 Task: Search one way flight ticket for 5 adults, 2 children, 1 infant in seat and 1 infant on lap in economy from Cody: Yellowstone Regional Airport to Greensboro: Piedmont Triad International Airport on 5-1-2023. Choice of flights is Royal air maroc. Number of bags: 1 carry on bag. Price is upto 98000. Outbound departure time preference is 22:30.
Action: Mouse moved to (293, 469)
Screenshot: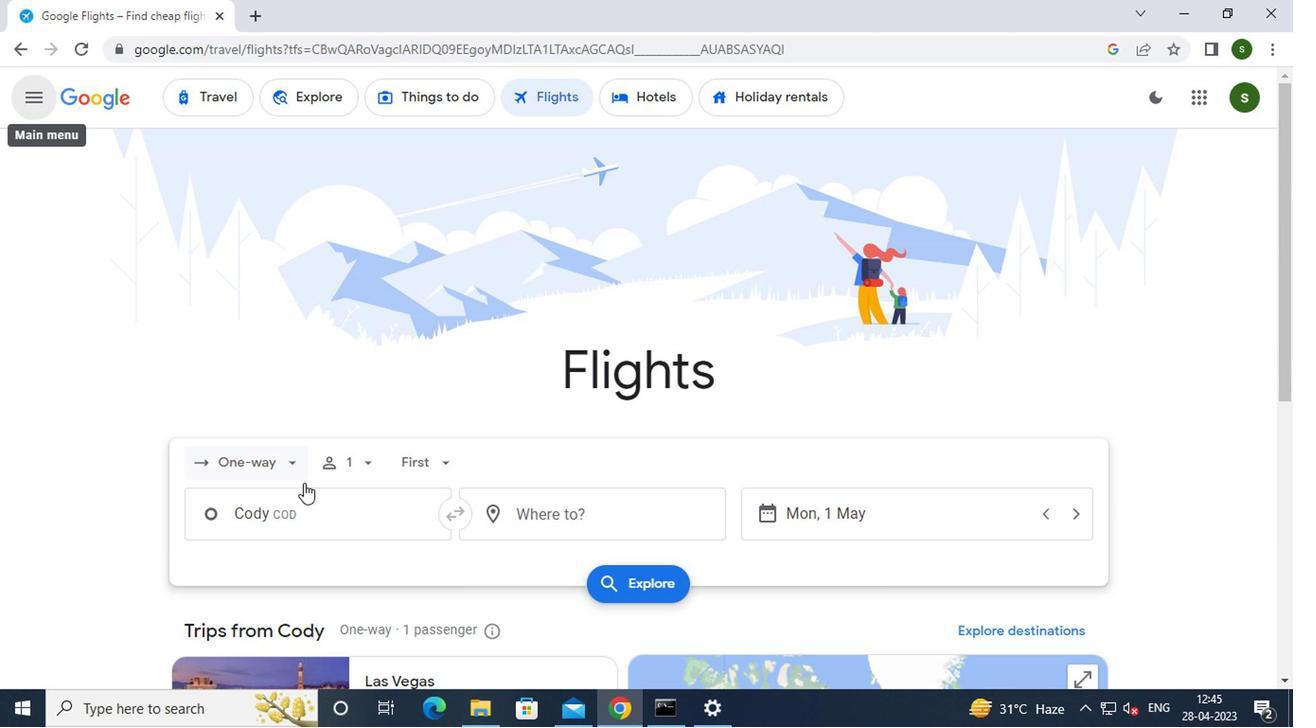 
Action: Mouse pressed left at (293, 469)
Screenshot: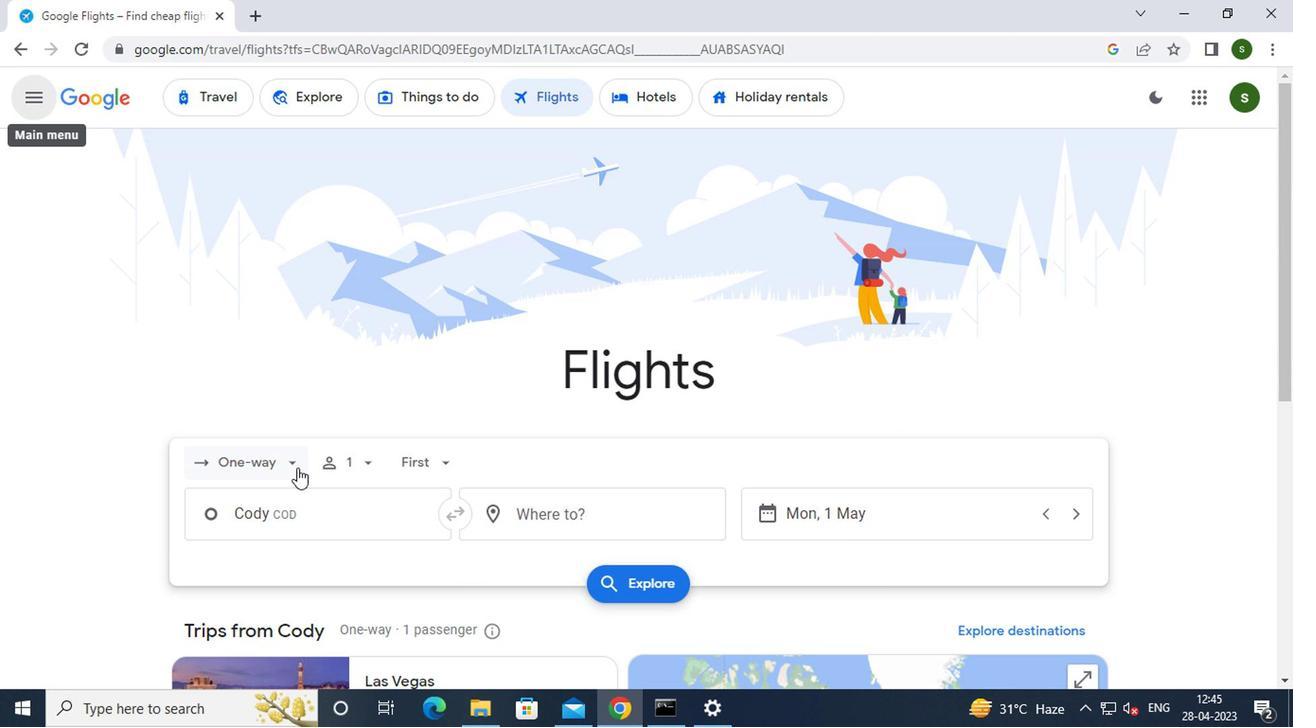 
Action: Mouse moved to (284, 549)
Screenshot: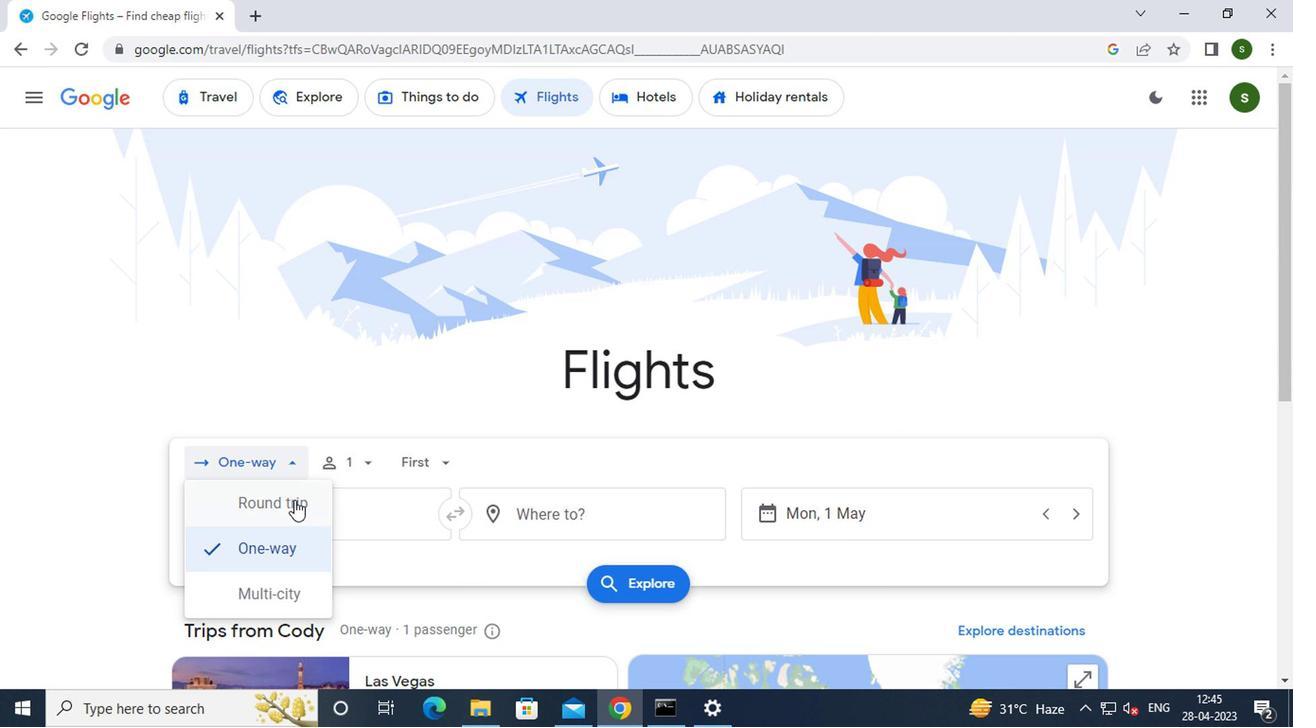 
Action: Mouse pressed left at (284, 549)
Screenshot: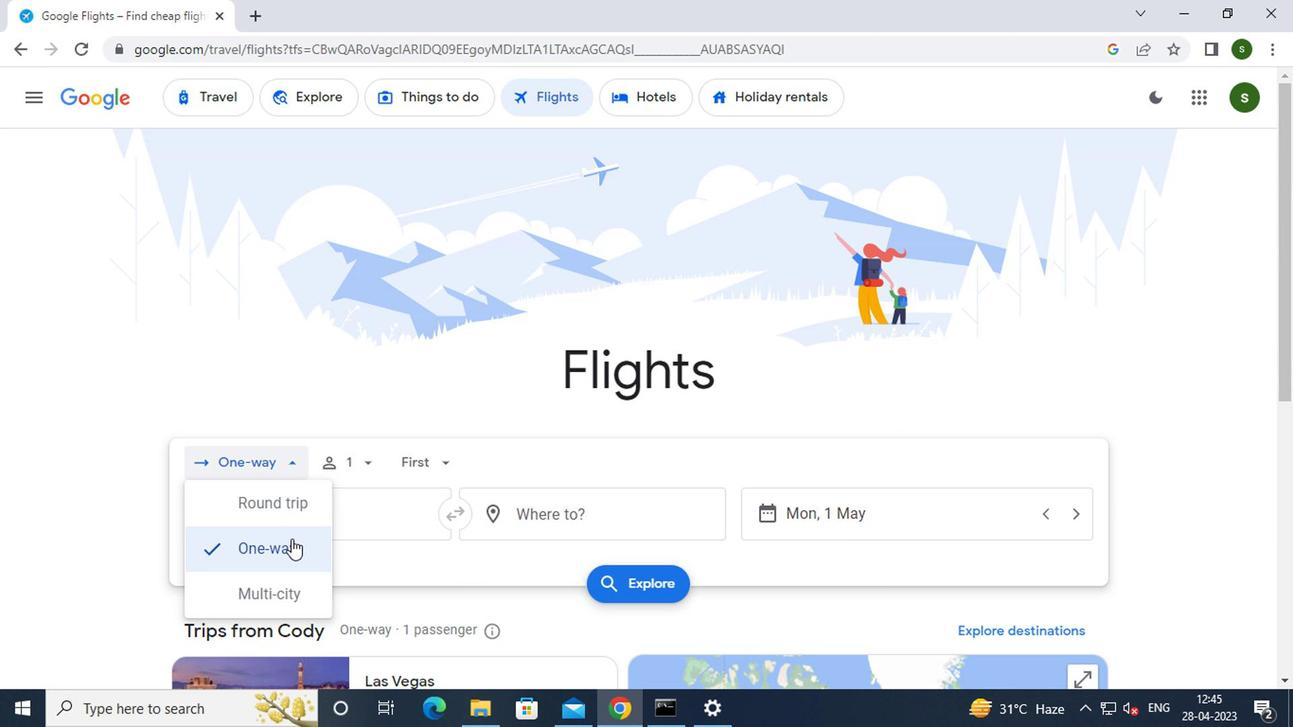 
Action: Mouse moved to (360, 462)
Screenshot: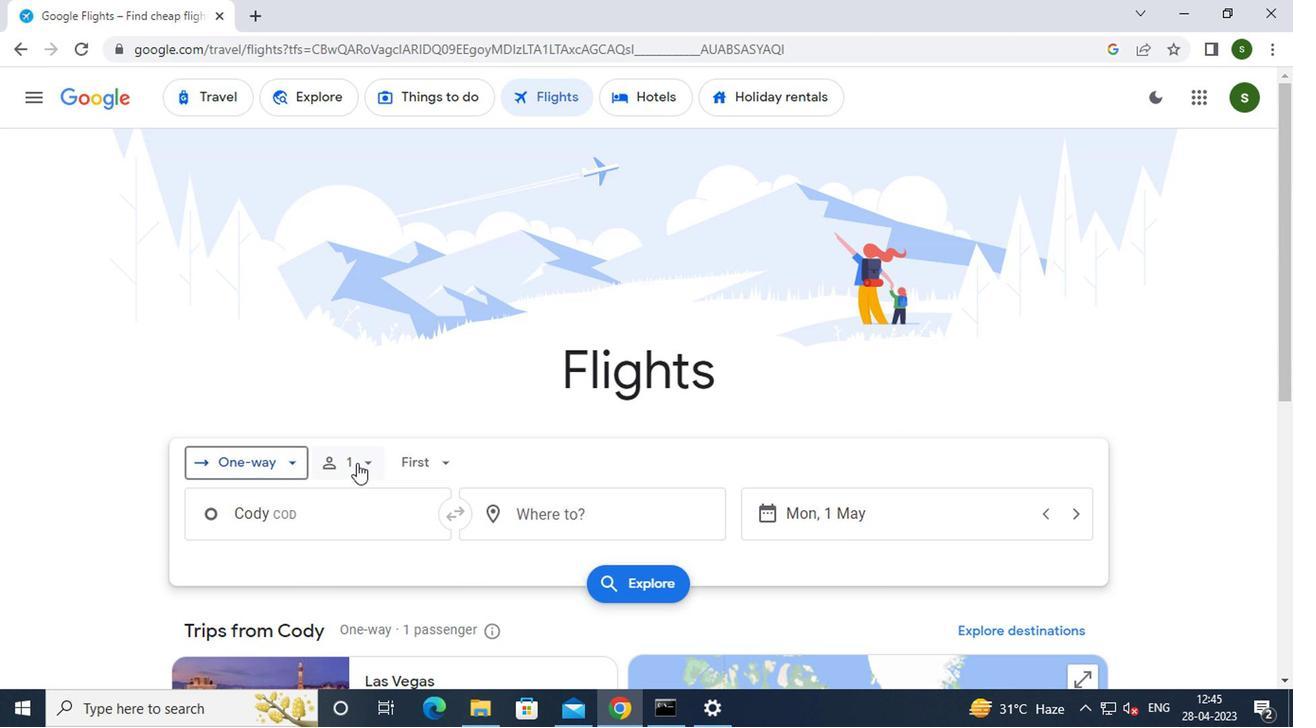
Action: Mouse pressed left at (360, 462)
Screenshot: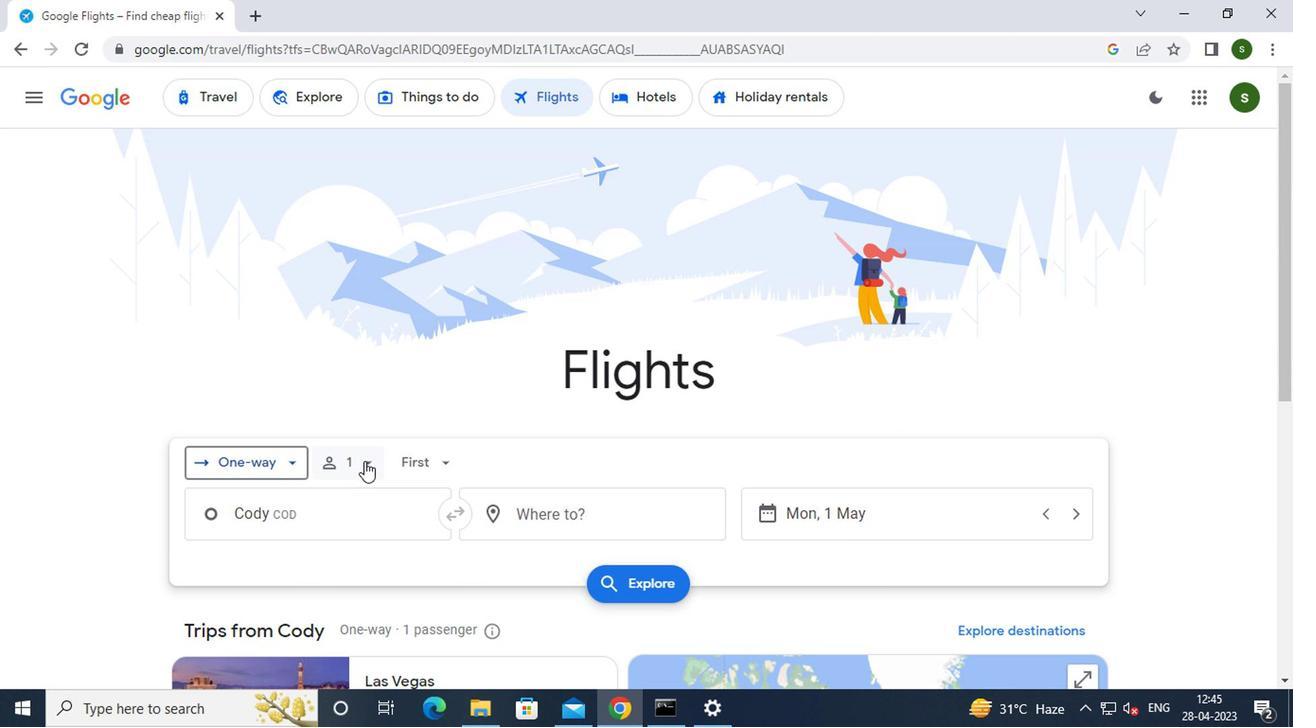 
Action: Mouse moved to (511, 504)
Screenshot: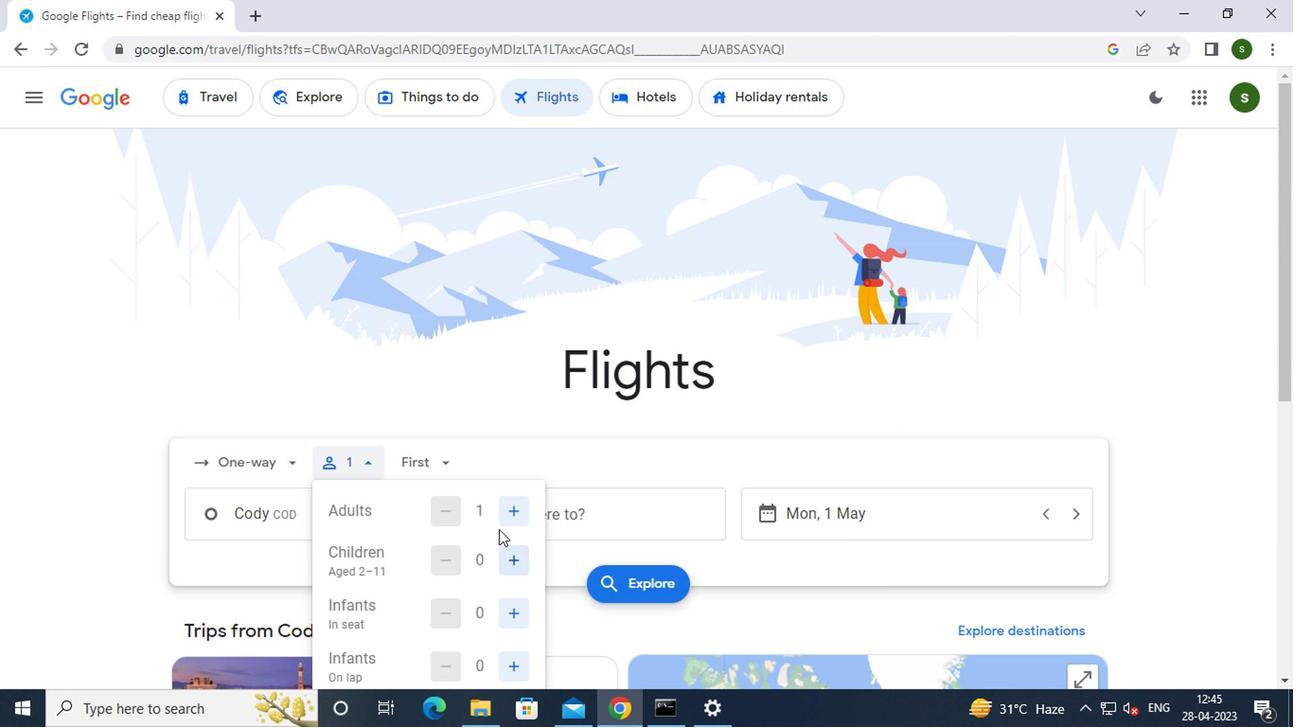 
Action: Mouse pressed left at (511, 504)
Screenshot: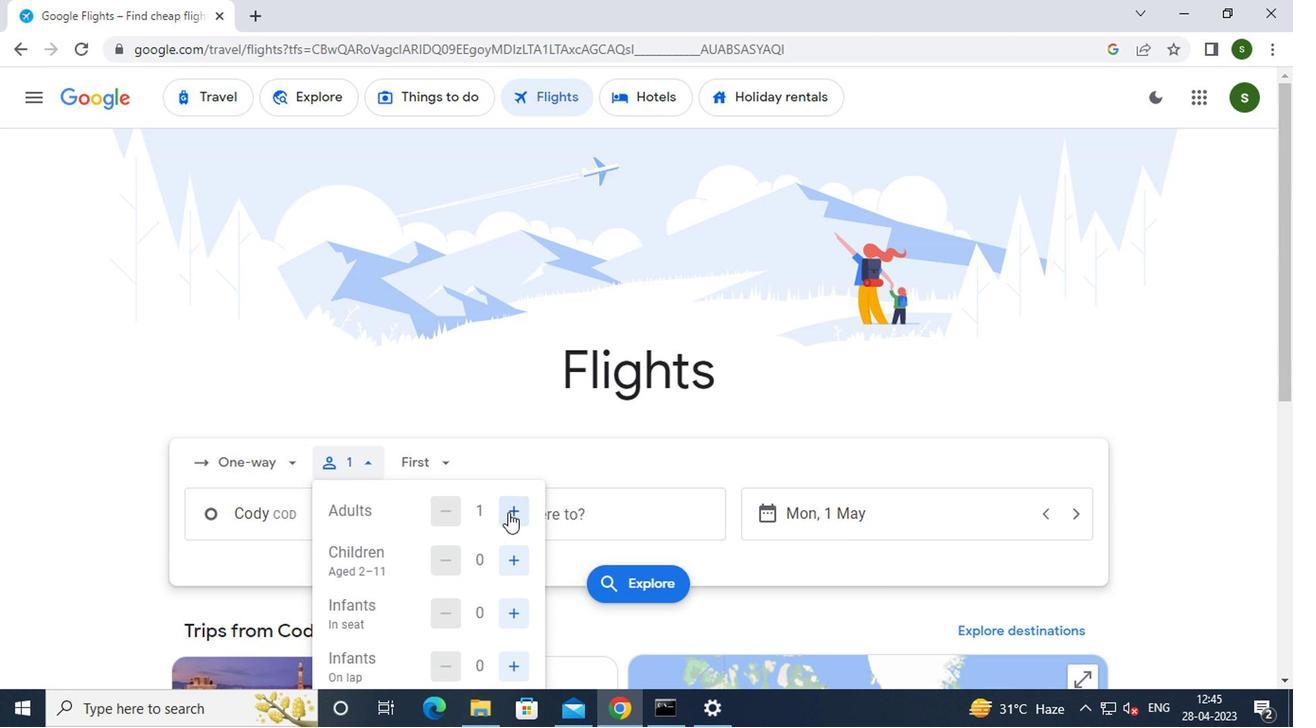 
Action: Mouse moved to (511, 504)
Screenshot: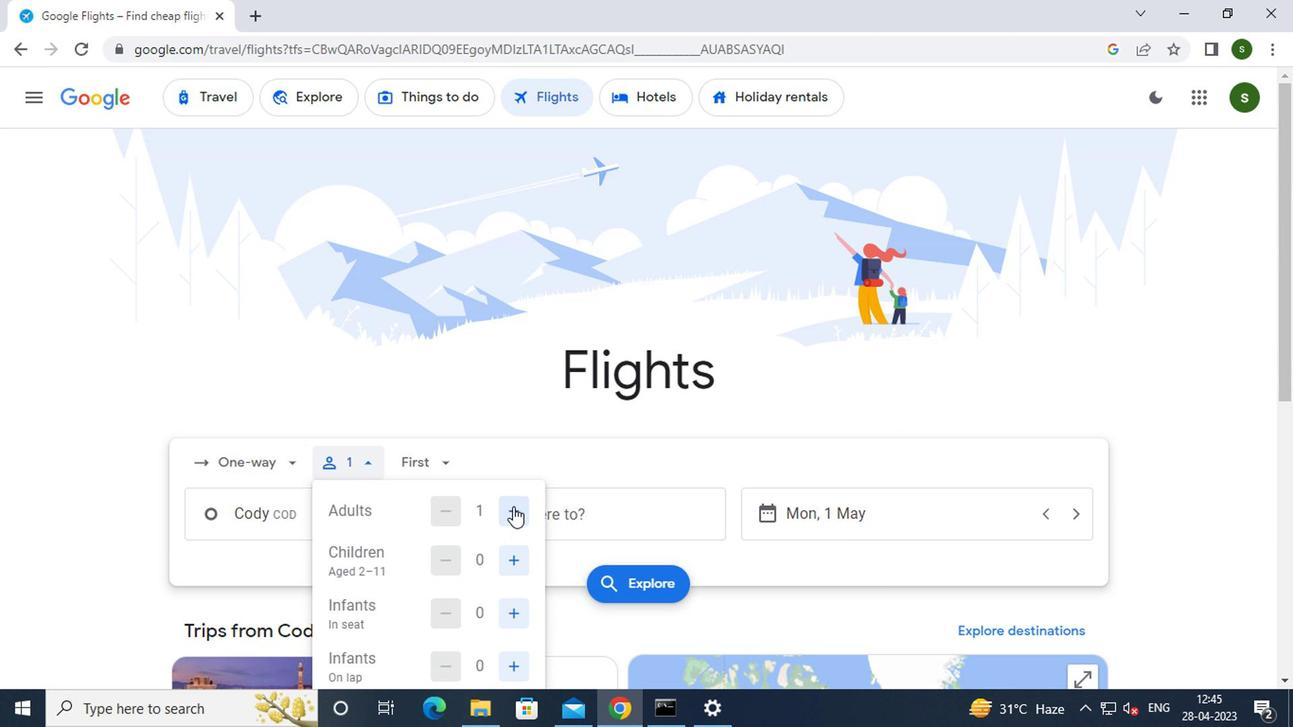 
Action: Mouse pressed left at (511, 504)
Screenshot: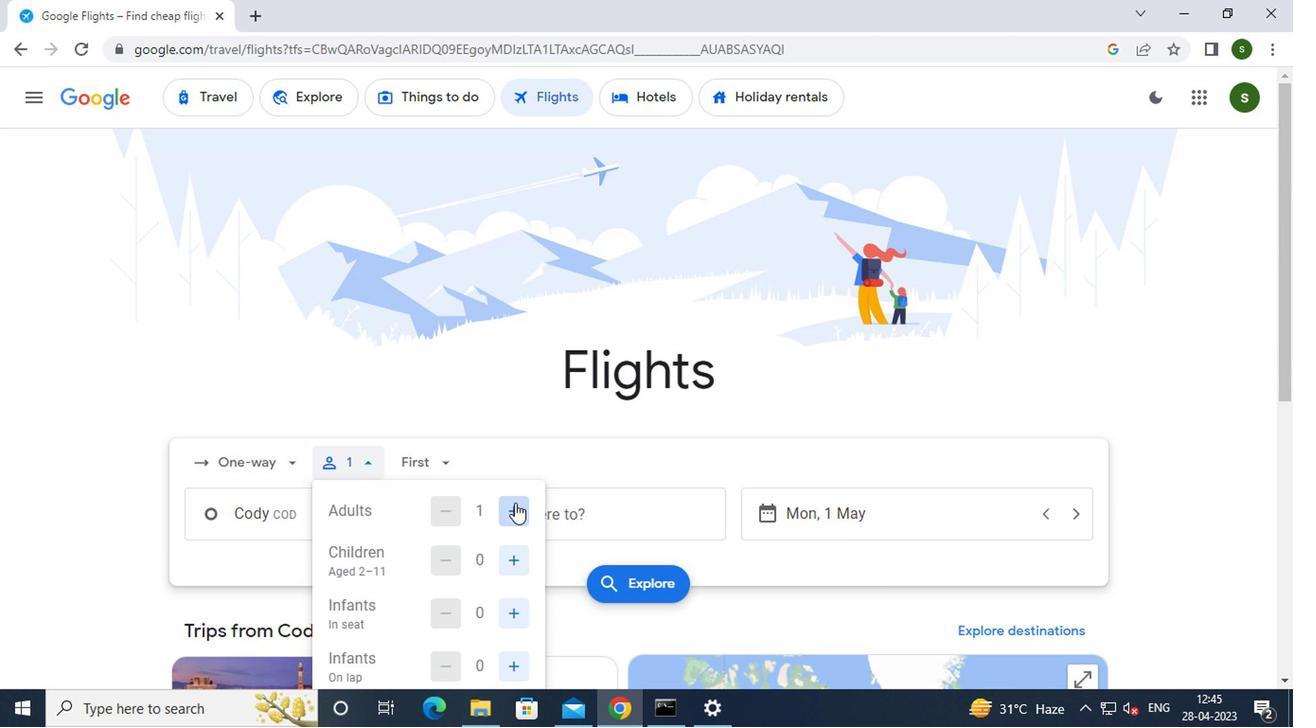 
Action: Mouse pressed left at (511, 504)
Screenshot: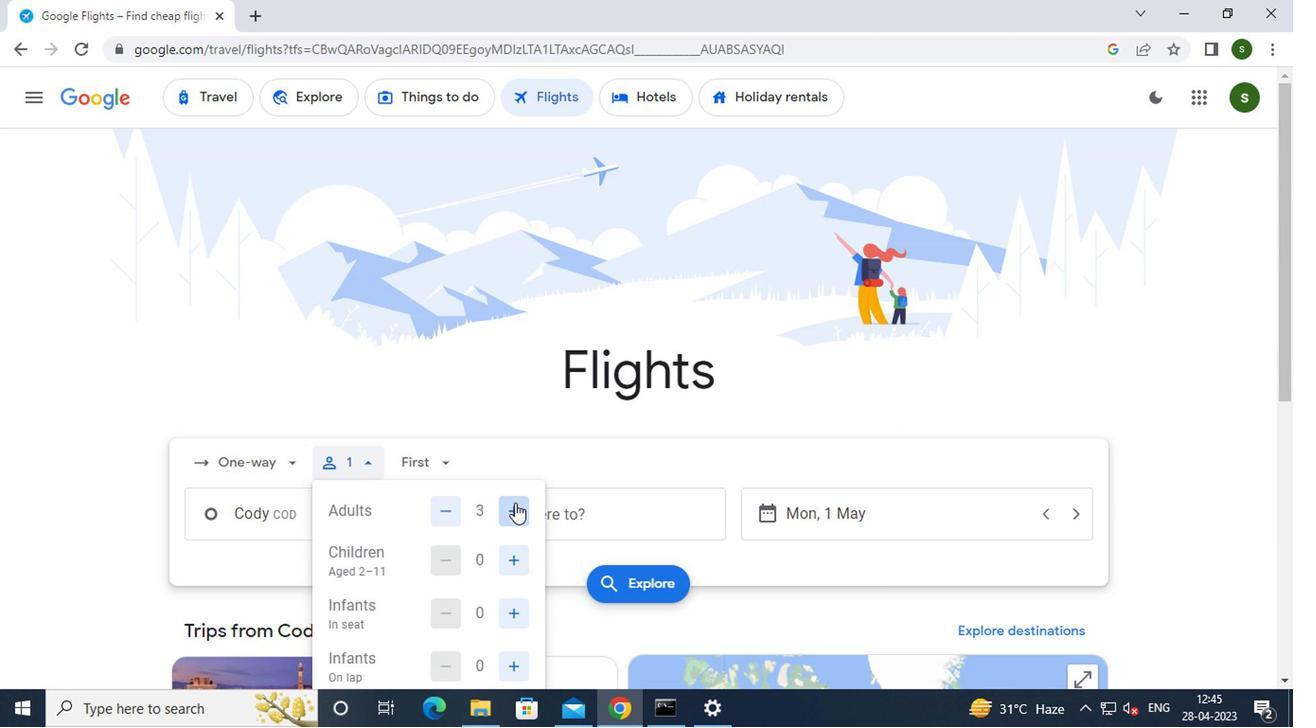 
Action: Mouse pressed left at (511, 504)
Screenshot: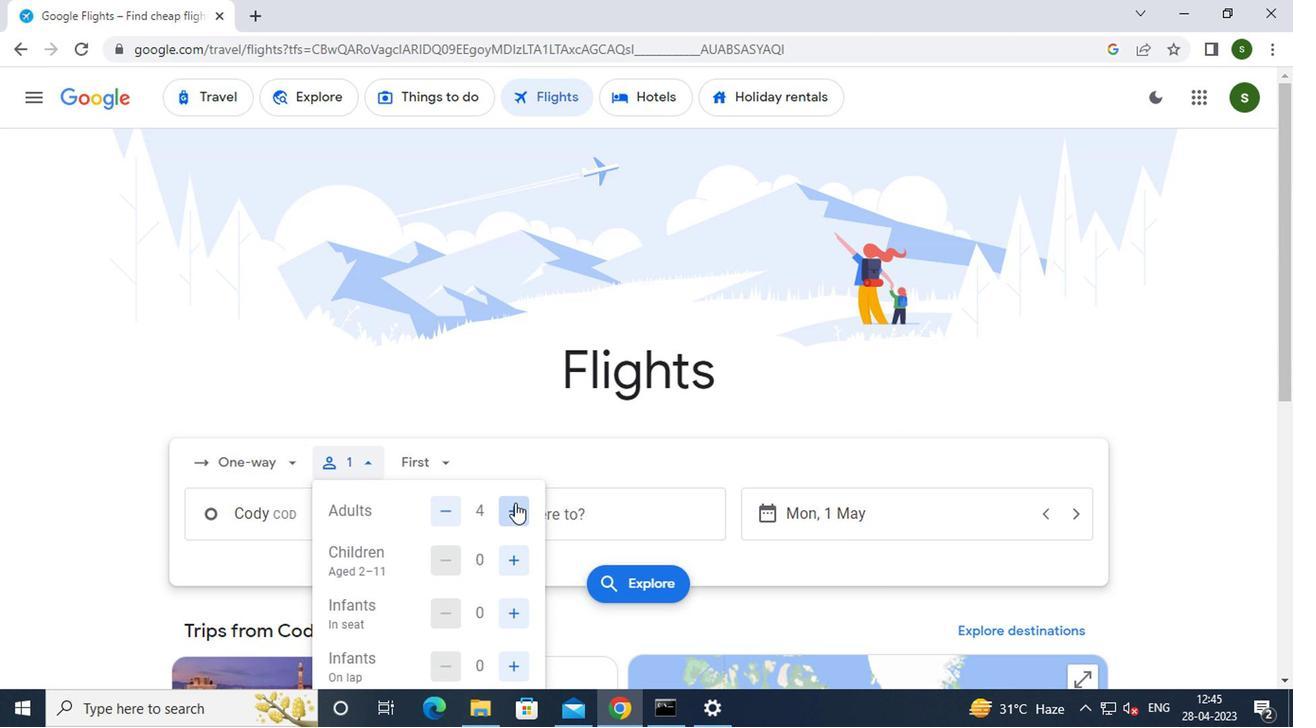 
Action: Mouse moved to (514, 559)
Screenshot: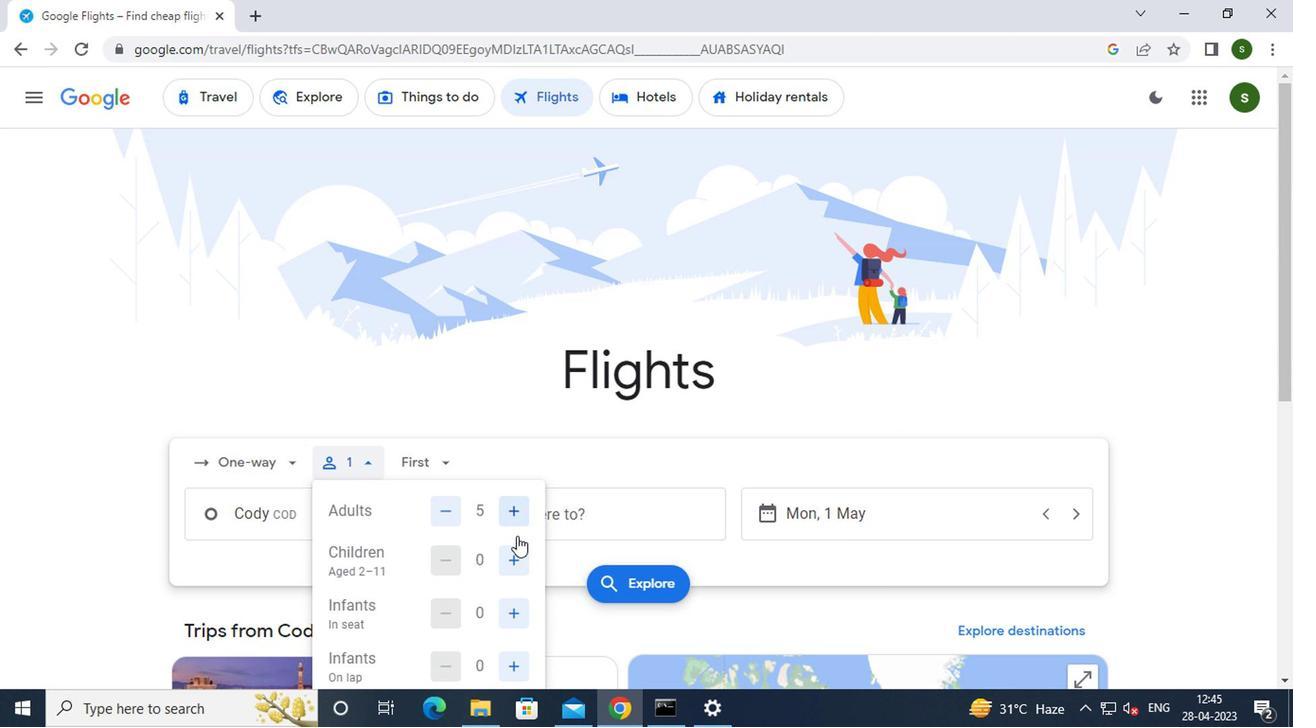 
Action: Mouse pressed left at (514, 559)
Screenshot: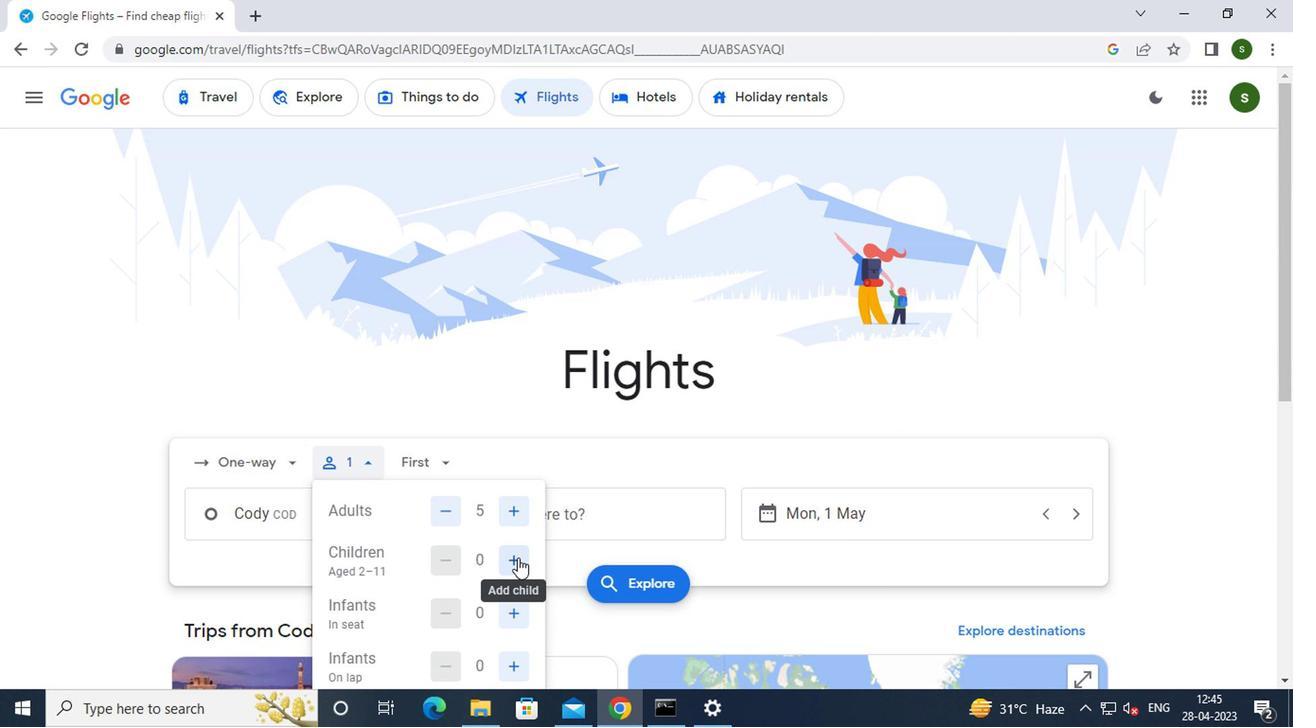 
Action: Mouse pressed left at (514, 559)
Screenshot: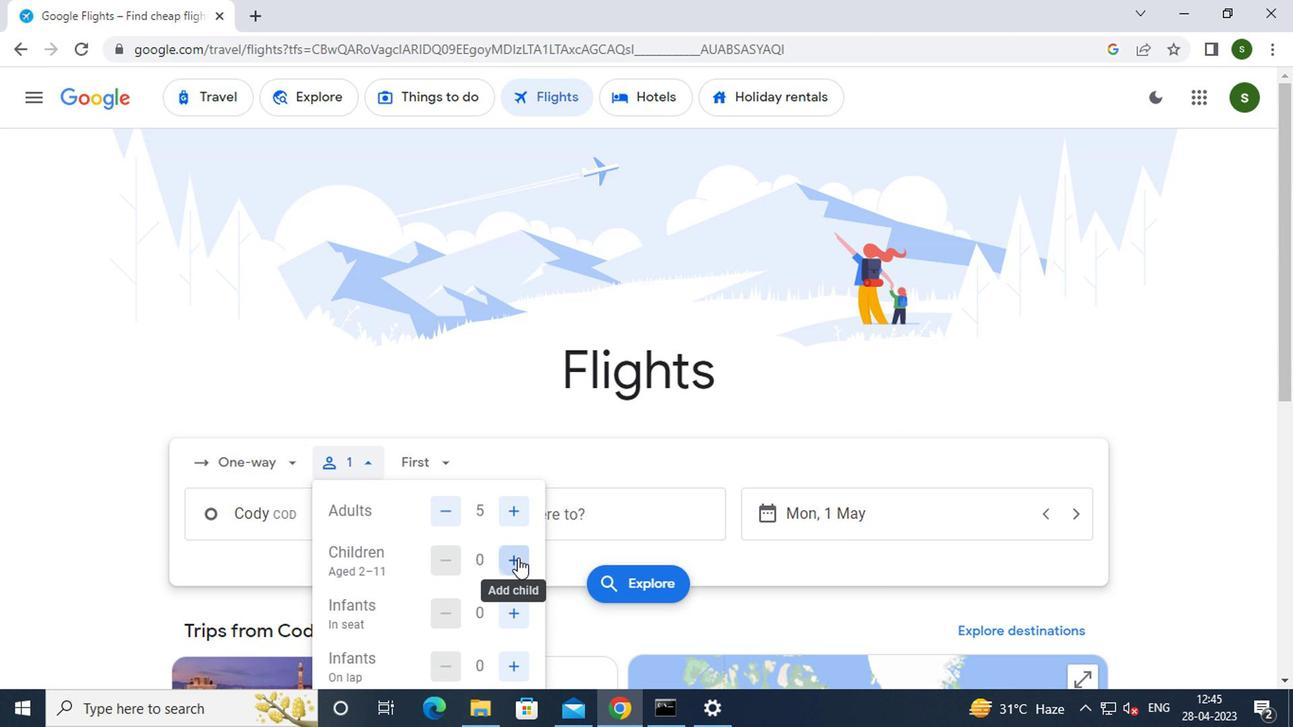 
Action: Mouse moved to (510, 610)
Screenshot: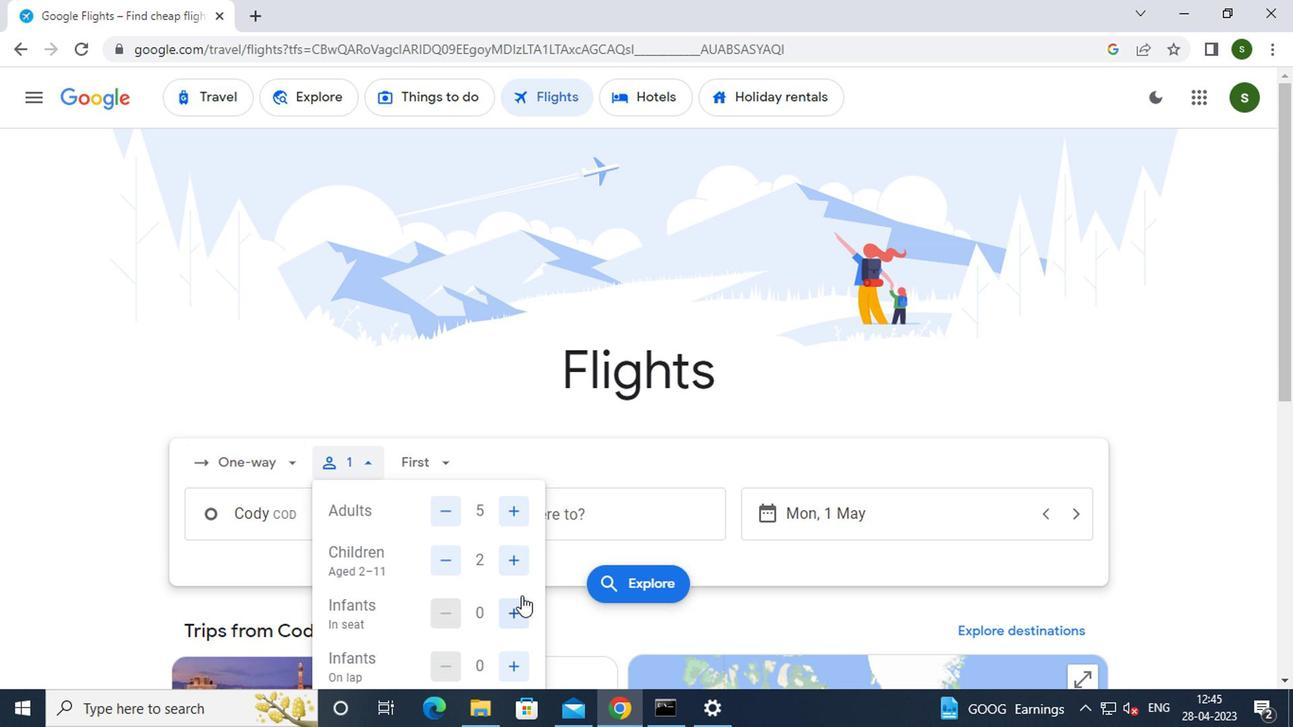 
Action: Mouse pressed left at (510, 610)
Screenshot: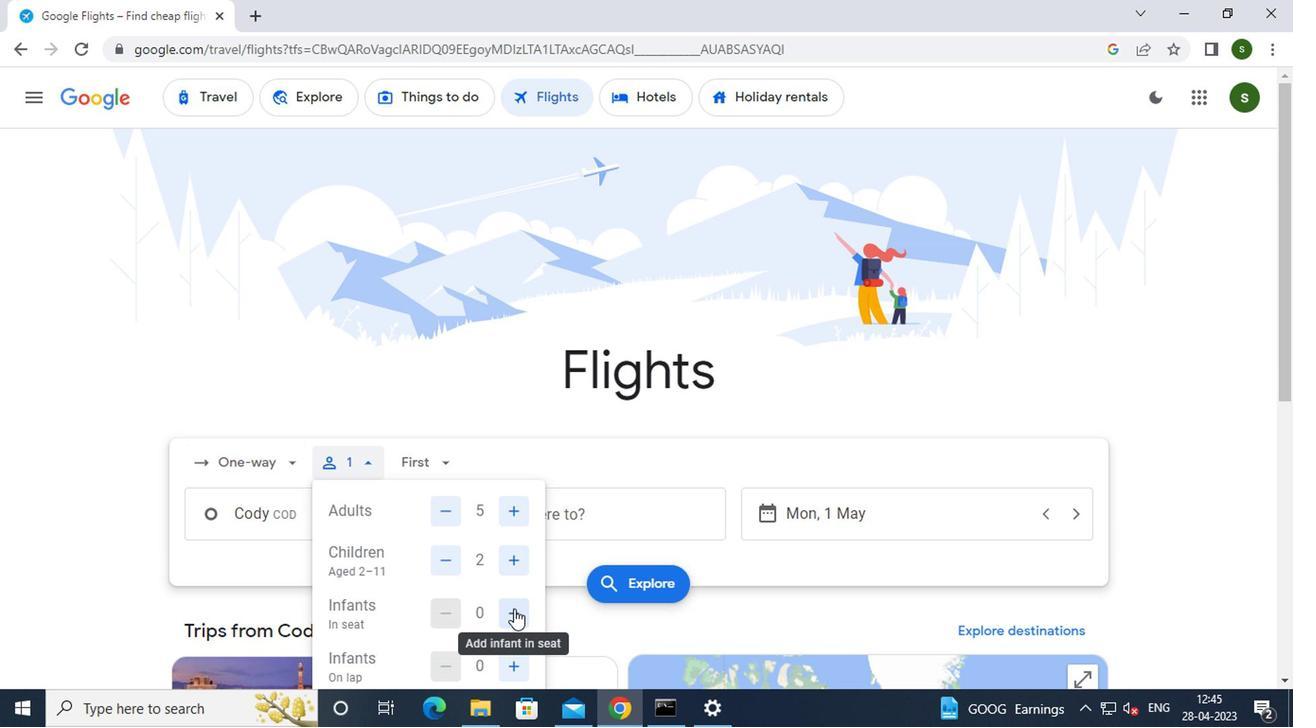 
Action: Mouse moved to (514, 667)
Screenshot: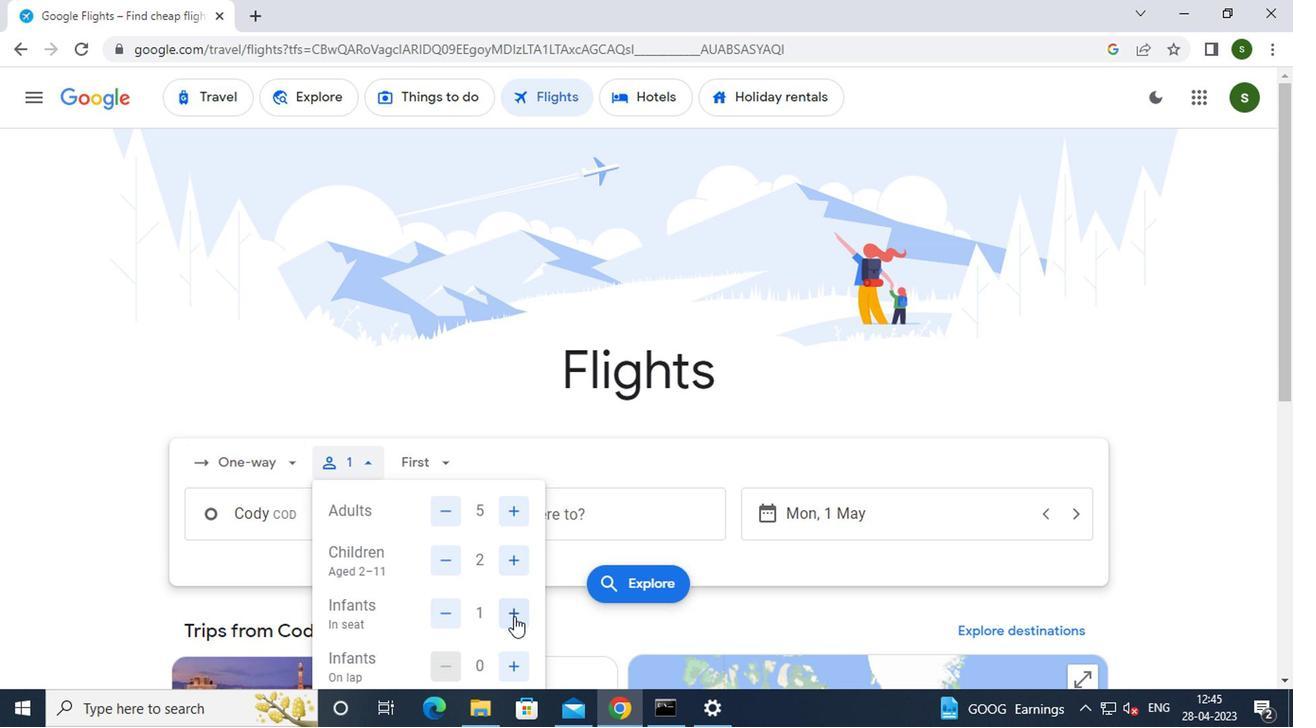 
Action: Mouse pressed left at (514, 667)
Screenshot: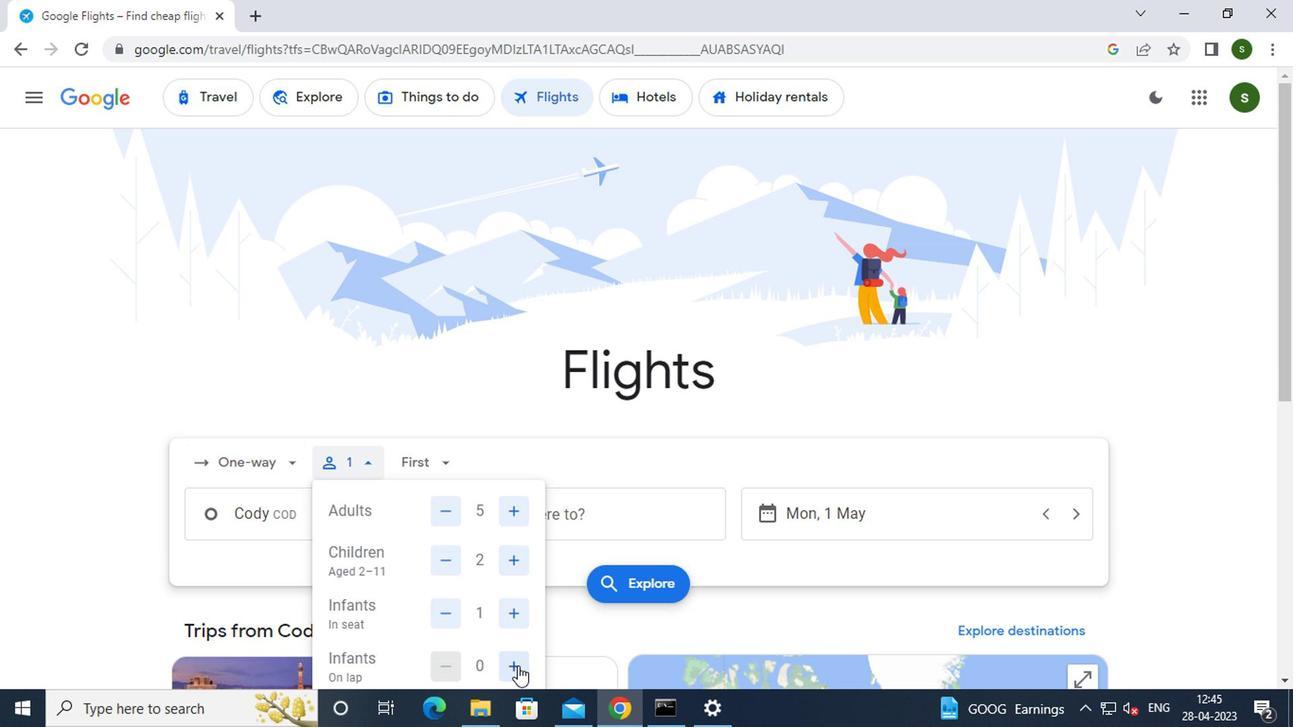 
Action: Mouse moved to (427, 462)
Screenshot: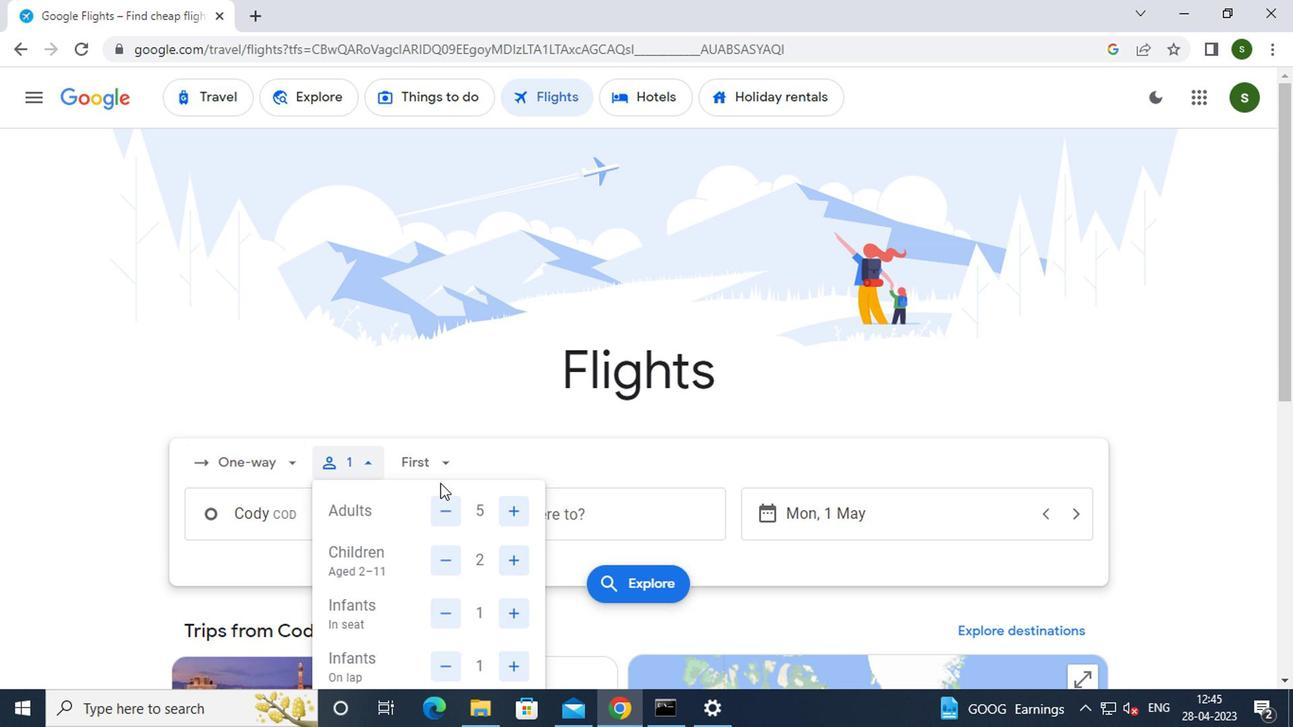 
Action: Mouse pressed left at (427, 462)
Screenshot: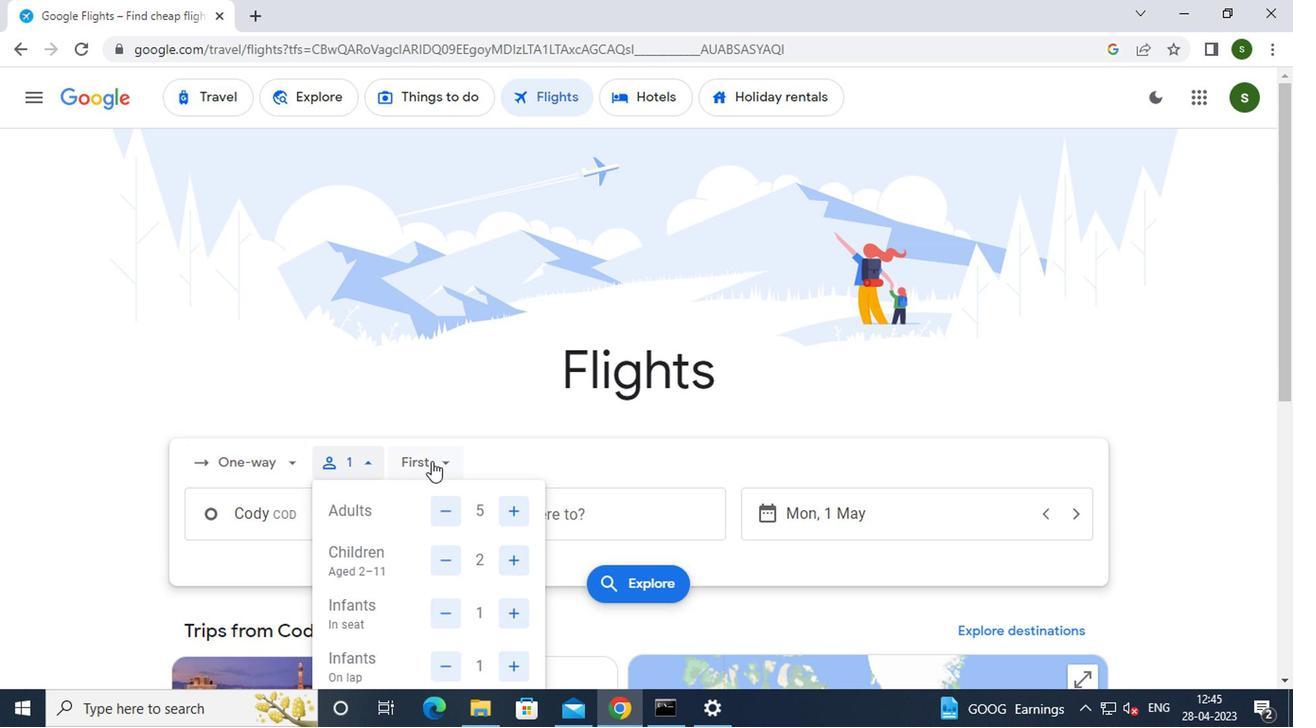 
Action: Mouse moved to (469, 506)
Screenshot: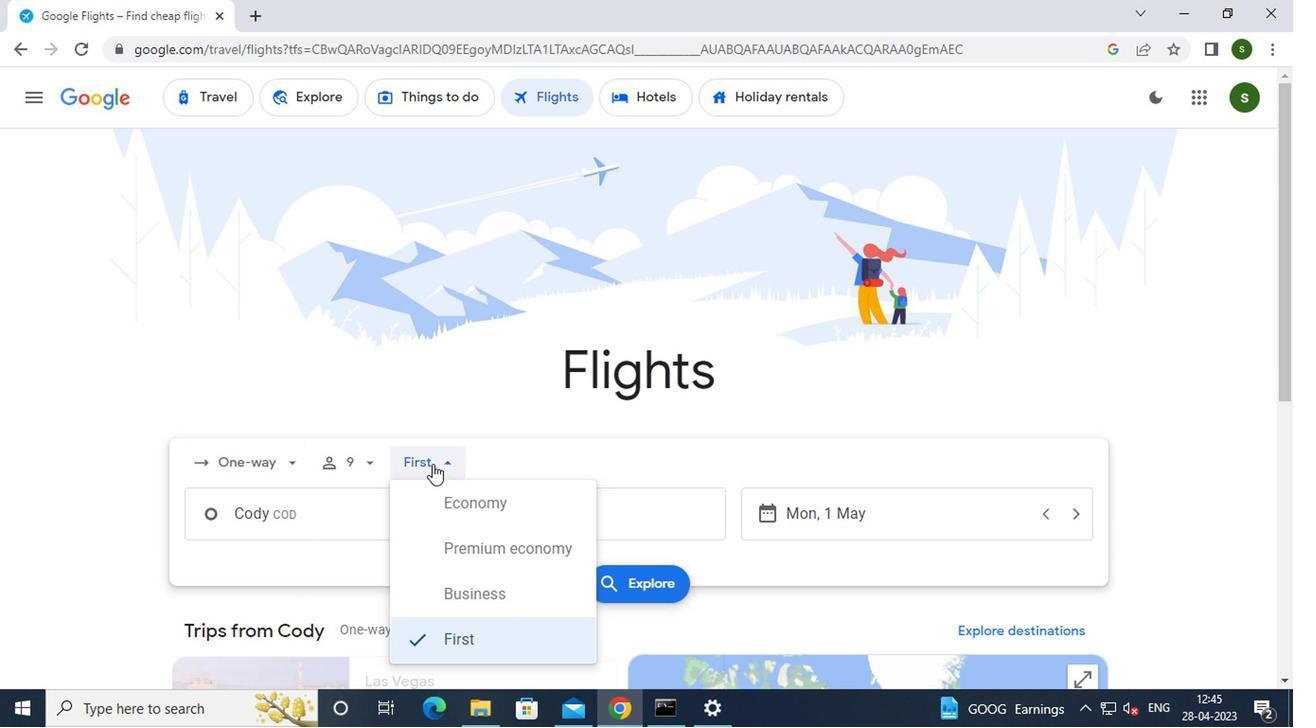 
Action: Mouse pressed left at (469, 506)
Screenshot: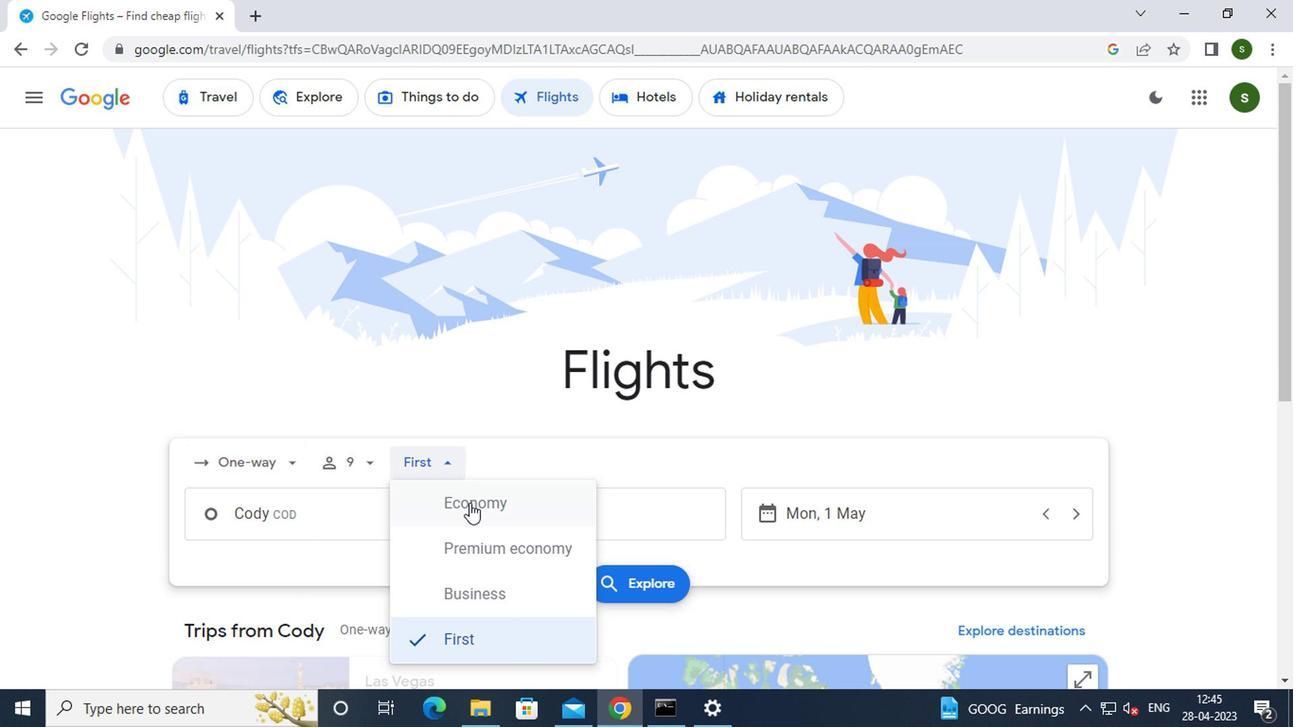 
Action: Mouse moved to (373, 509)
Screenshot: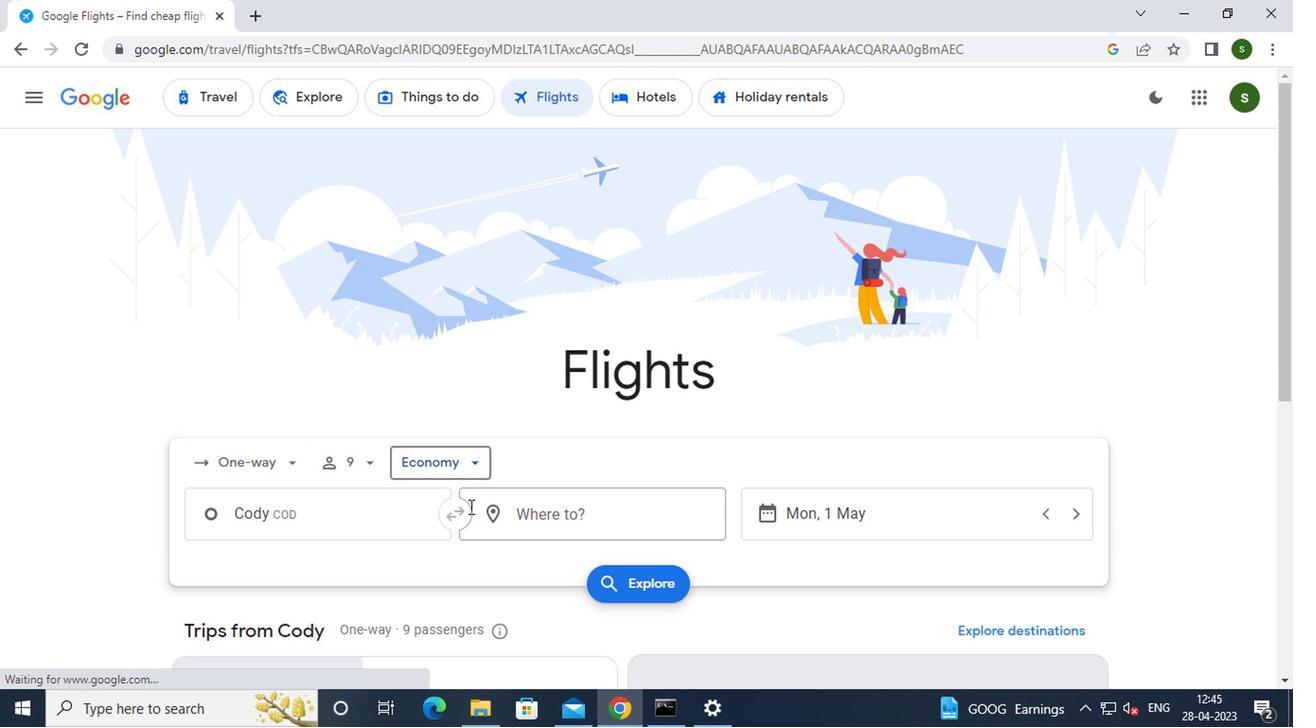 
Action: Mouse pressed left at (373, 509)
Screenshot: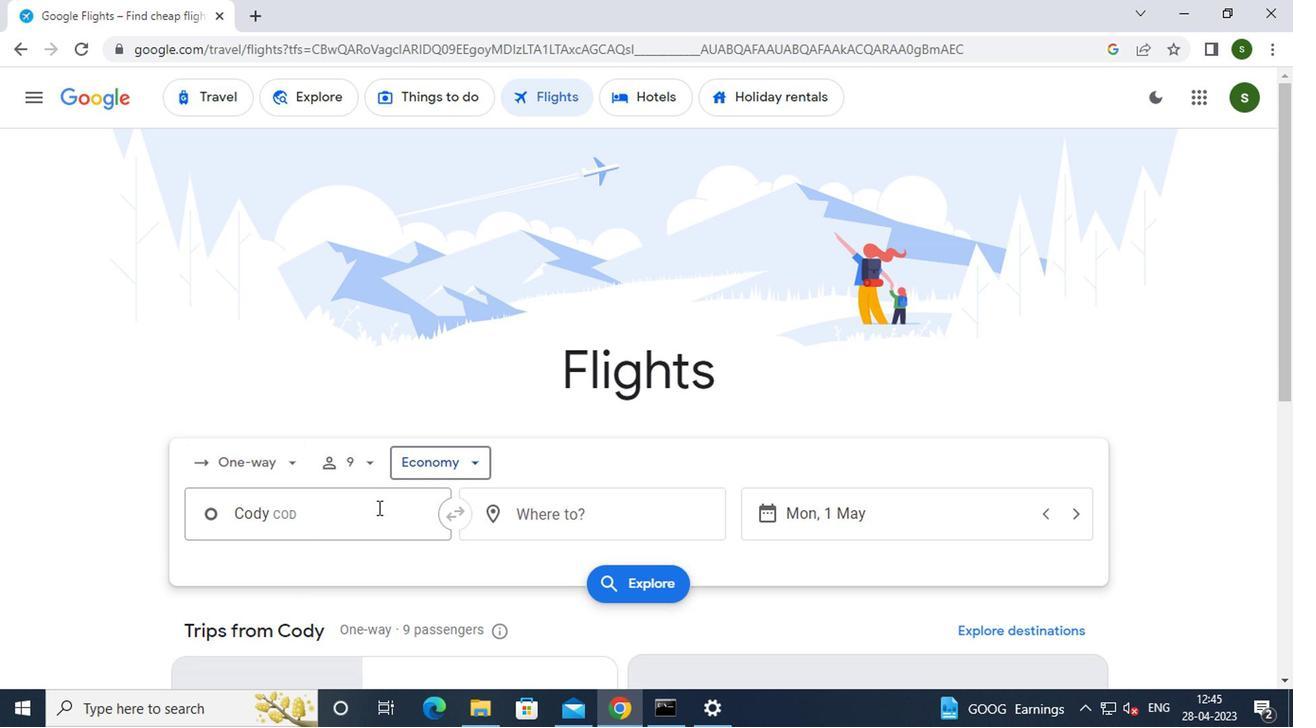 
Action: Mouse moved to (365, 509)
Screenshot: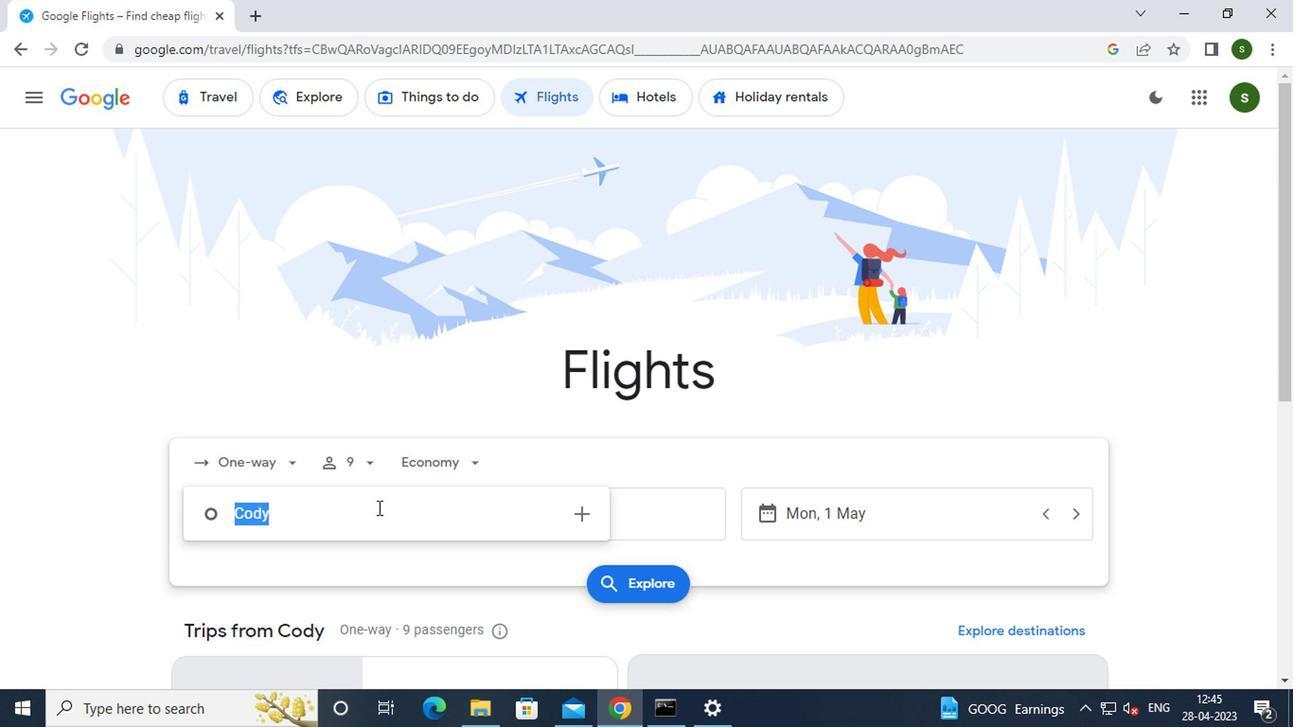 
Action: Key pressed cody
Screenshot: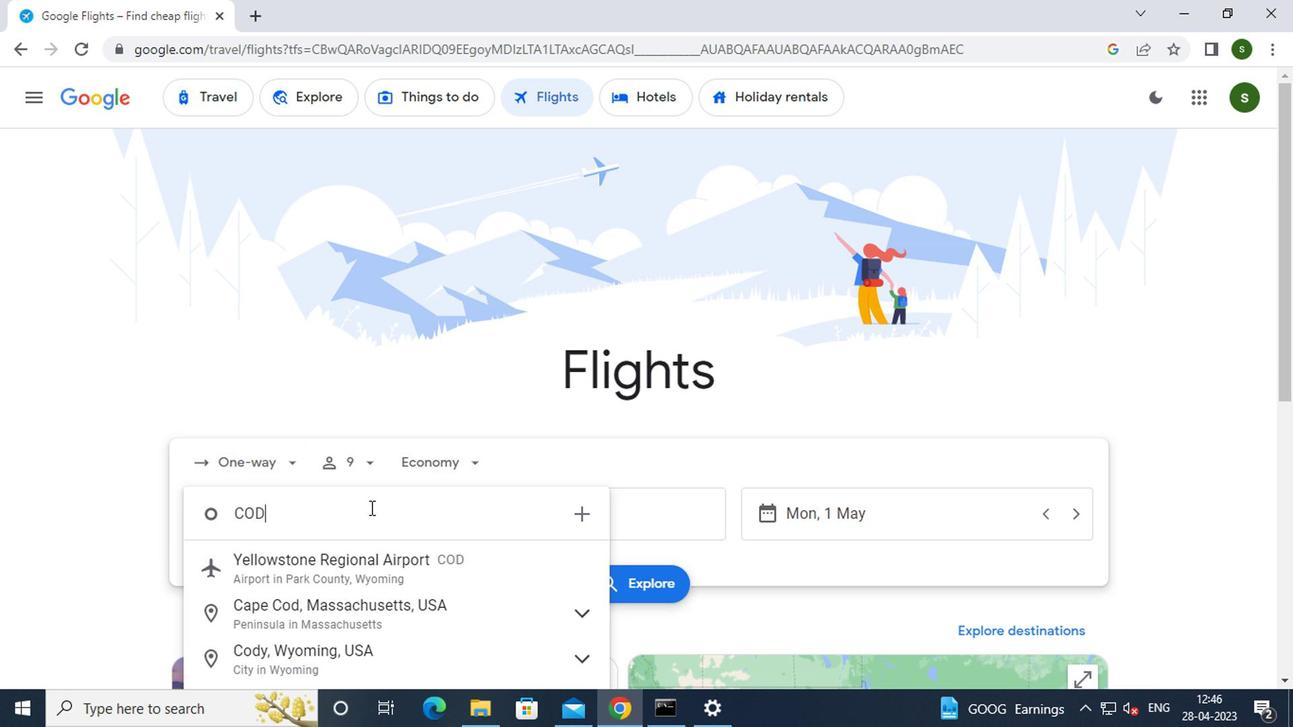 
Action: Mouse moved to (414, 613)
Screenshot: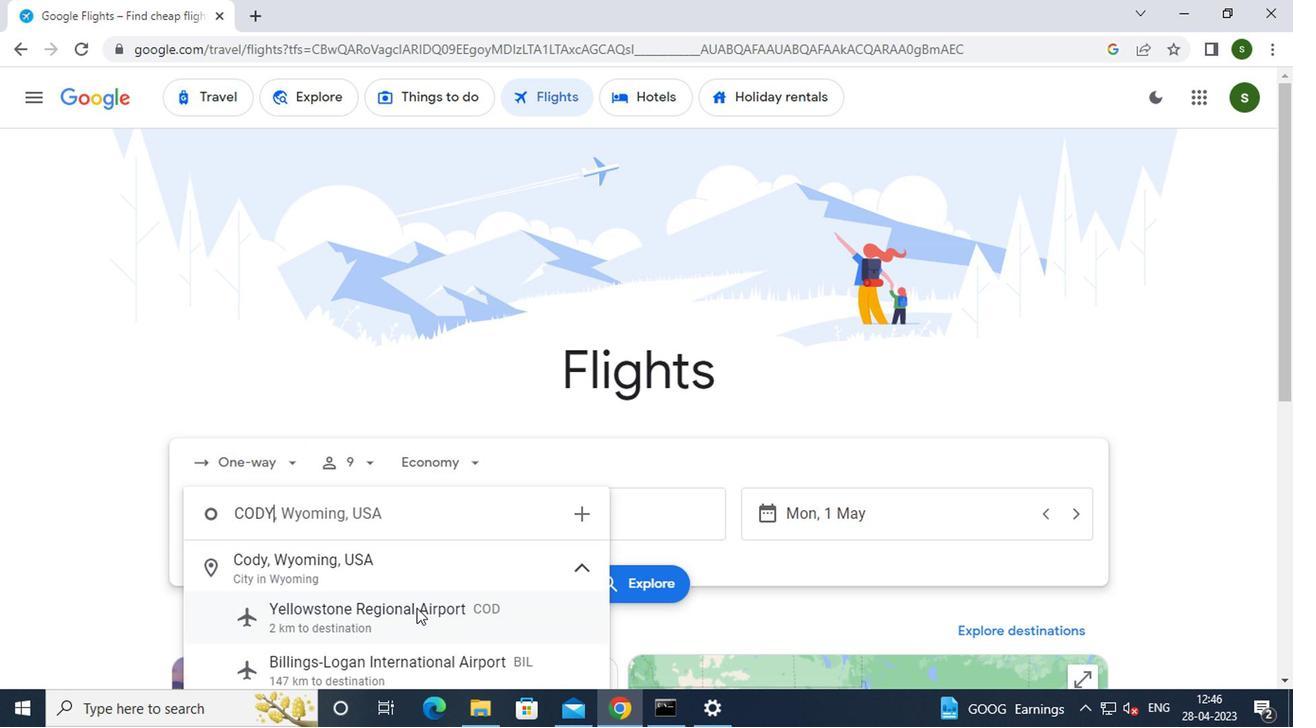 
Action: Mouse pressed left at (414, 613)
Screenshot: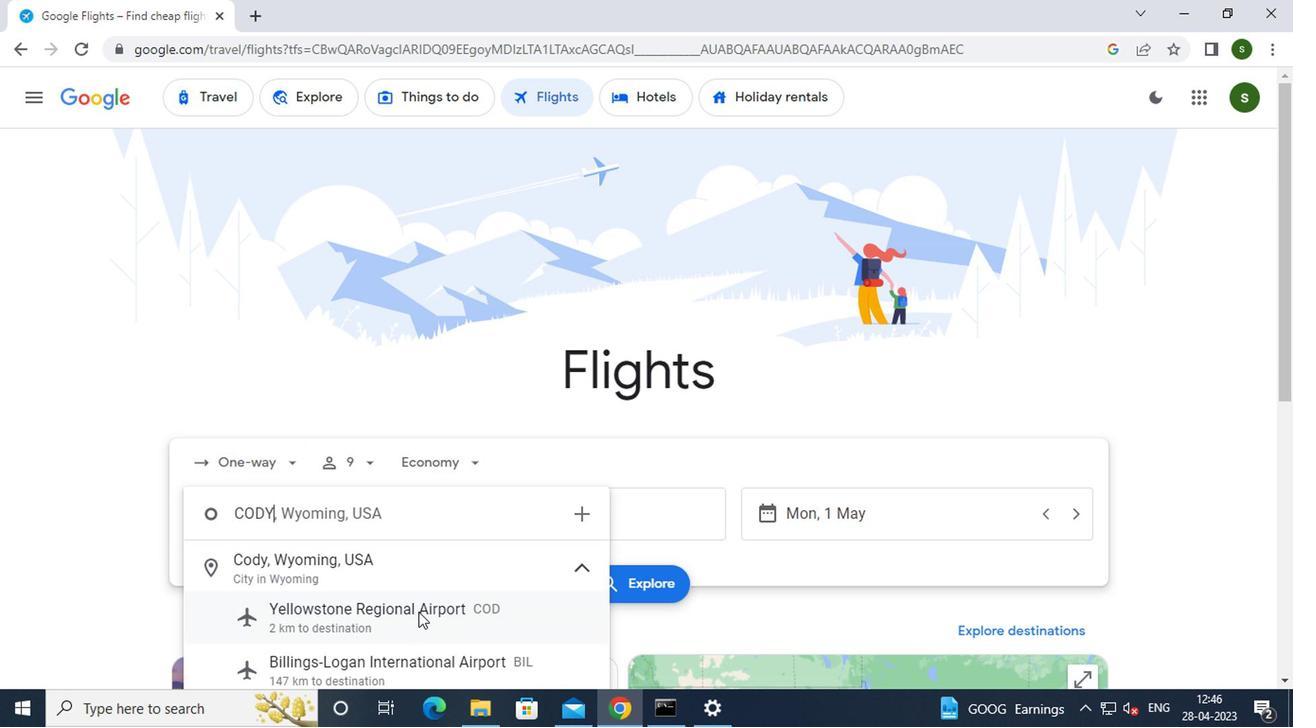 
Action: Mouse moved to (588, 507)
Screenshot: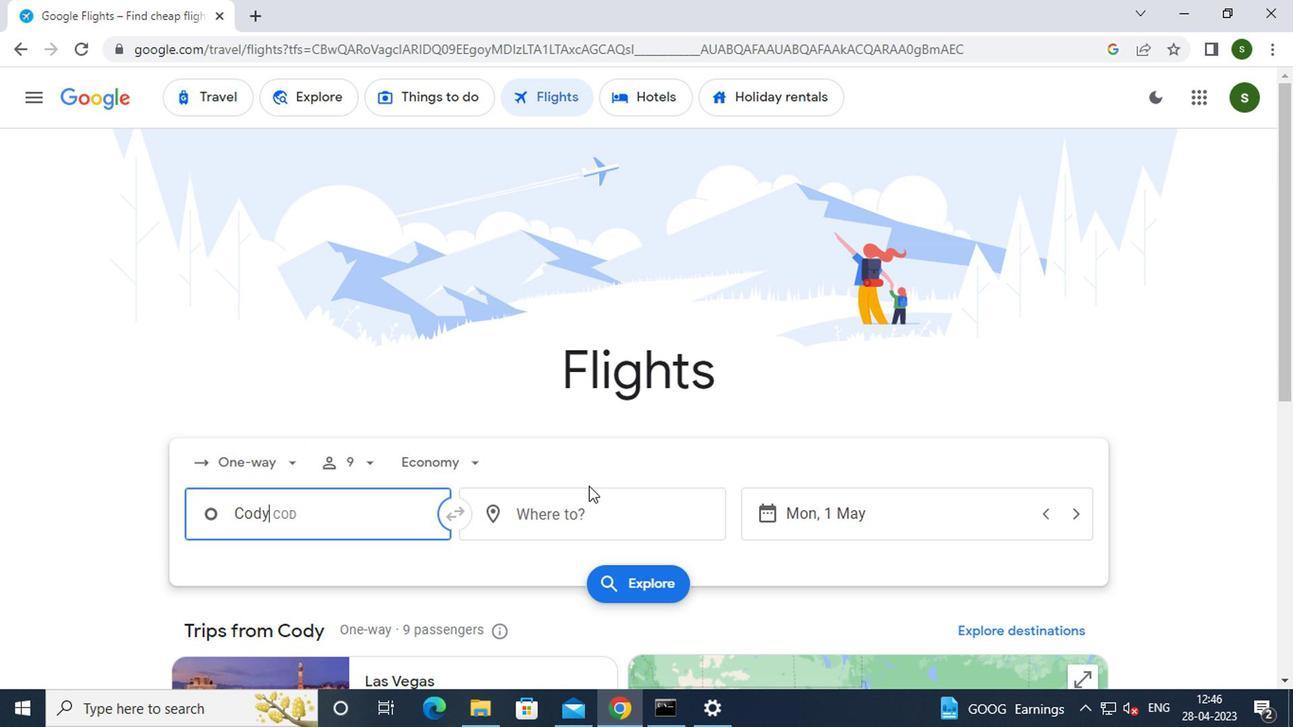 
Action: Mouse pressed left at (588, 507)
Screenshot: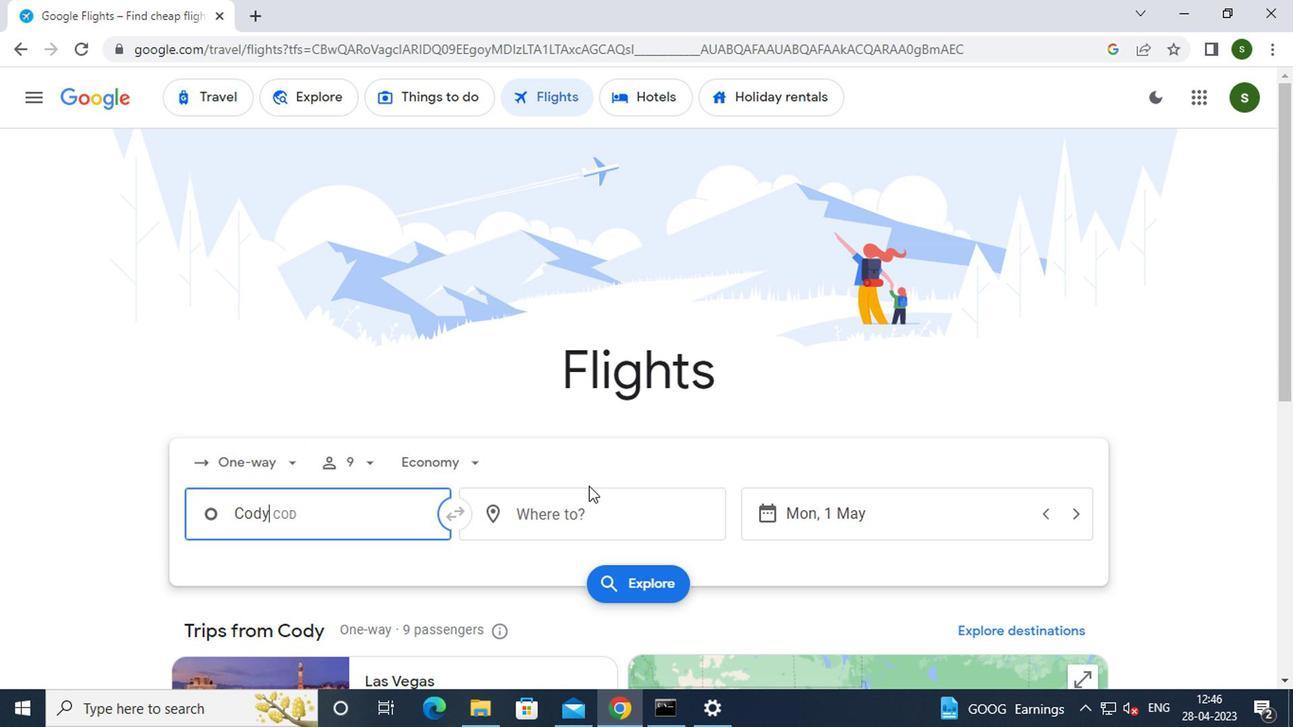 
Action: Key pressed g<Key.caps_lock>reens
Screenshot: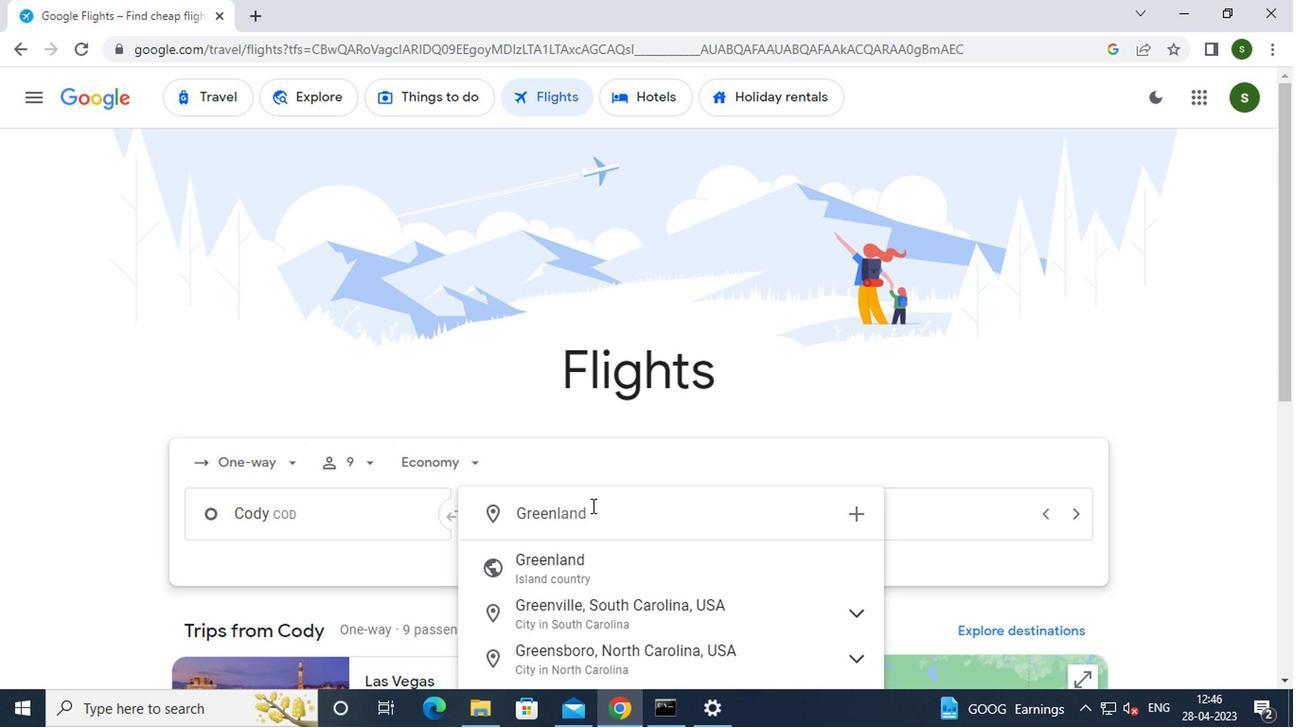 
Action: Mouse moved to (662, 630)
Screenshot: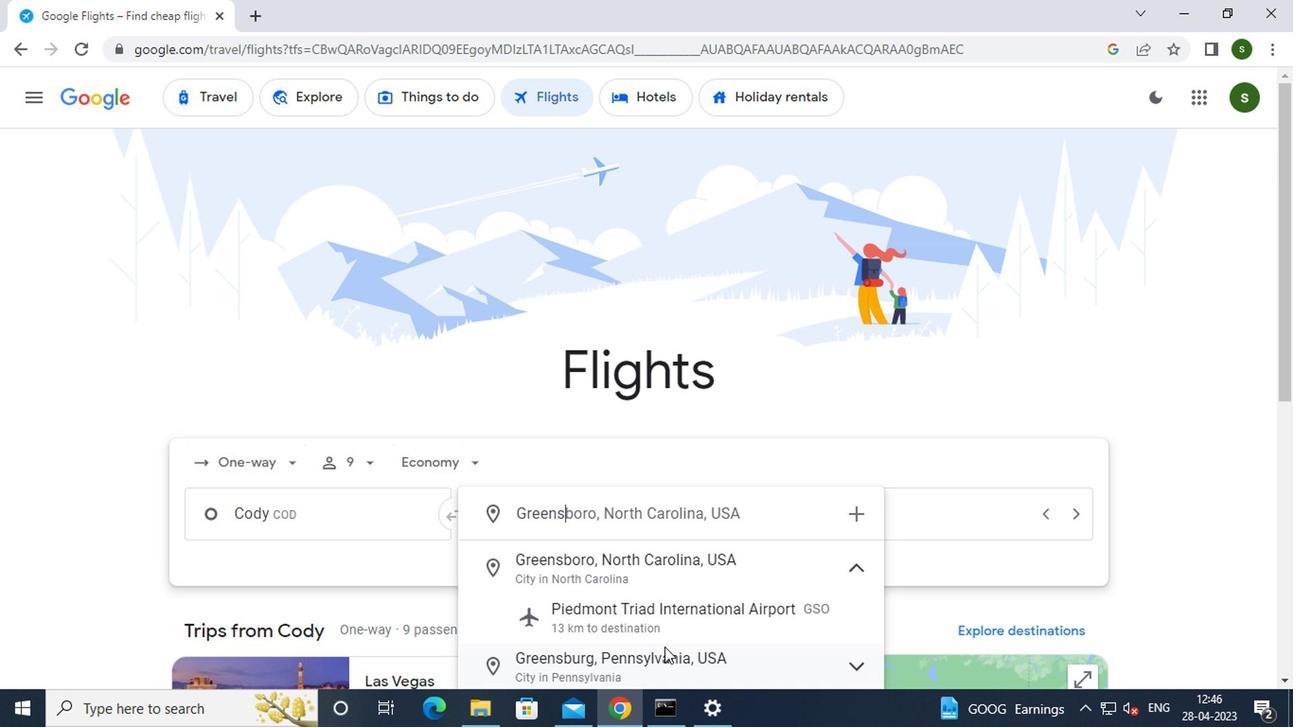 
Action: Mouse pressed left at (662, 630)
Screenshot: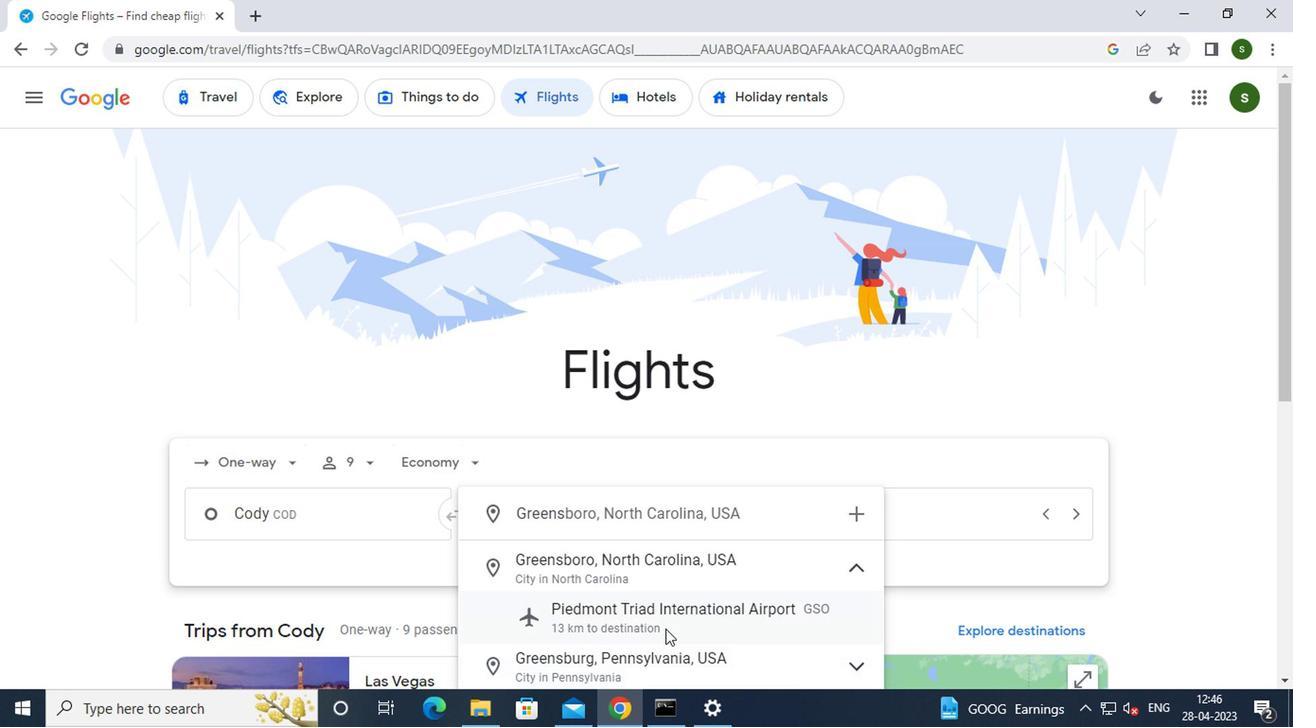 
Action: Mouse moved to (904, 524)
Screenshot: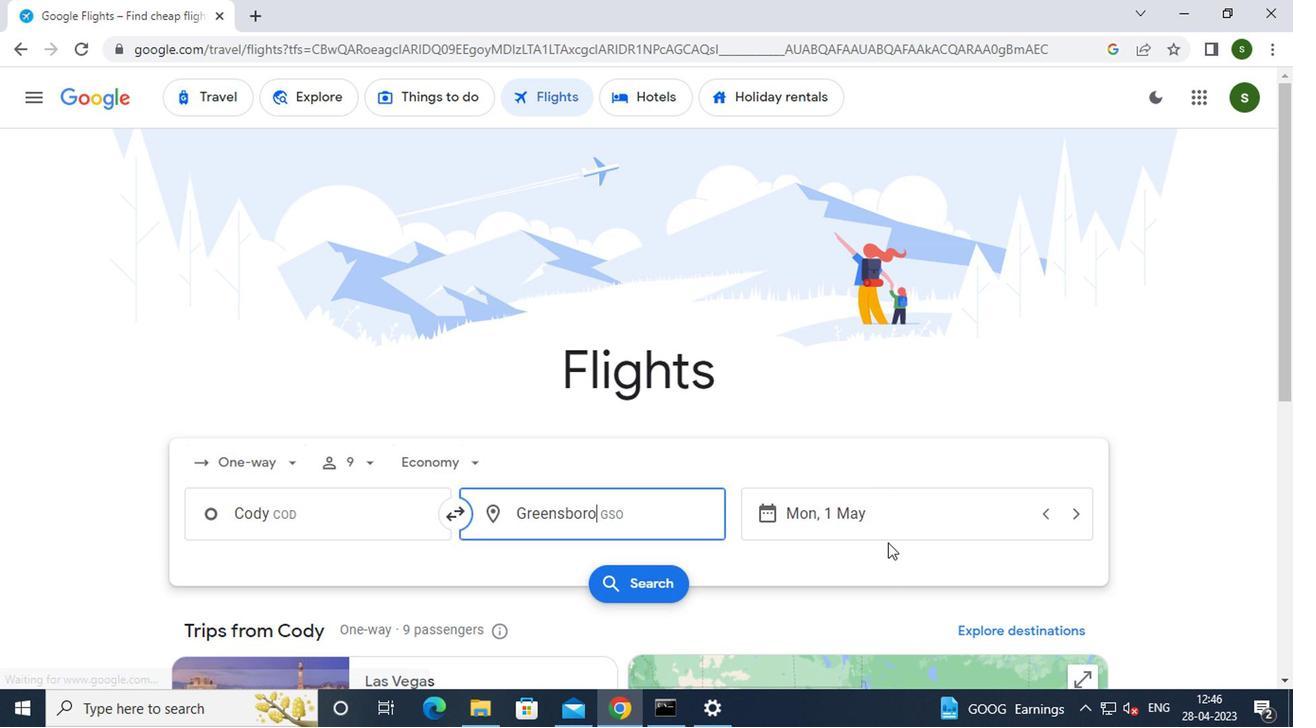 
Action: Mouse pressed left at (904, 524)
Screenshot: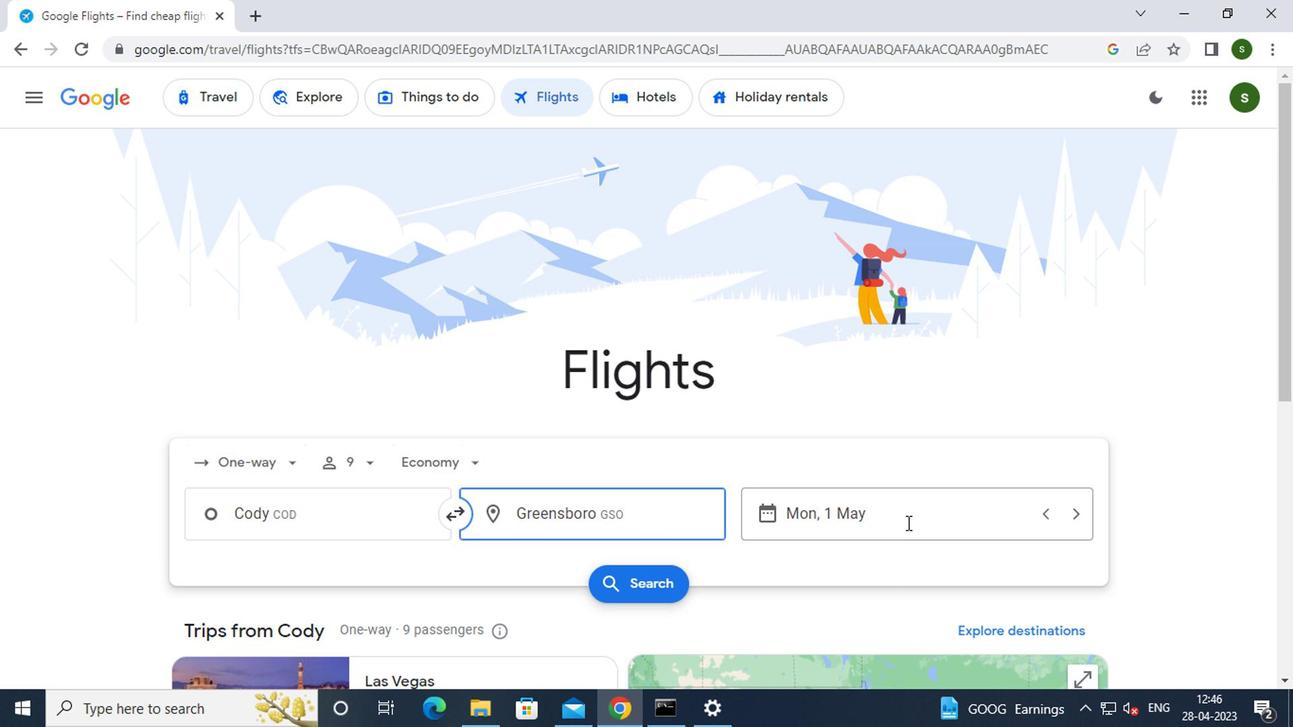
Action: Mouse moved to (834, 351)
Screenshot: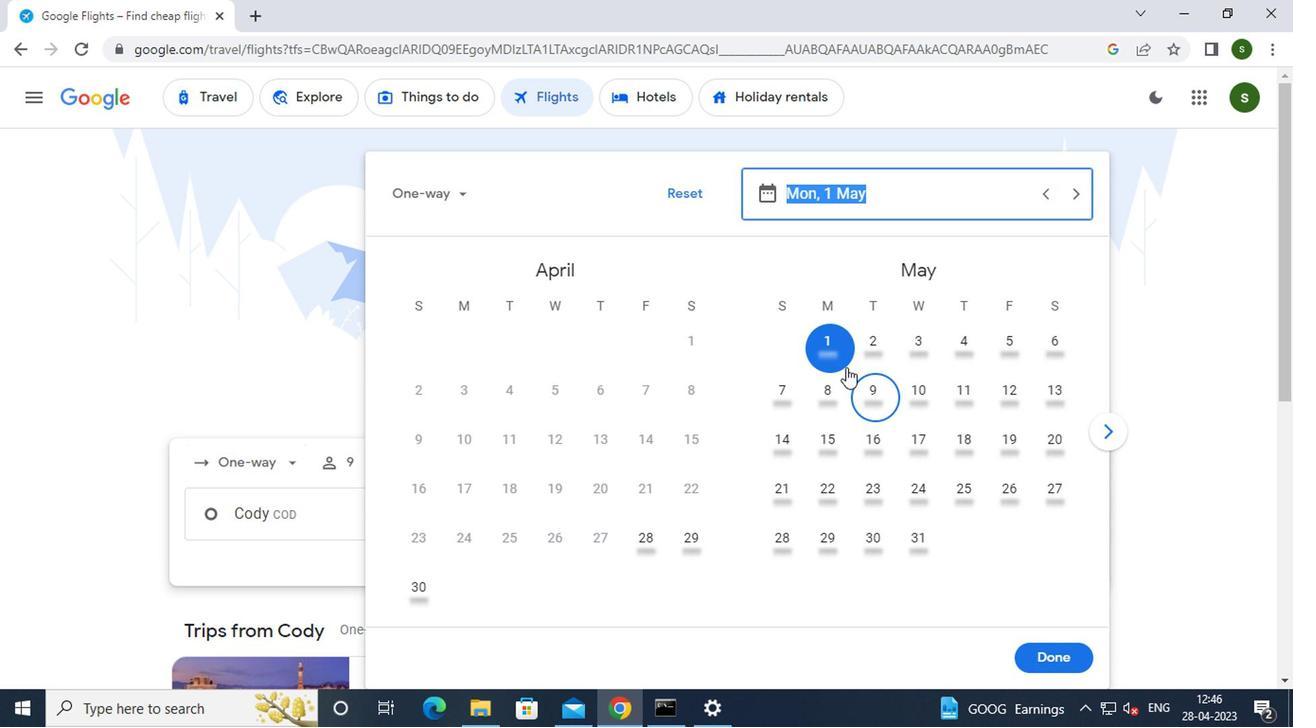
Action: Mouse pressed left at (834, 351)
Screenshot: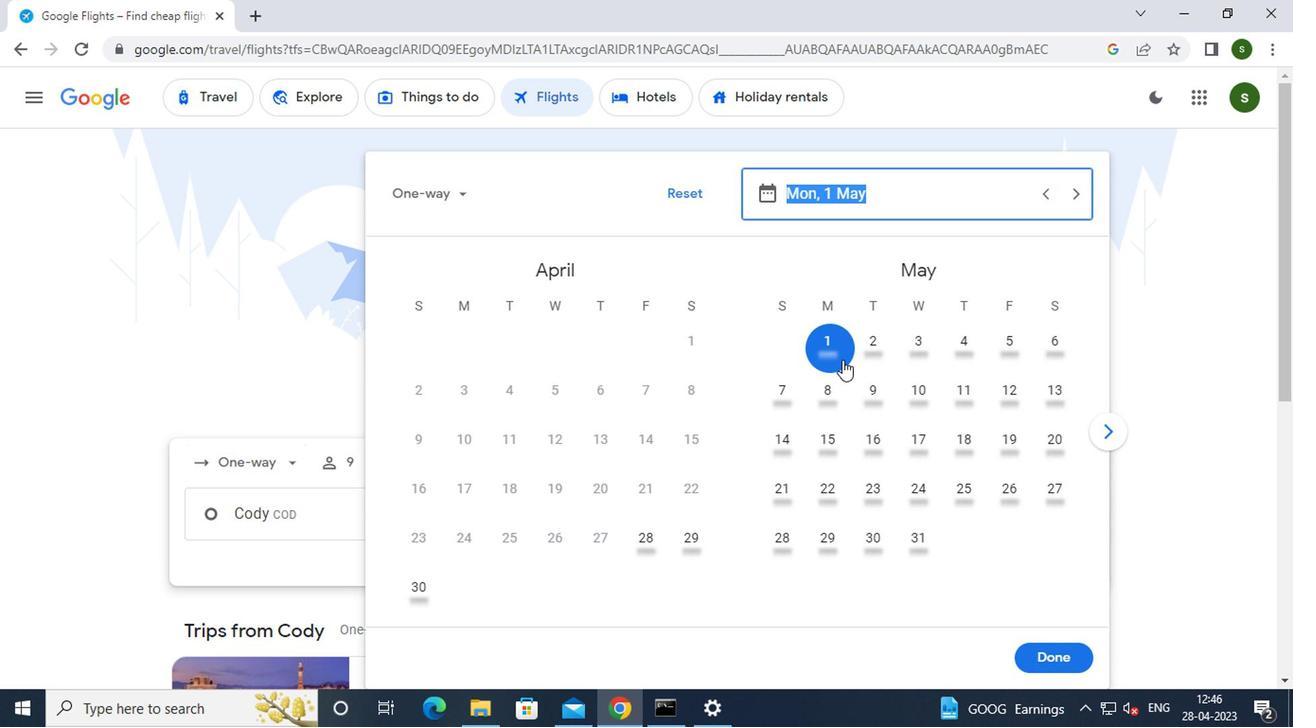 
Action: Mouse moved to (1044, 650)
Screenshot: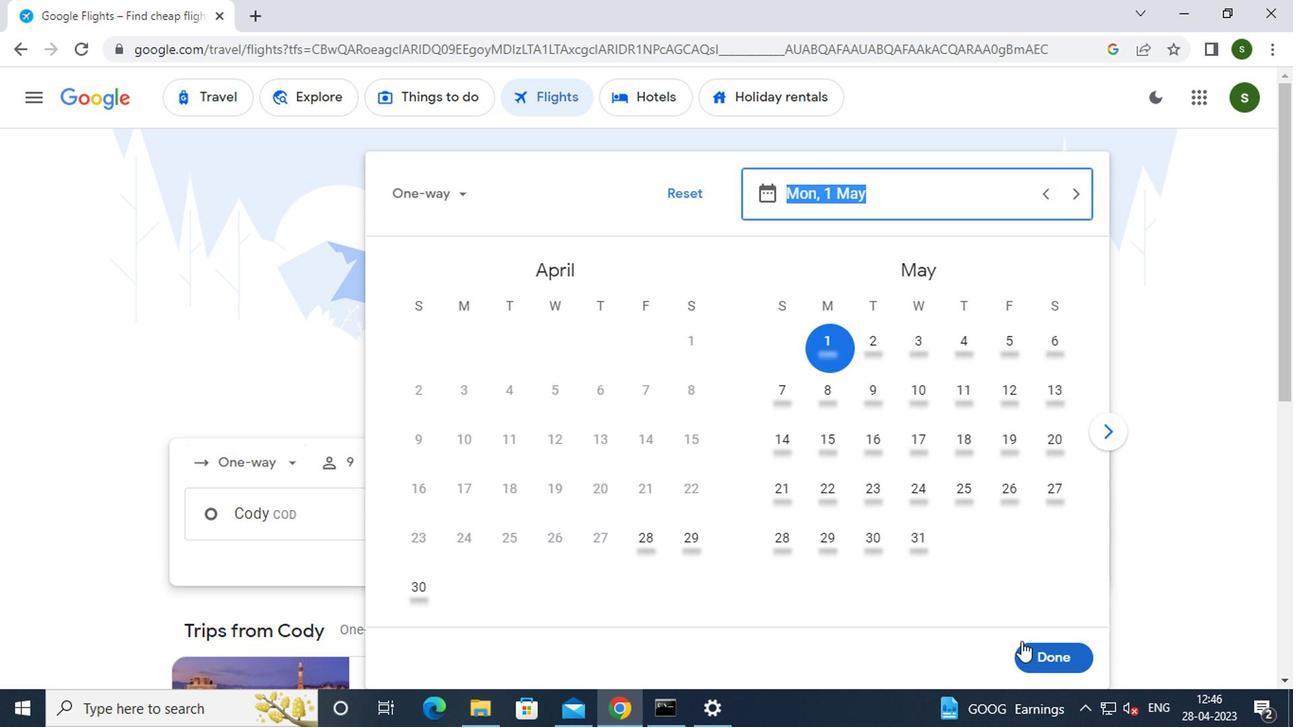 
Action: Mouse pressed left at (1044, 650)
Screenshot: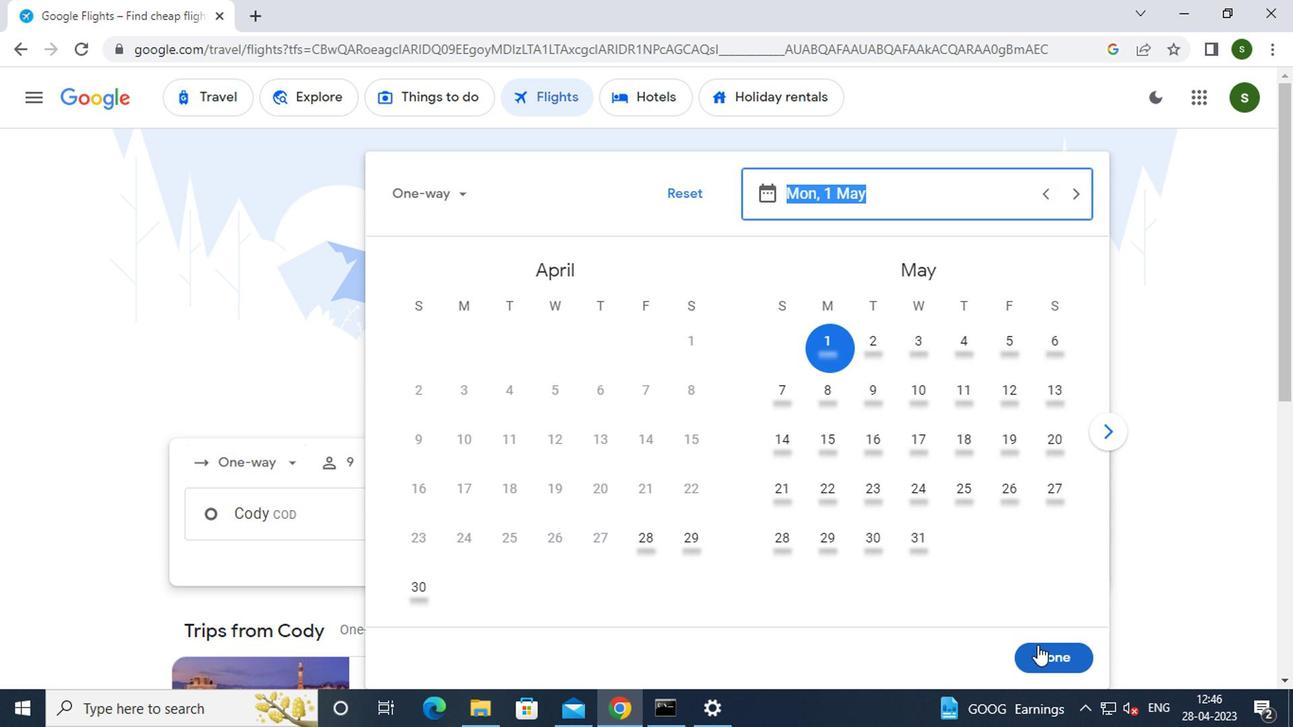 
Action: Mouse moved to (634, 585)
Screenshot: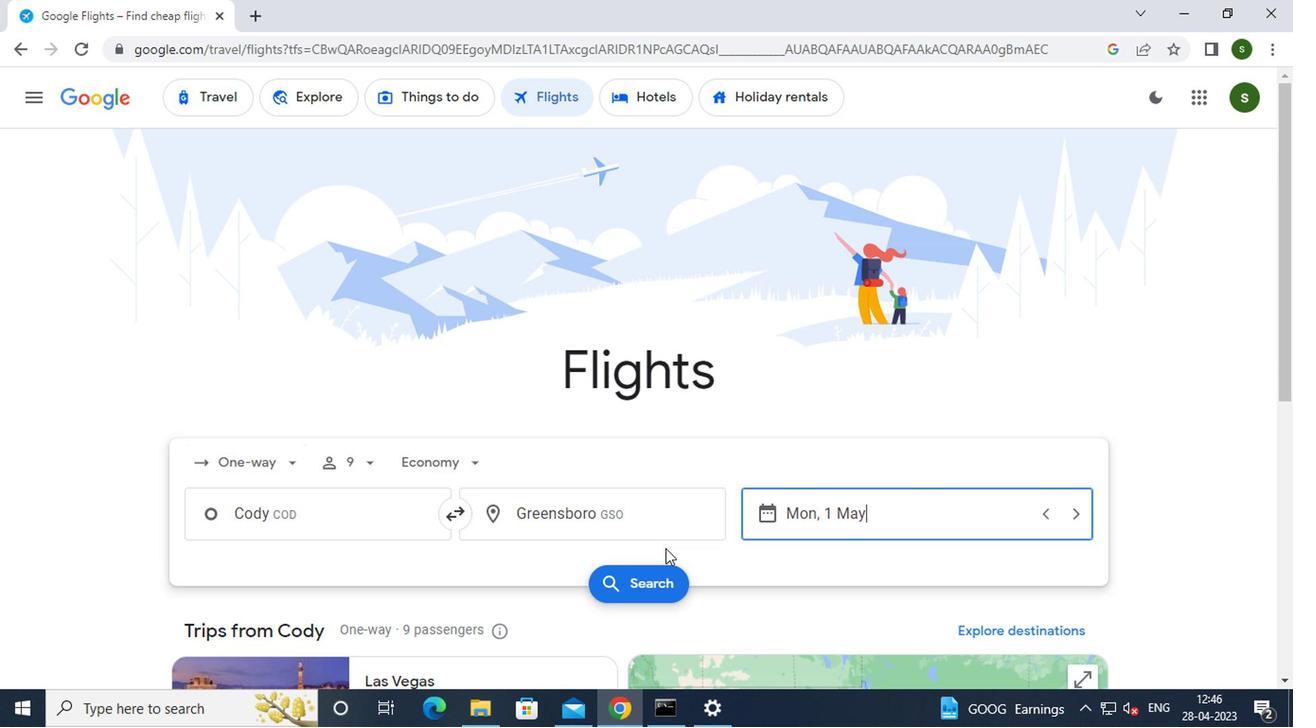
Action: Mouse pressed left at (634, 585)
Screenshot: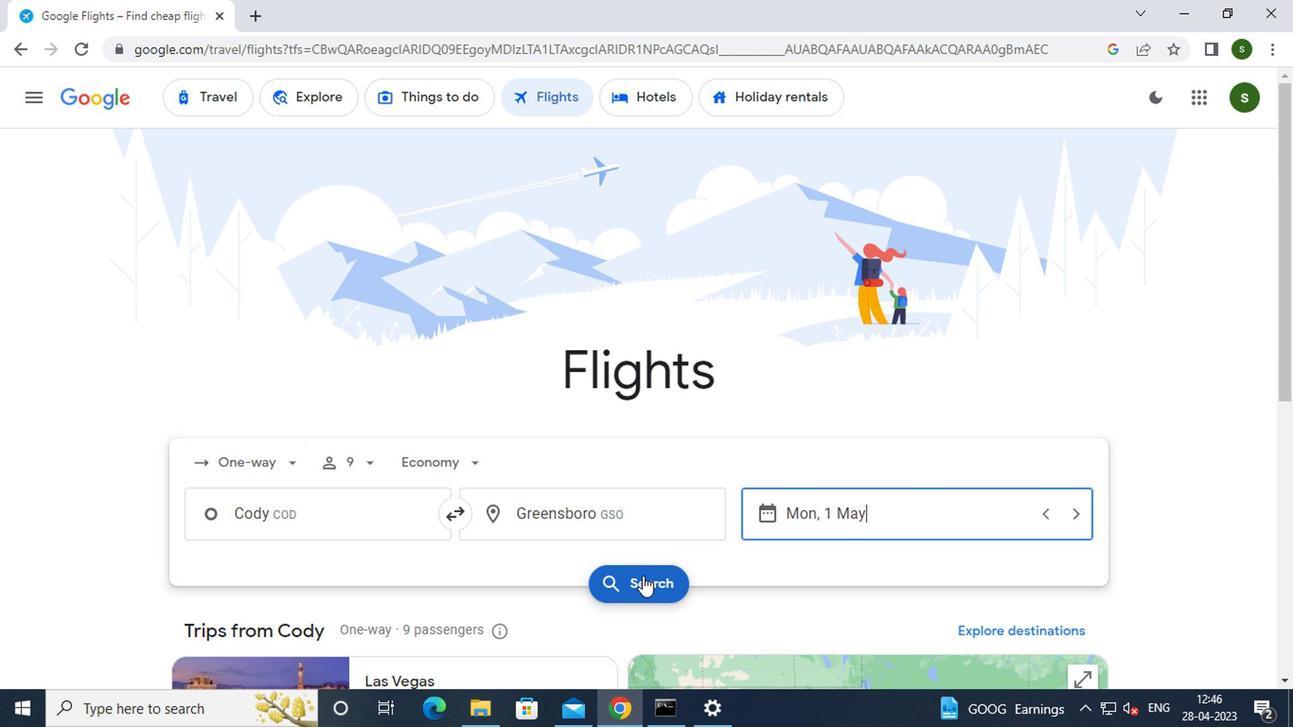 
Action: Mouse moved to (179, 268)
Screenshot: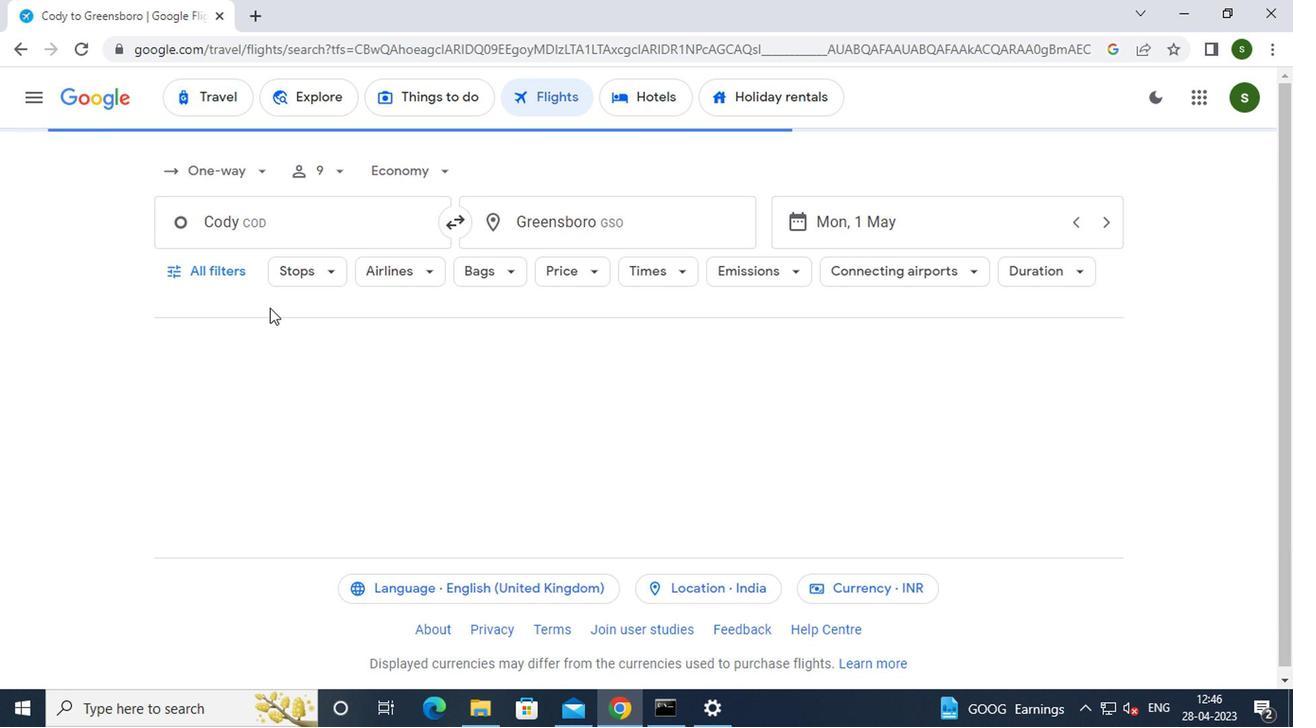 
Action: Mouse pressed left at (179, 268)
Screenshot: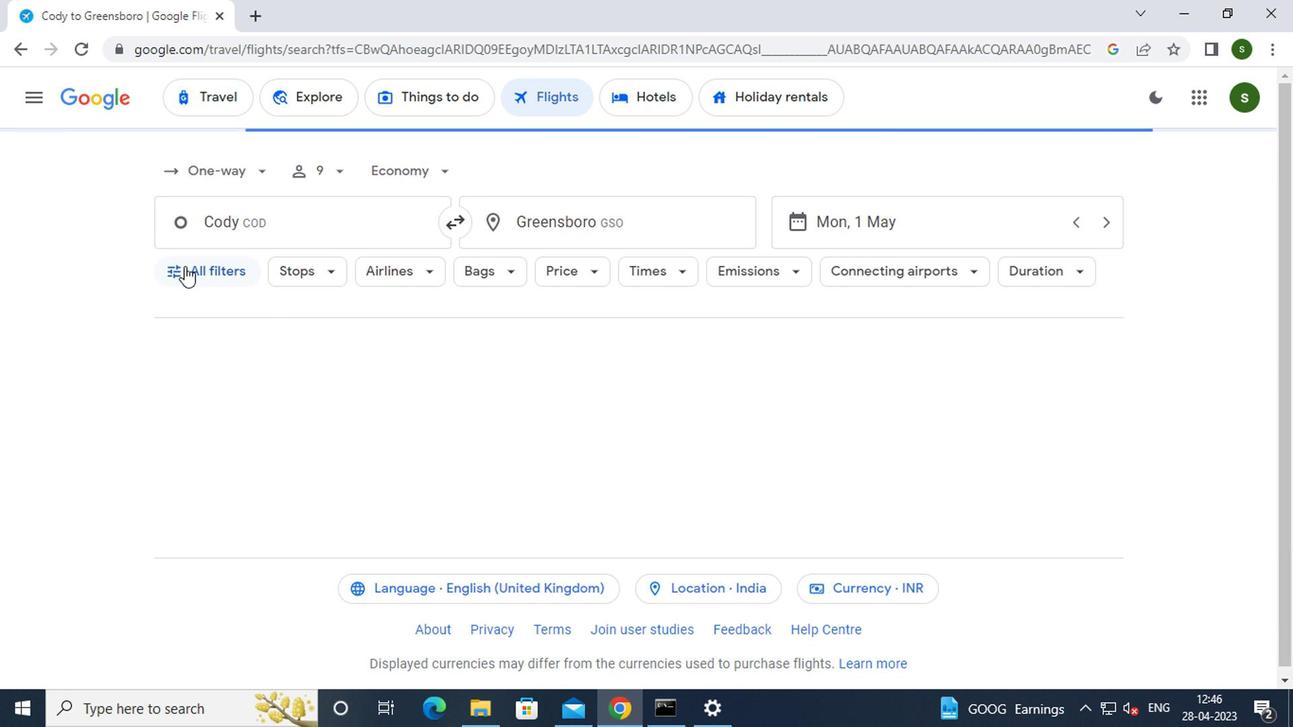 
Action: Mouse moved to (370, 431)
Screenshot: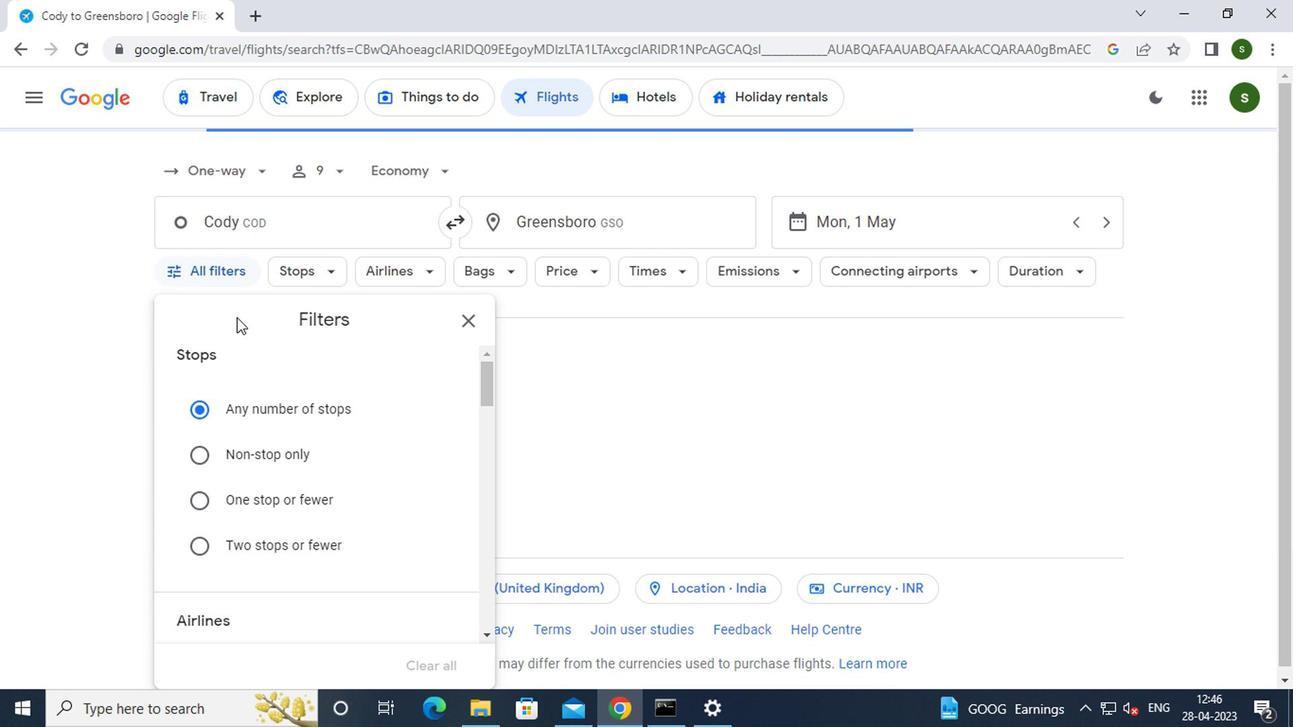 
Action: Mouse scrolled (370, 430) with delta (0, -1)
Screenshot: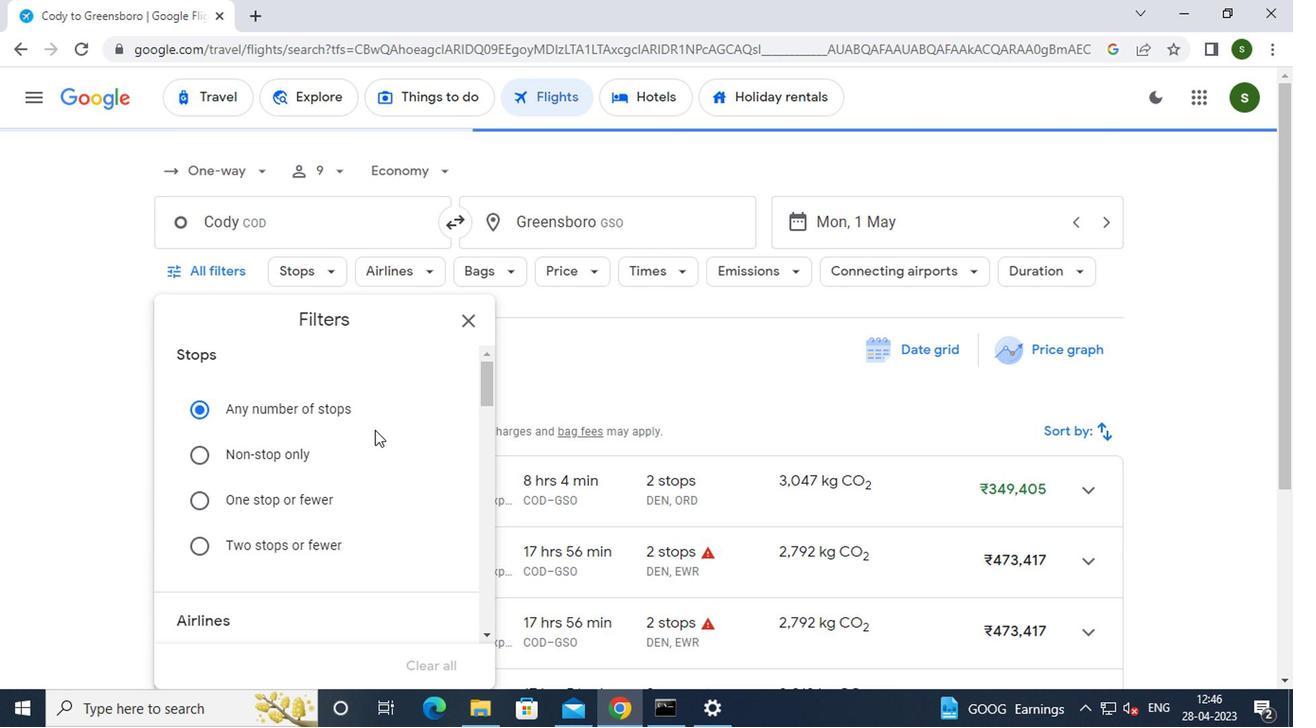 
Action: Mouse moved to (438, 580)
Screenshot: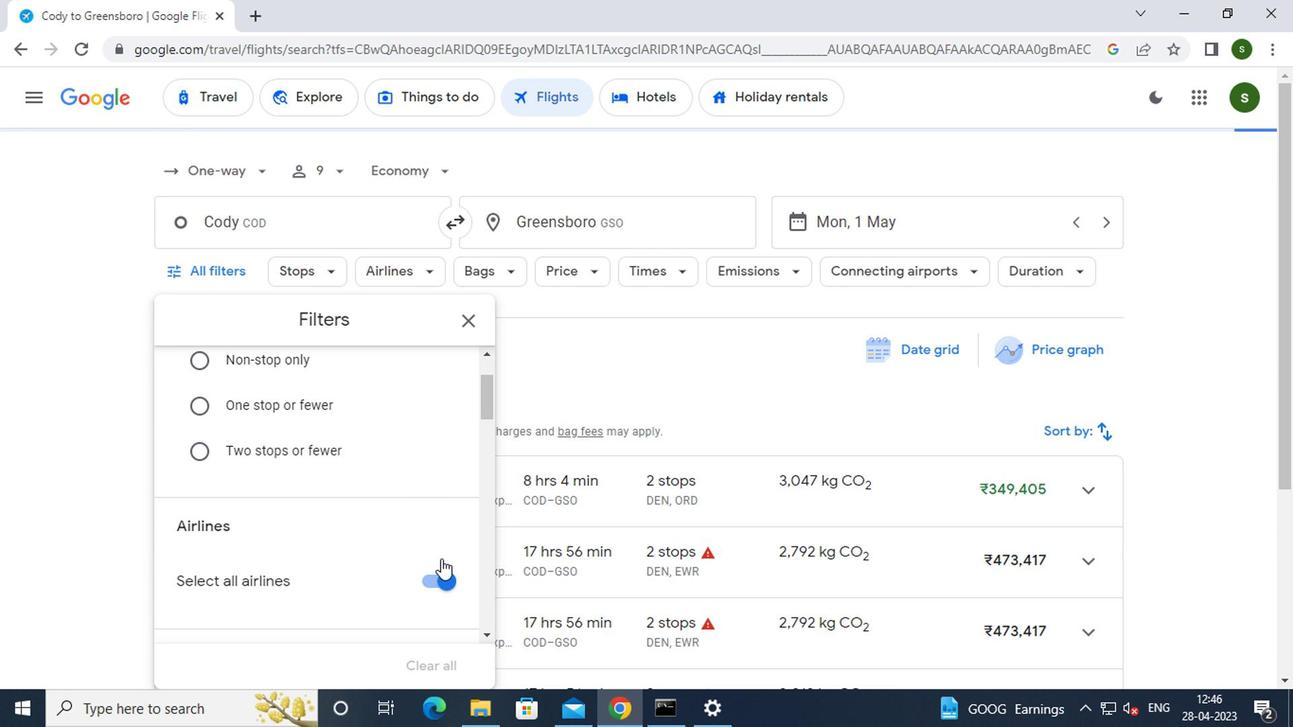 
Action: Mouse pressed left at (438, 580)
Screenshot: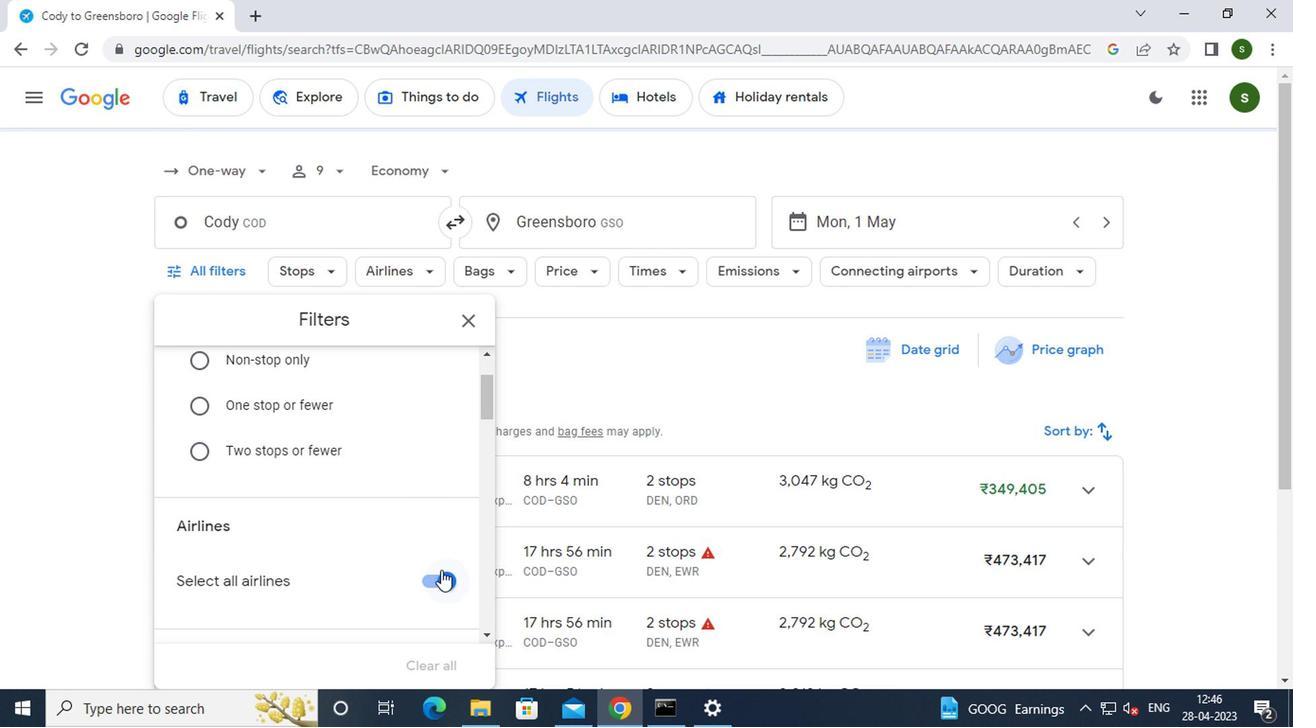 
Action: Mouse moved to (398, 519)
Screenshot: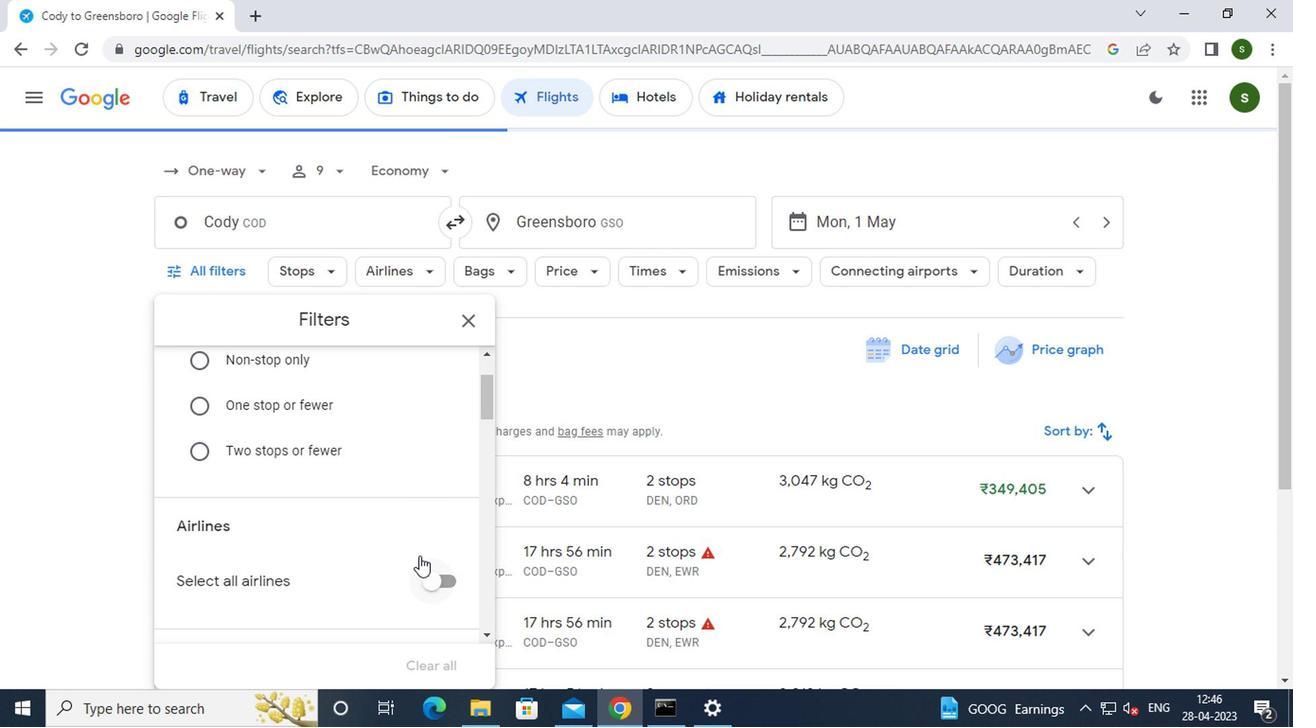 
Action: Mouse scrolled (398, 518) with delta (0, 0)
Screenshot: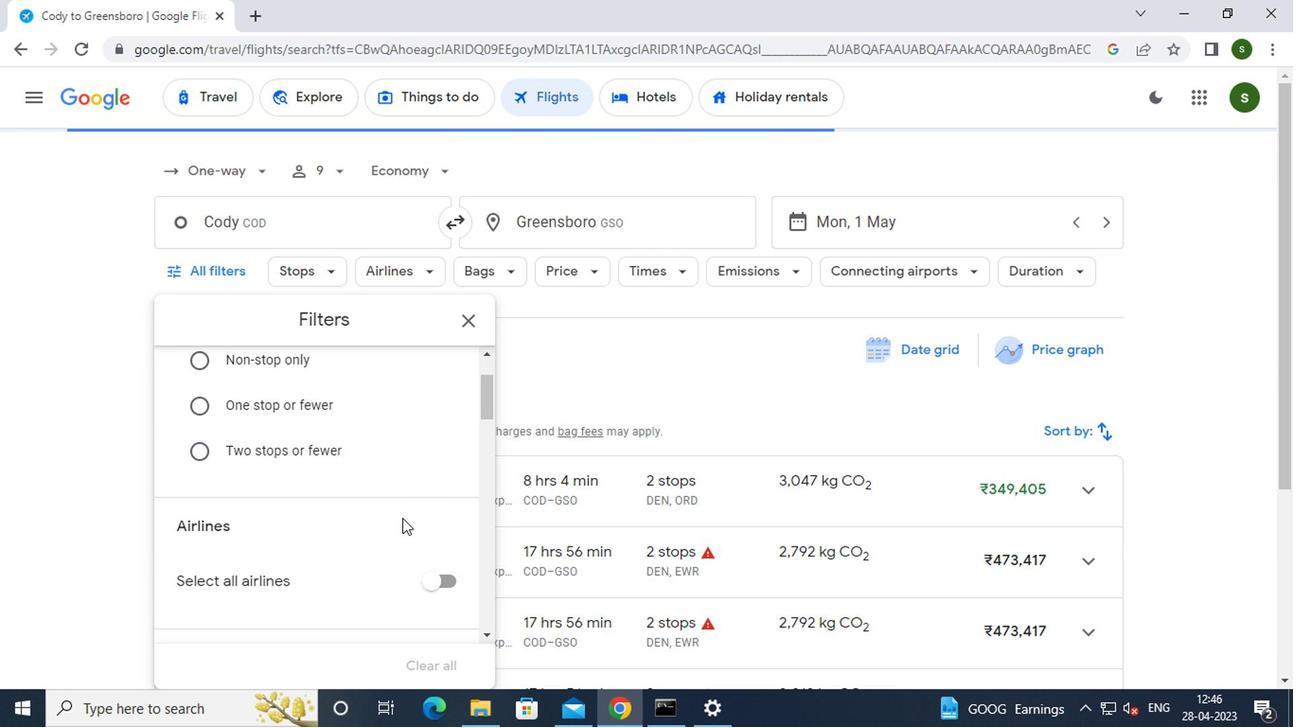 
Action: Mouse scrolled (398, 518) with delta (0, 0)
Screenshot: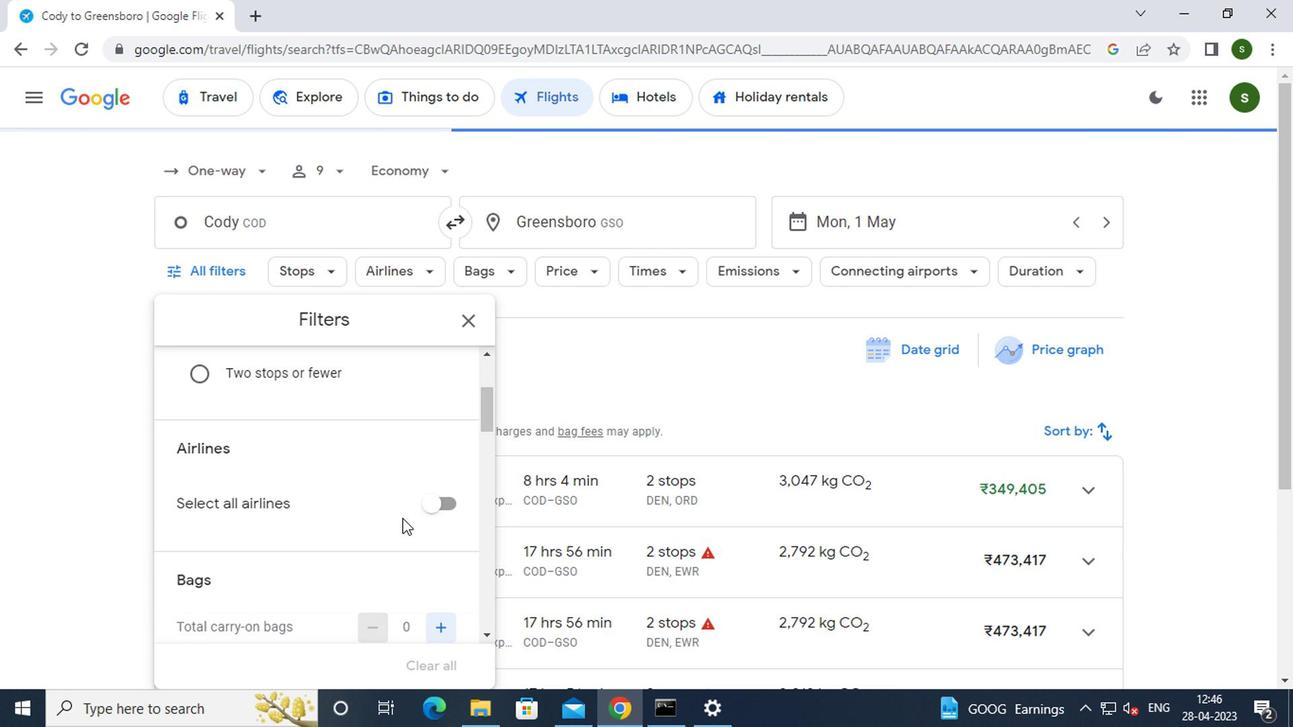 
Action: Mouse scrolled (398, 520) with delta (0, 0)
Screenshot: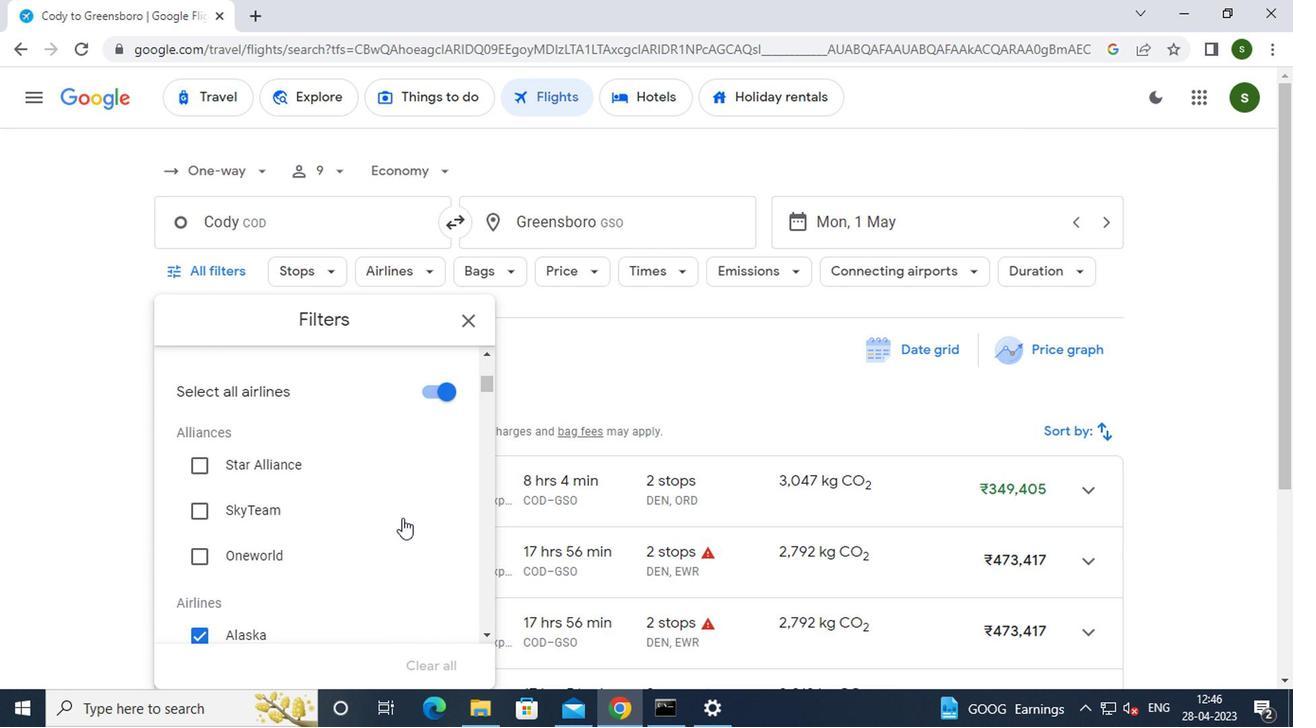 
Action: Mouse scrolled (398, 518) with delta (0, 0)
Screenshot: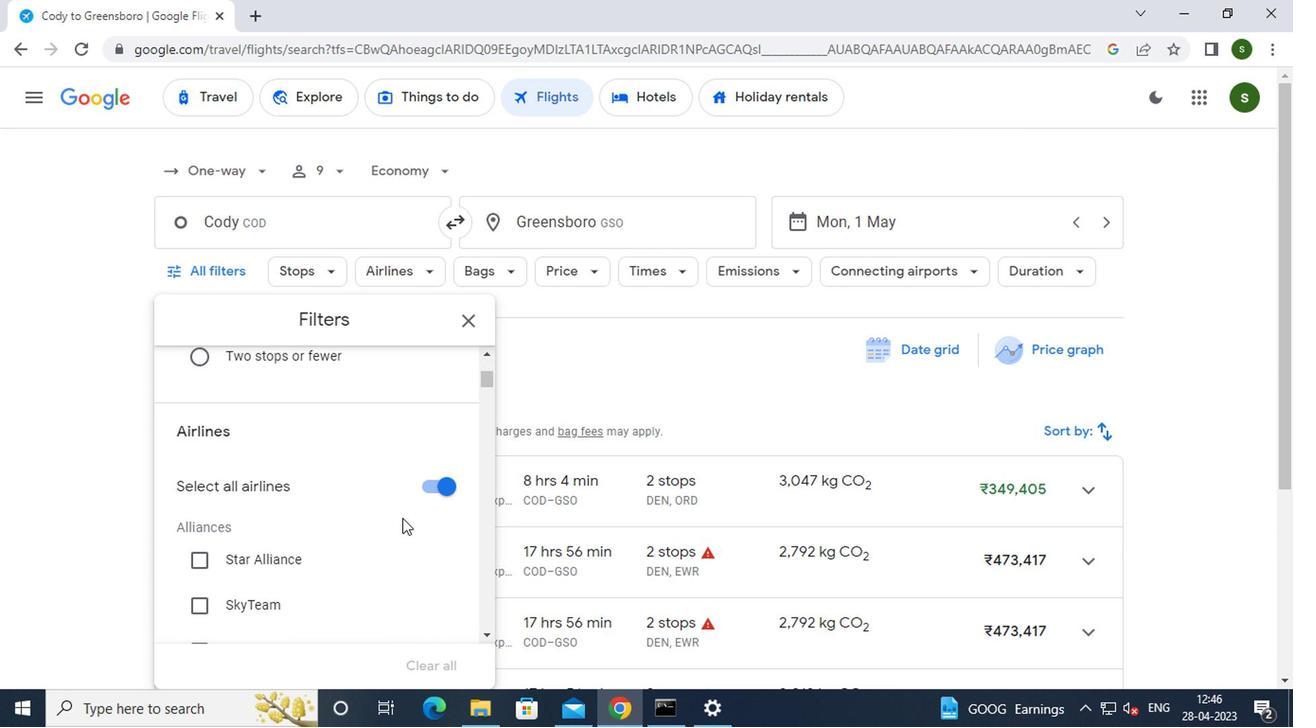 
Action: Mouse scrolled (398, 518) with delta (0, 0)
Screenshot: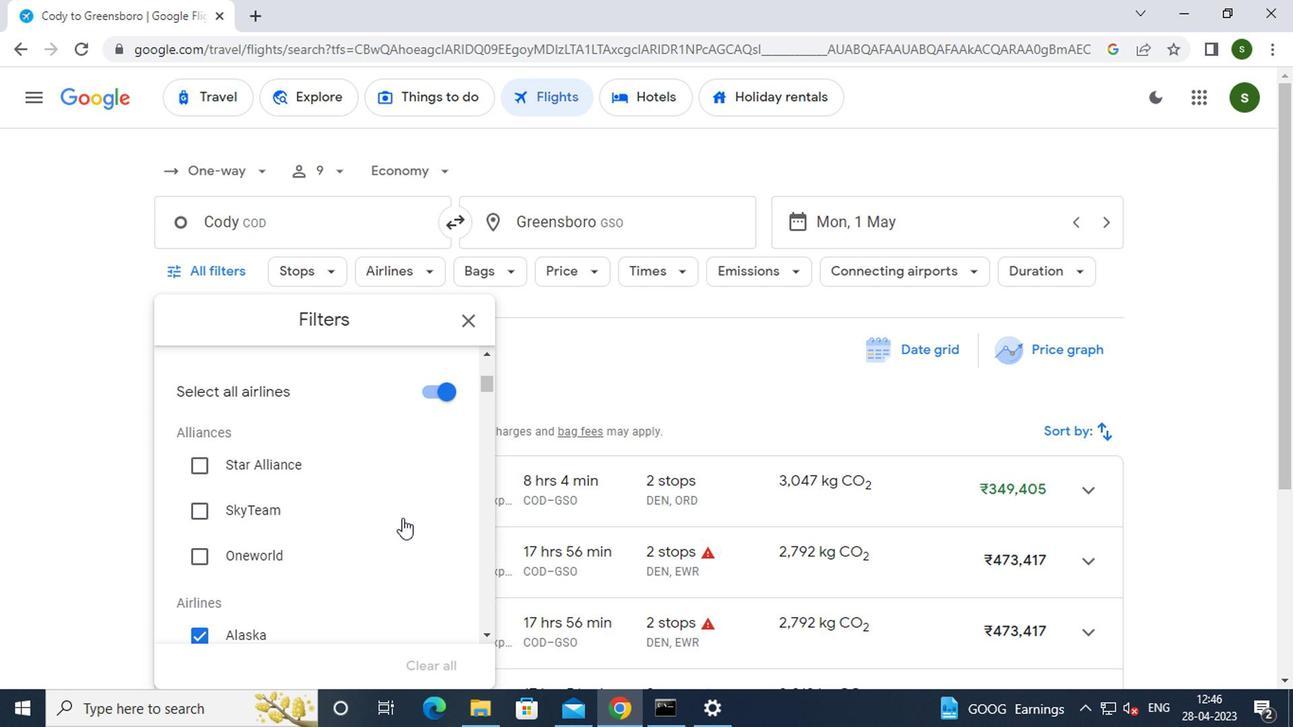 
Action: Mouse scrolled (398, 518) with delta (0, 0)
Screenshot: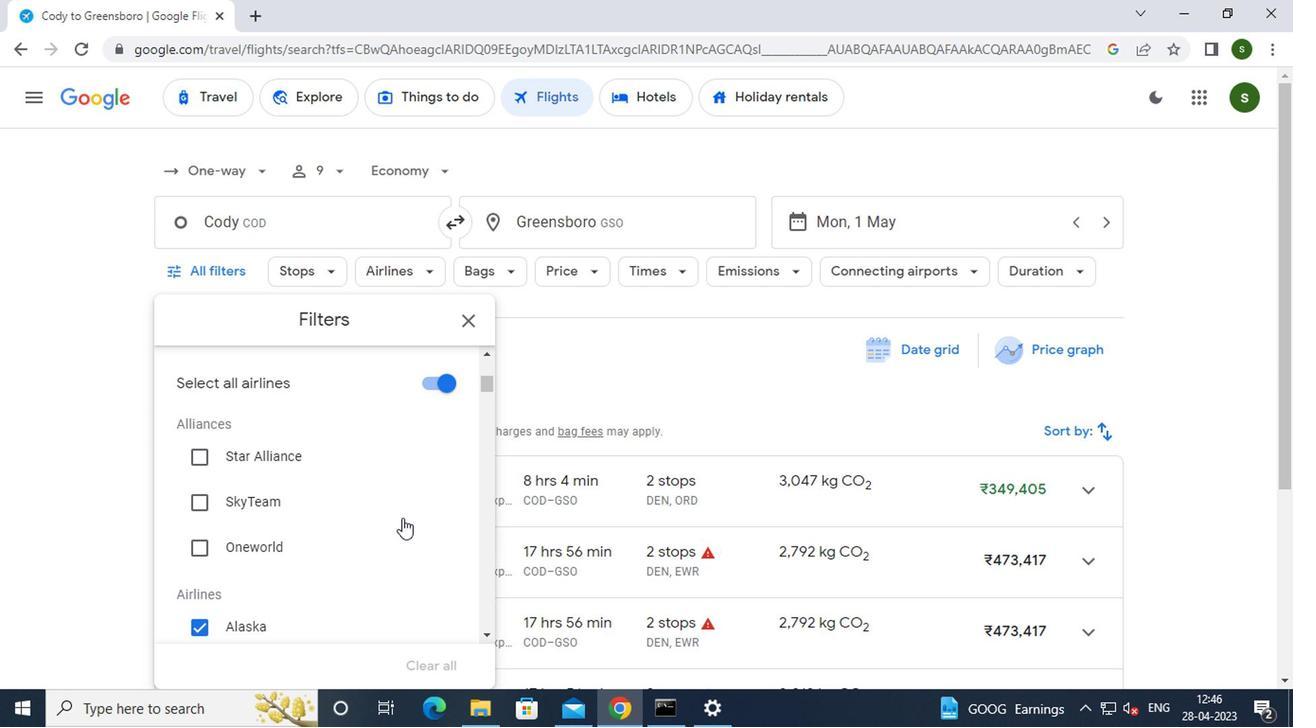 
Action: Mouse scrolled (398, 520) with delta (0, 0)
Screenshot: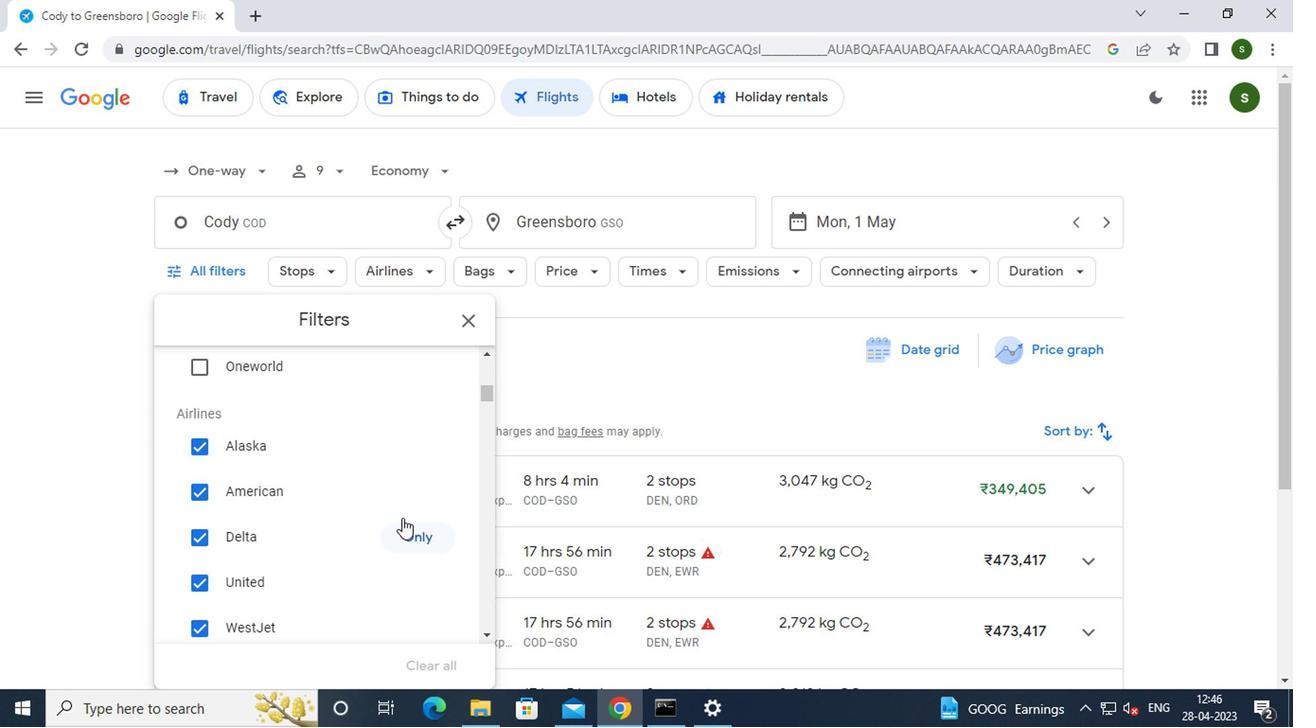 
Action: Mouse moved to (398, 510)
Screenshot: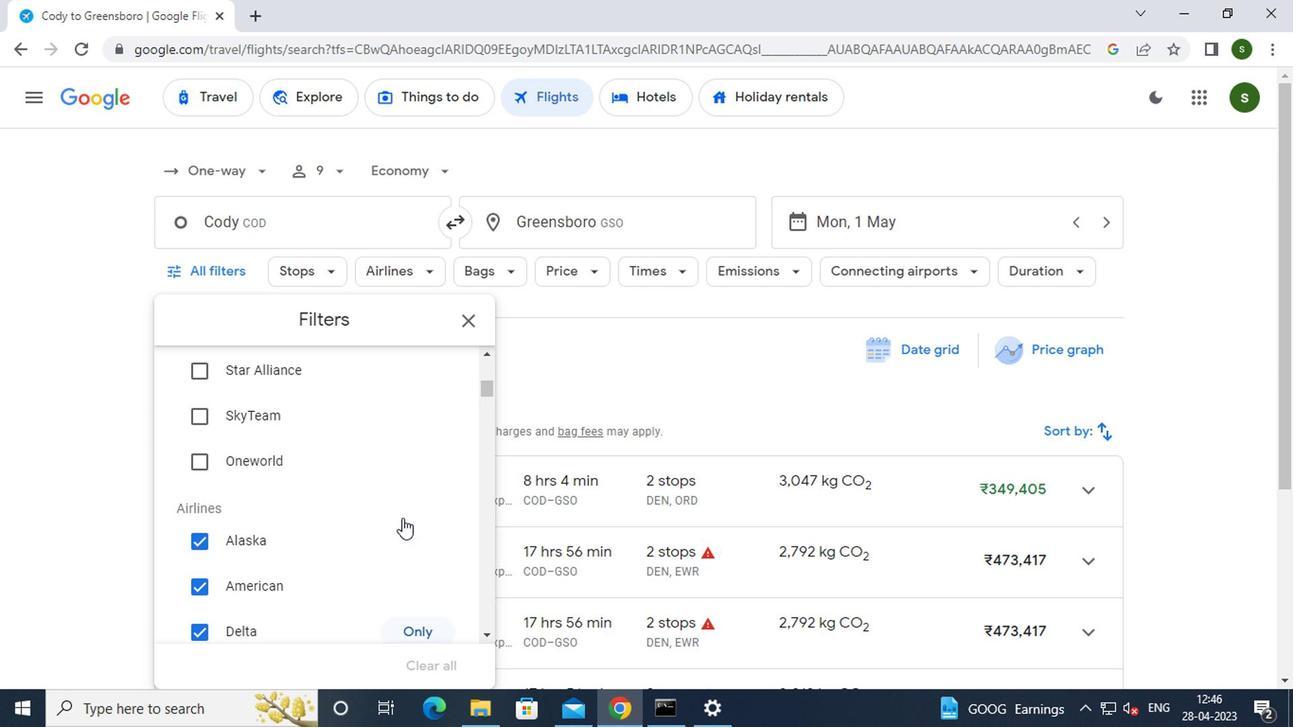 
Action: Mouse scrolled (398, 512) with delta (0, 1)
Screenshot: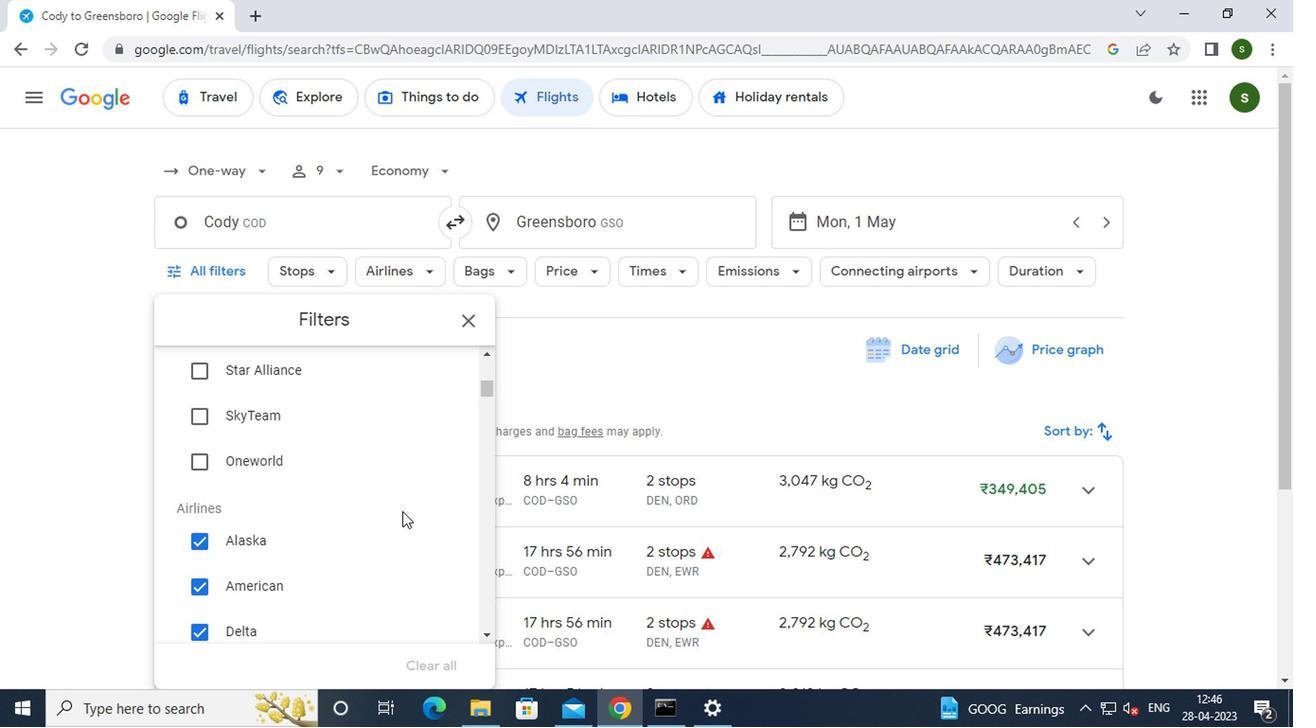 
Action: Mouse moved to (435, 394)
Screenshot: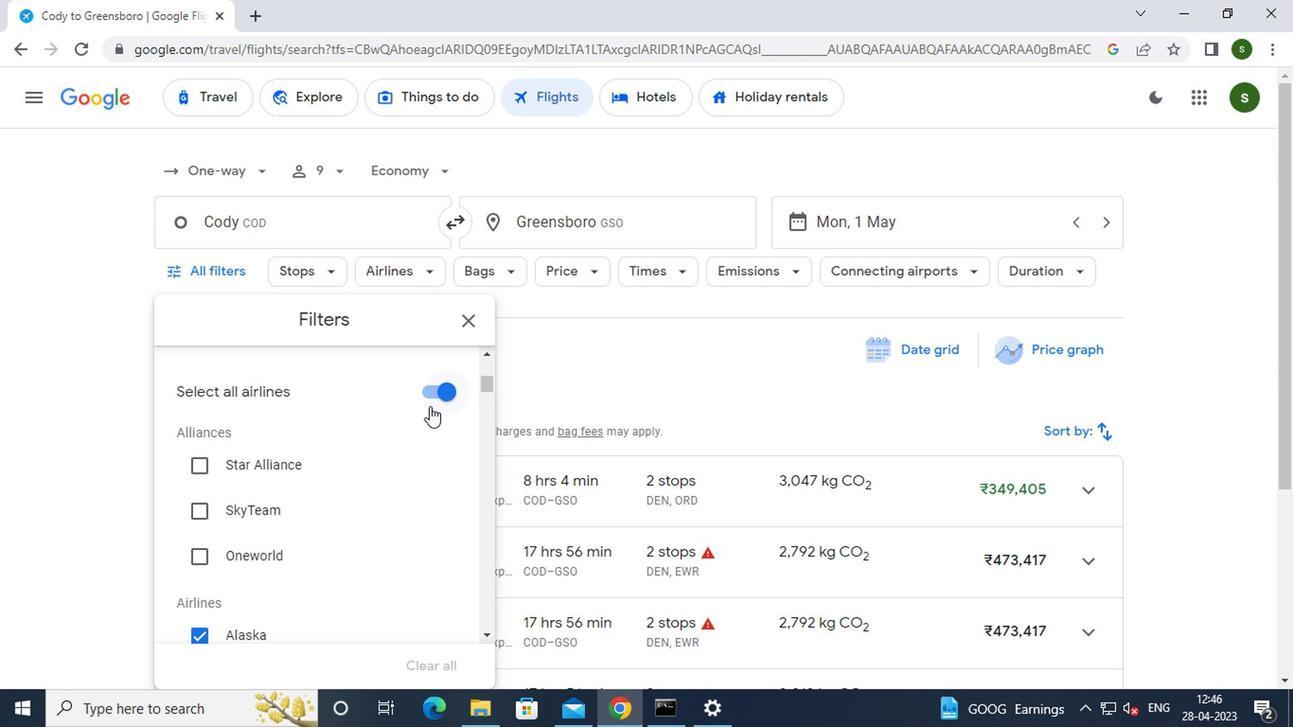 
Action: Mouse pressed left at (435, 394)
Screenshot: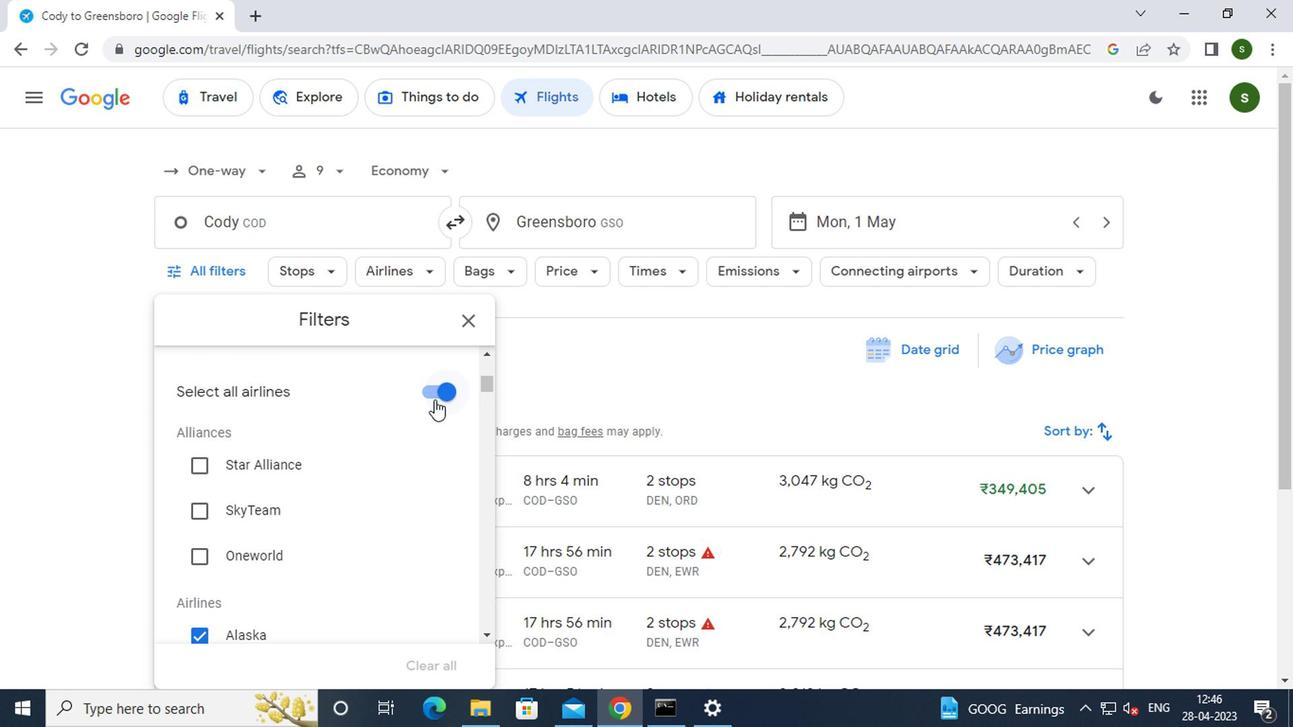 
Action: Mouse moved to (407, 491)
Screenshot: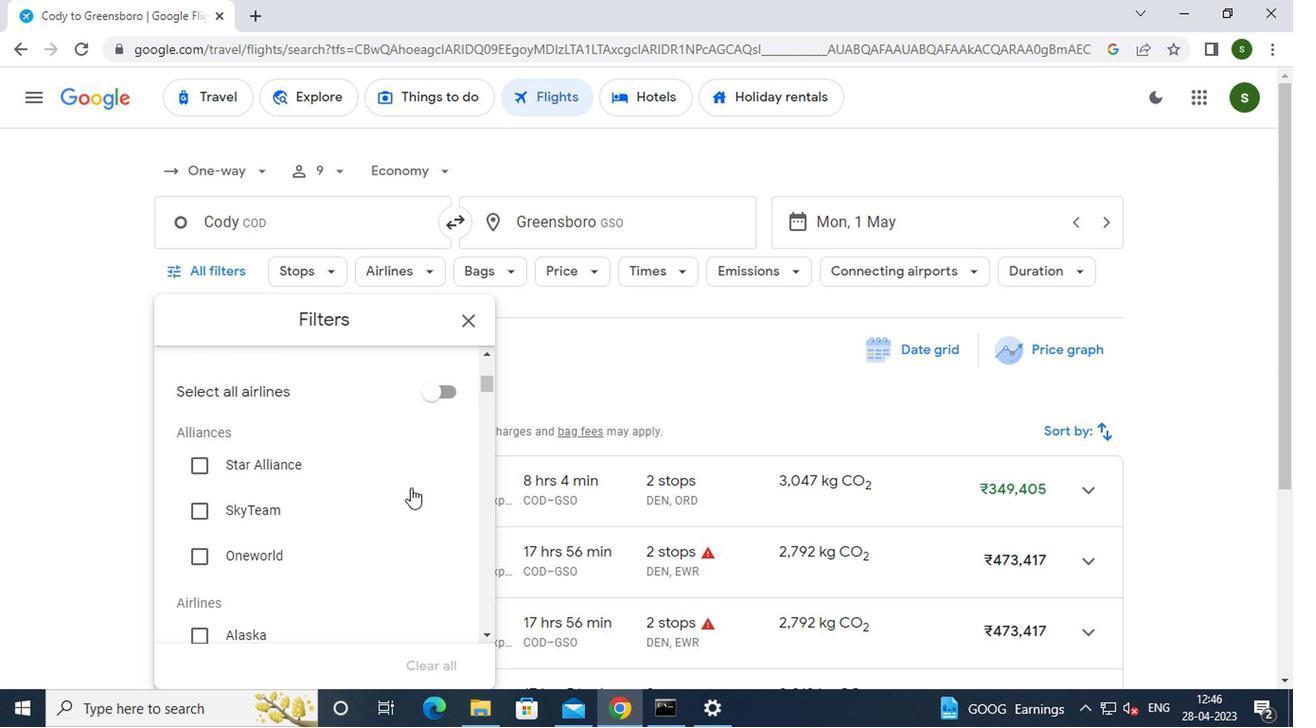 
Action: Mouse scrolled (407, 490) with delta (0, 0)
Screenshot: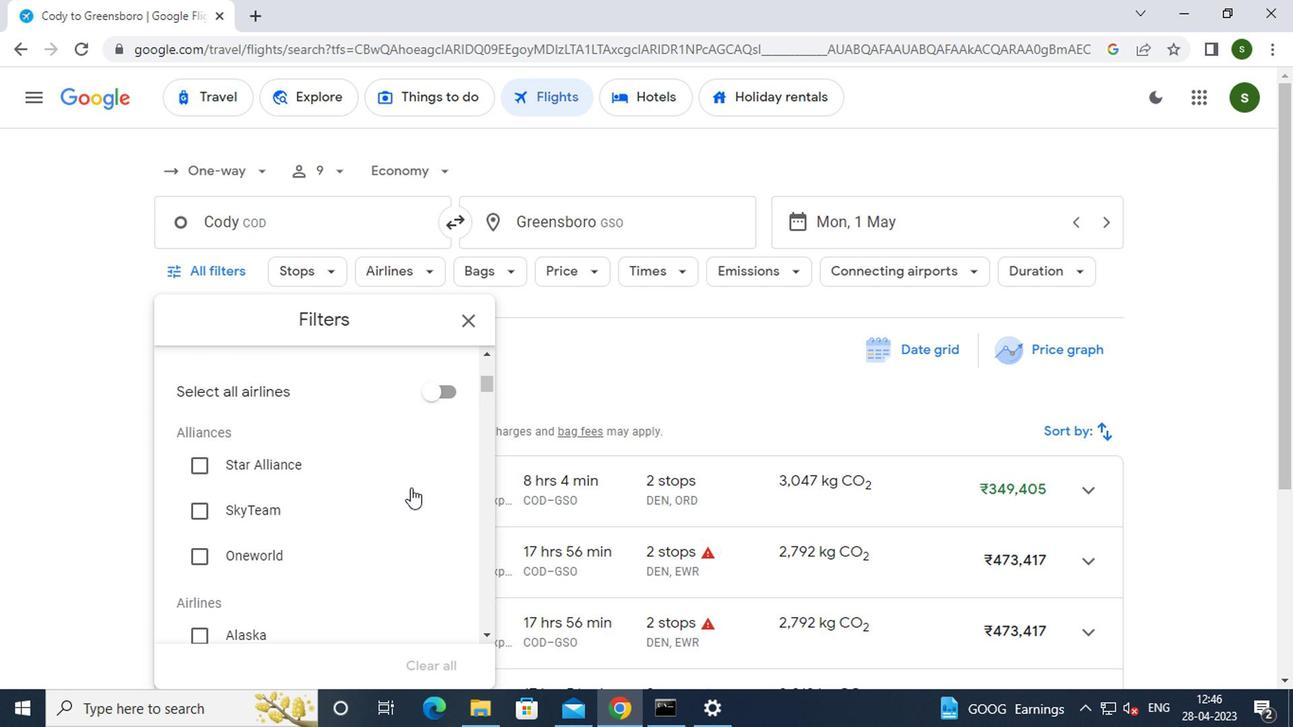 
Action: Mouse moved to (407, 491)
Screenshot: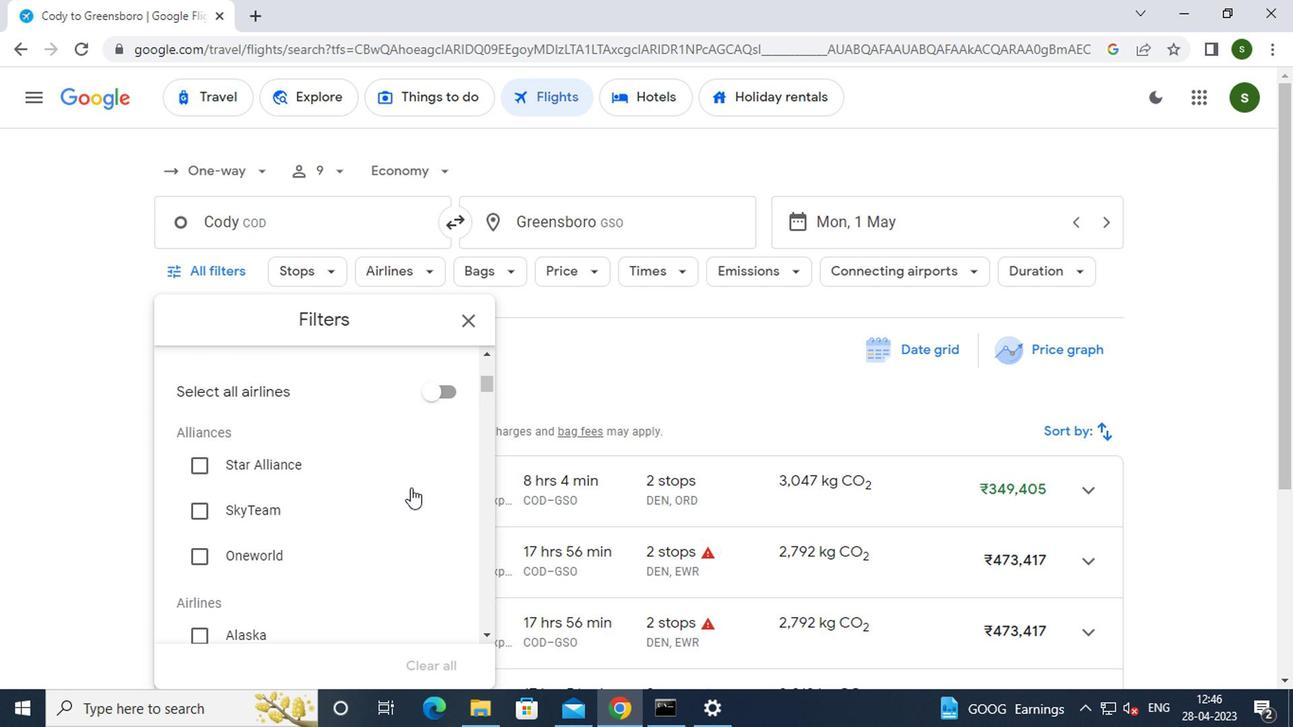 
Action: Mouse scrolled (407, 491) with delta (0, 0)
Screenshot: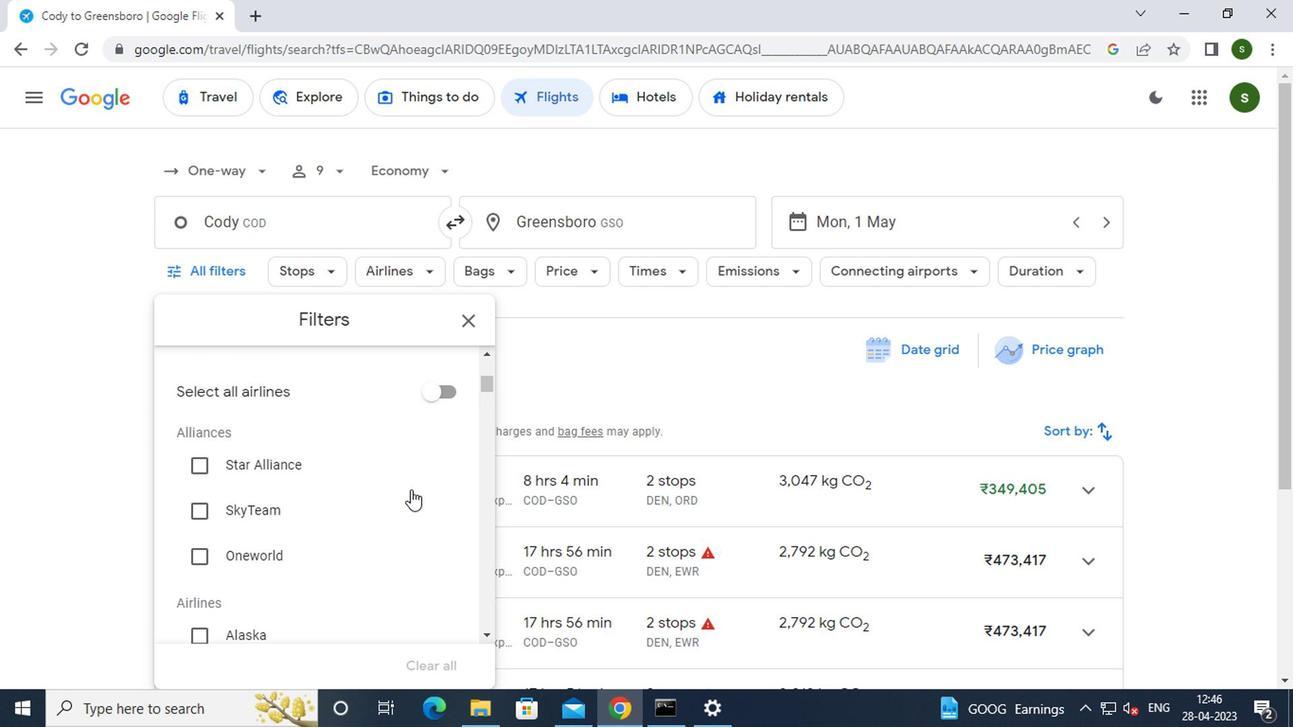 
Action: Mouse scrolled (407, 491) with delta (0, 0)
Screenshot: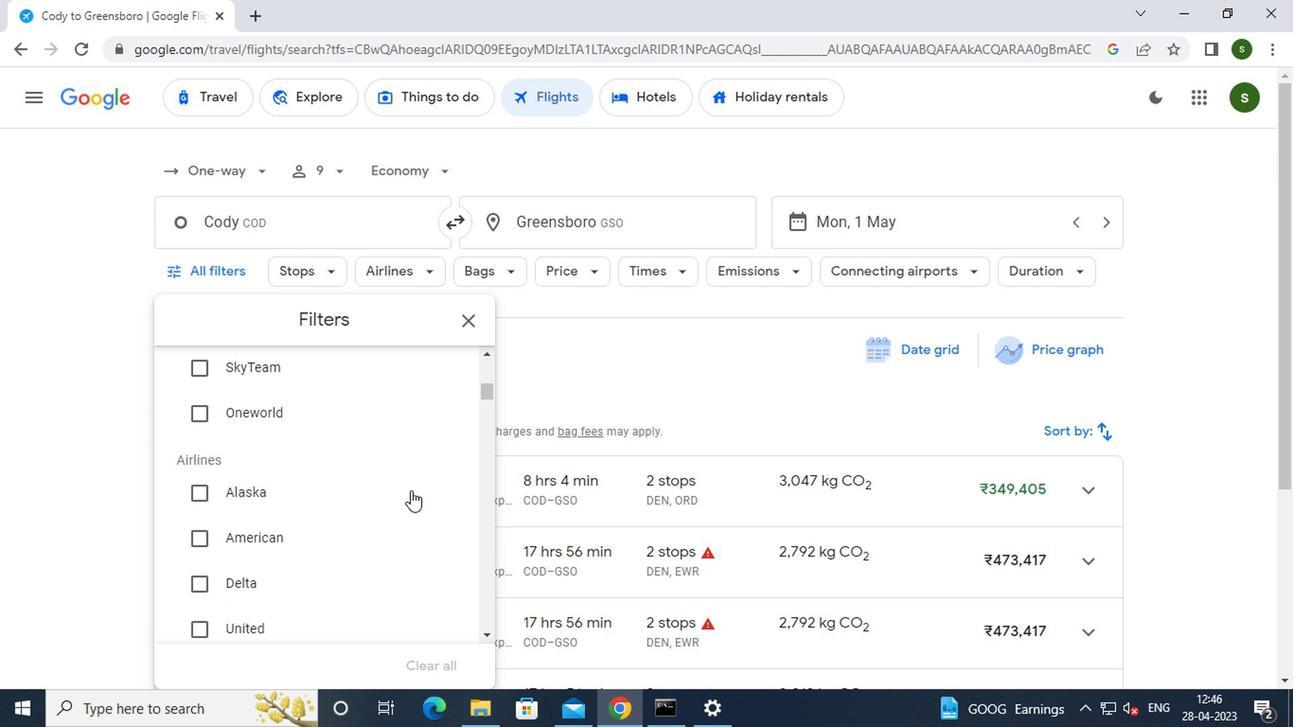 
Action: Mouse scrolled (407, 491) with delta (0, 0)
Screenshot: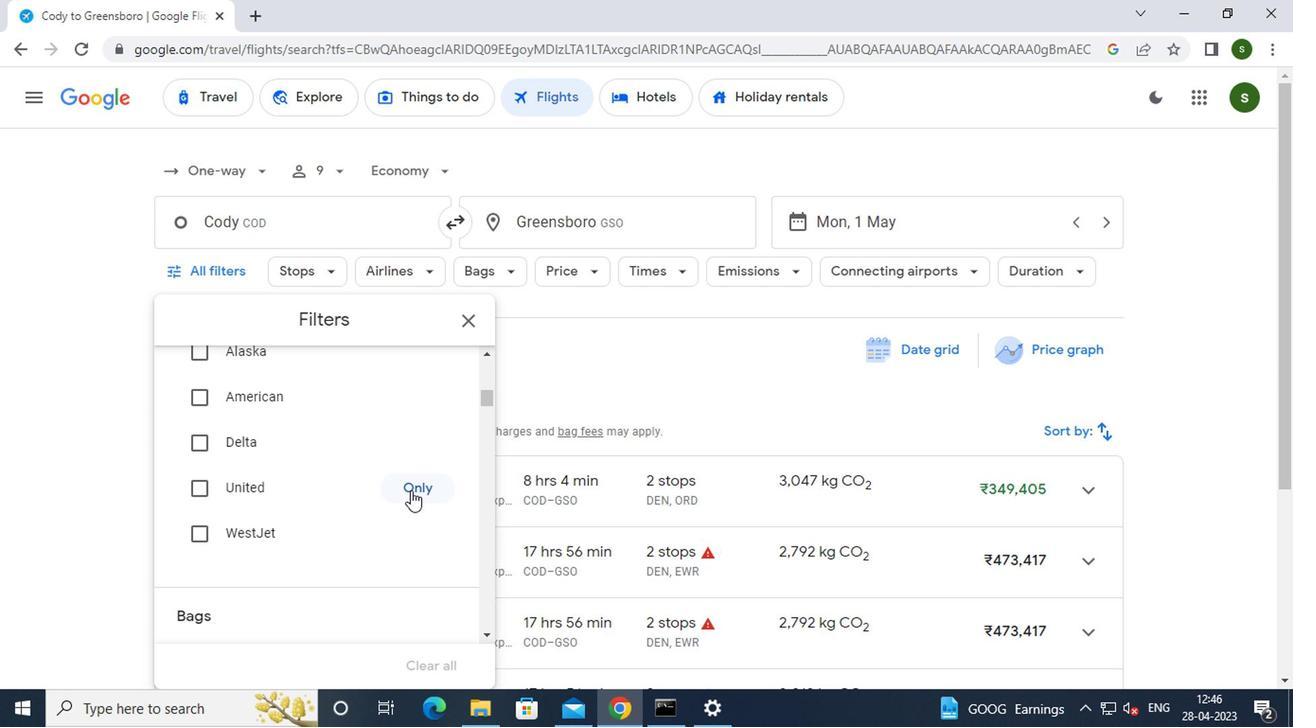
Action: Mouse scrolled (407, 491) with delta (0, 0)
Screenshot: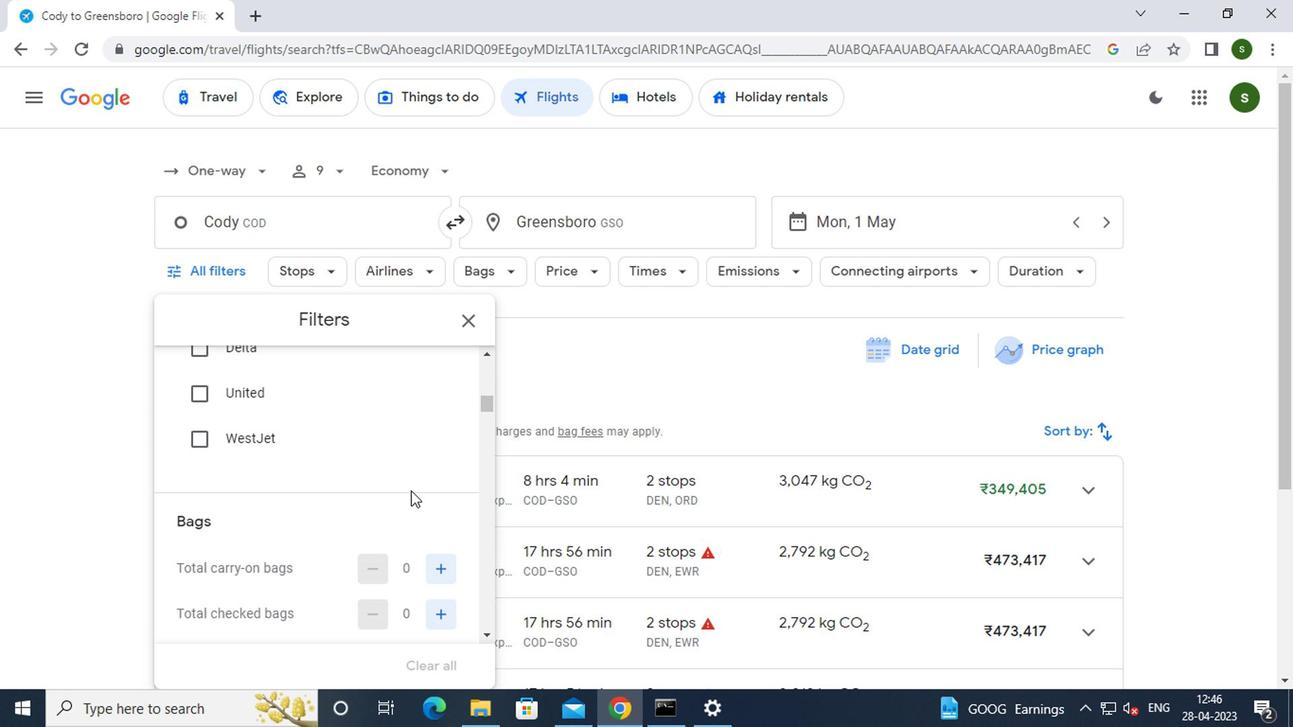 
Action: Mouse moved to (434, 474)
Screenshot: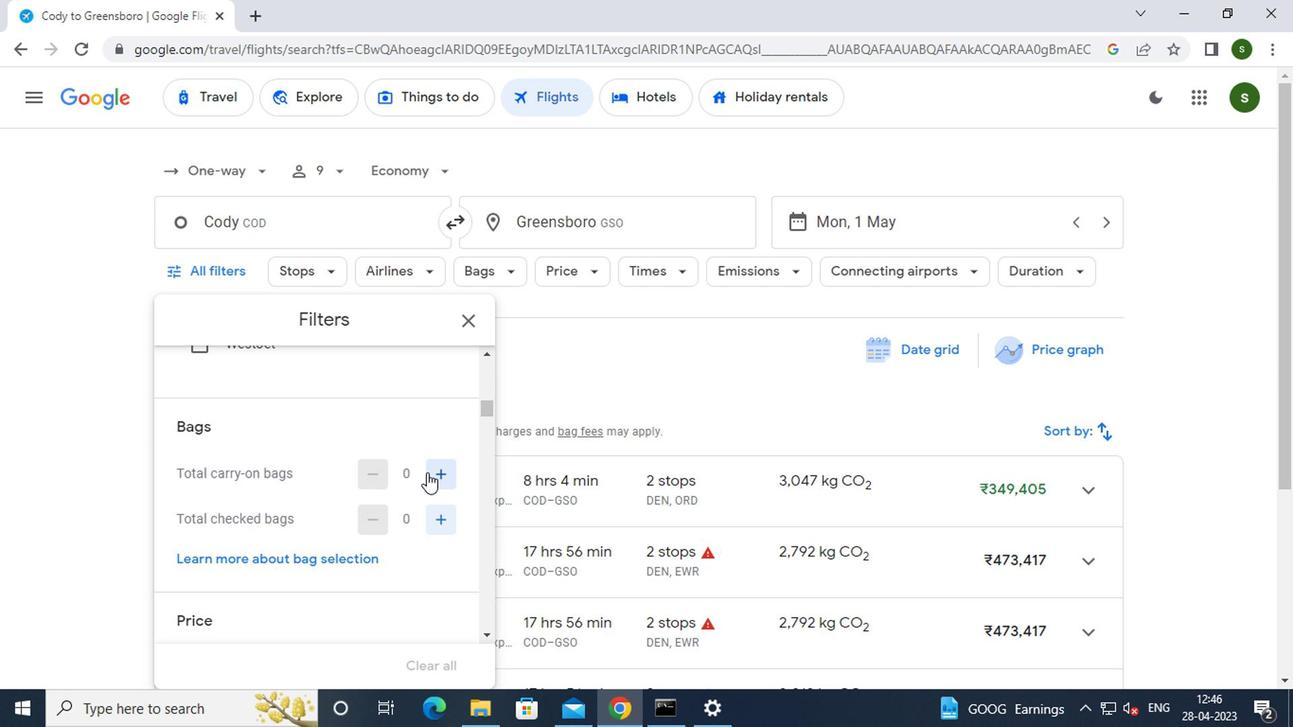 
Action: Mouse pressed left at (434, 474)
Screenshot: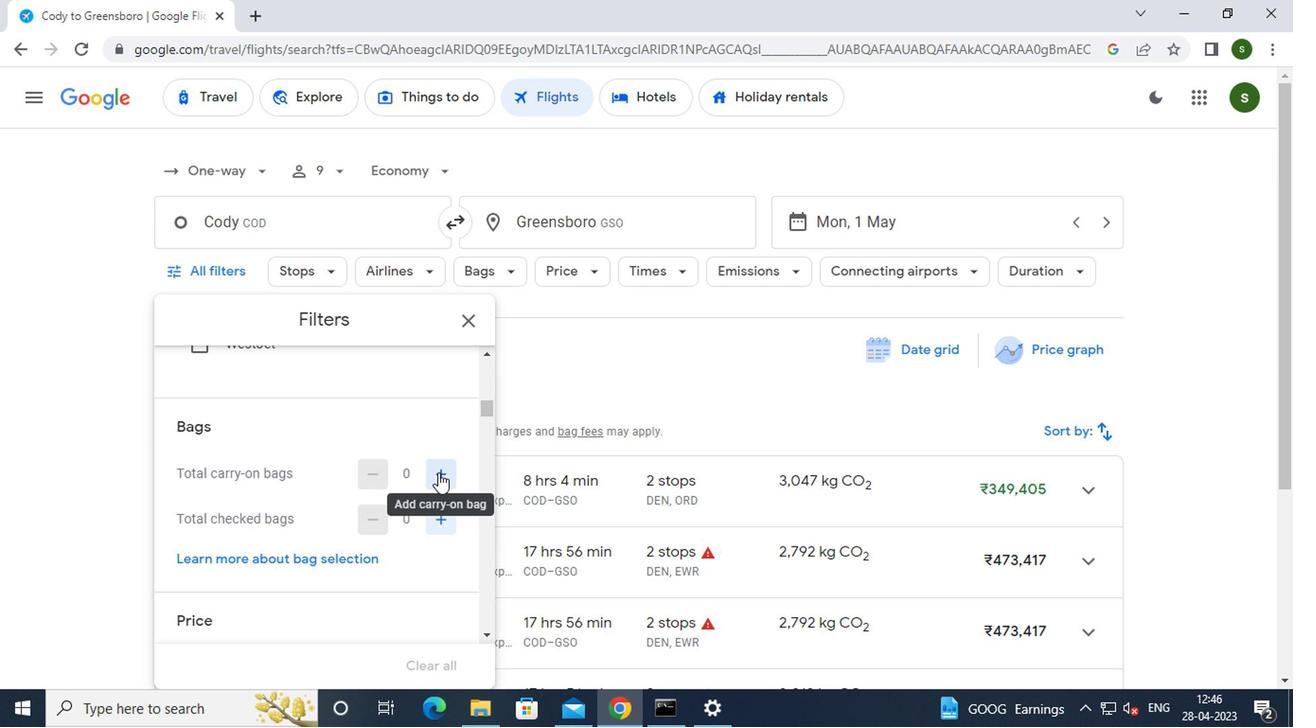 
Action: Mouse moved to (426, 475)
Screenshot: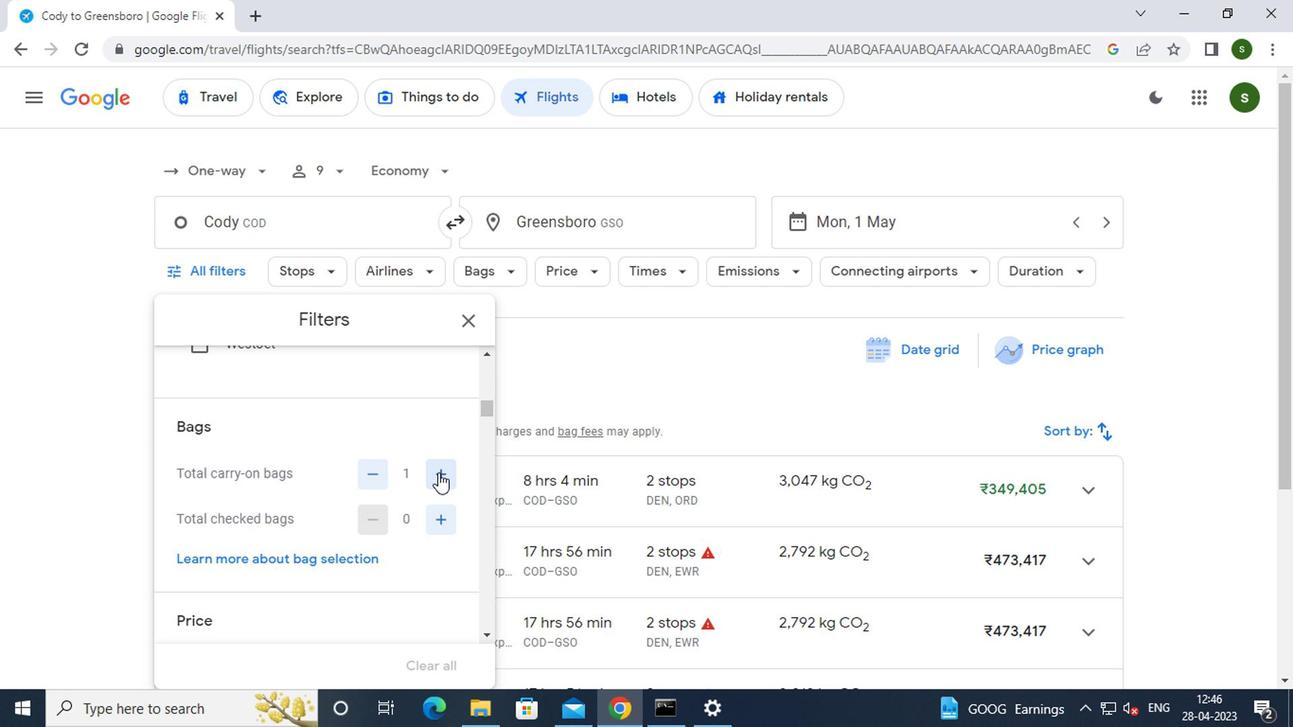 
Action: Mouse scrolled (426, 474) with delta (0, 0)
Screenshot: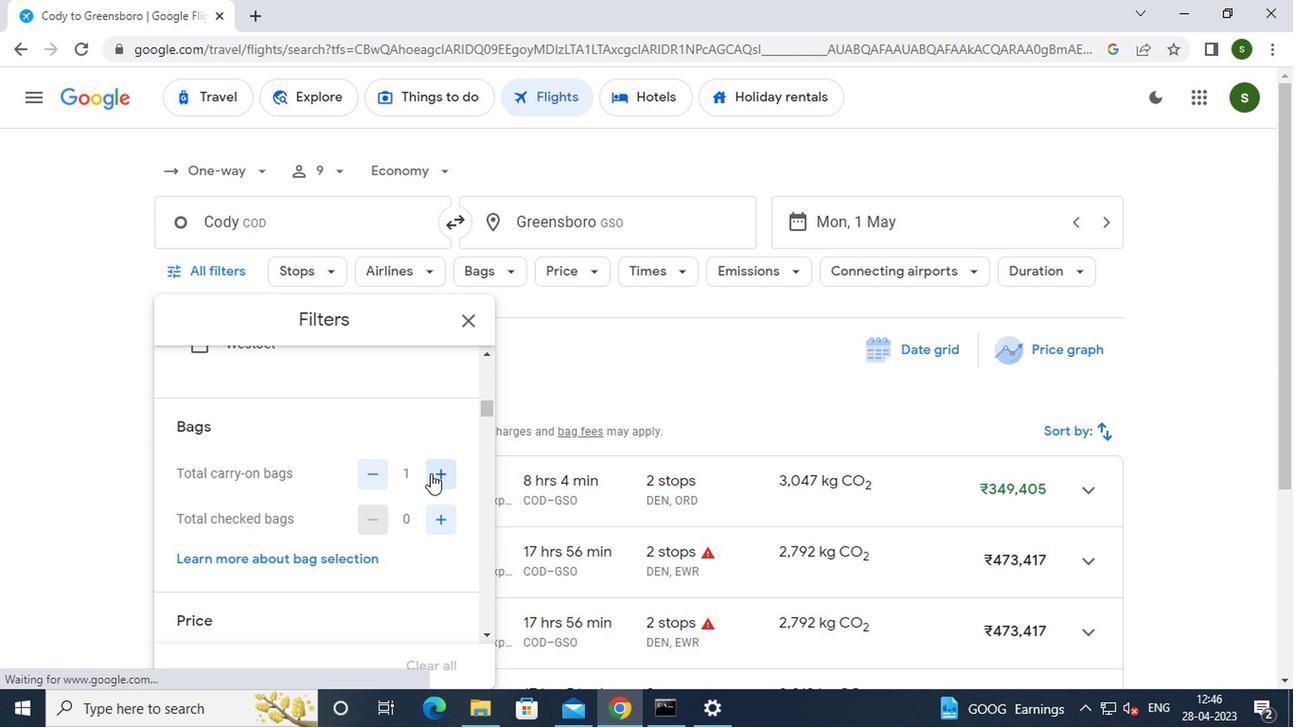 
Action: Mouse moved to (425, 475)
Screenshot: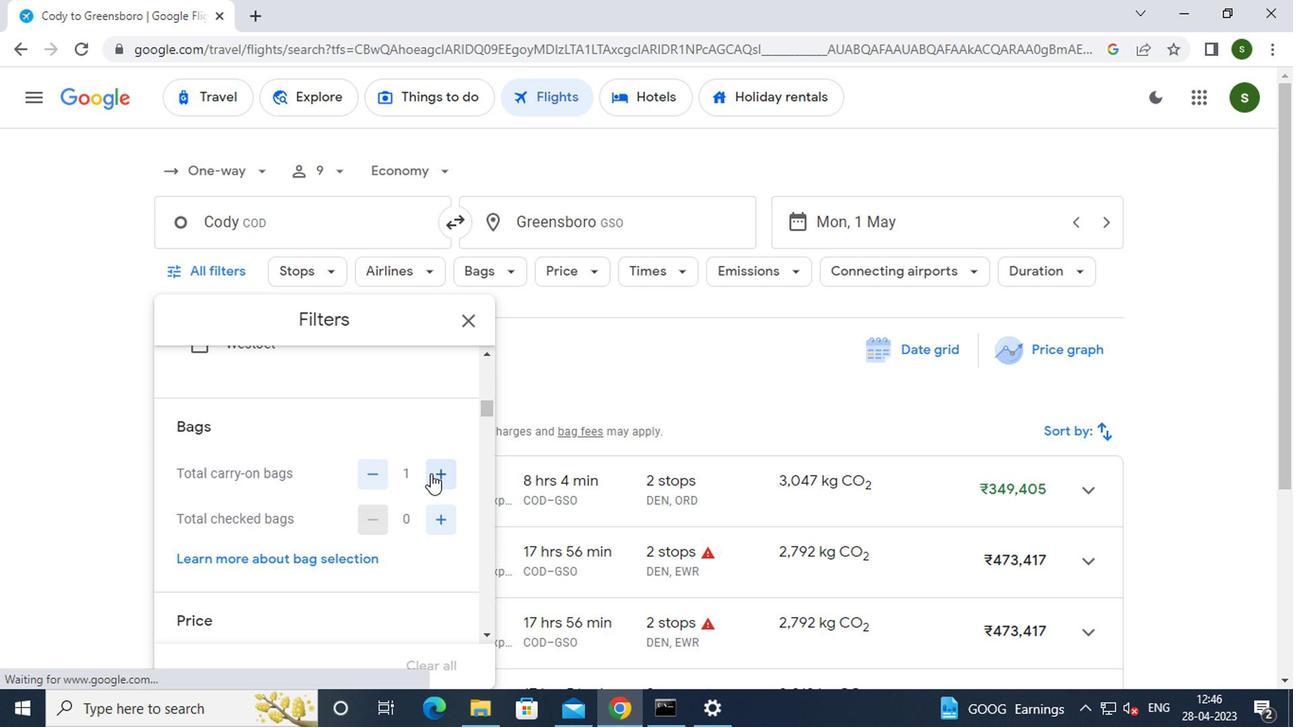 
Action: Mouse scrolled (425, 474) with delta (0, 0)
Screenshot: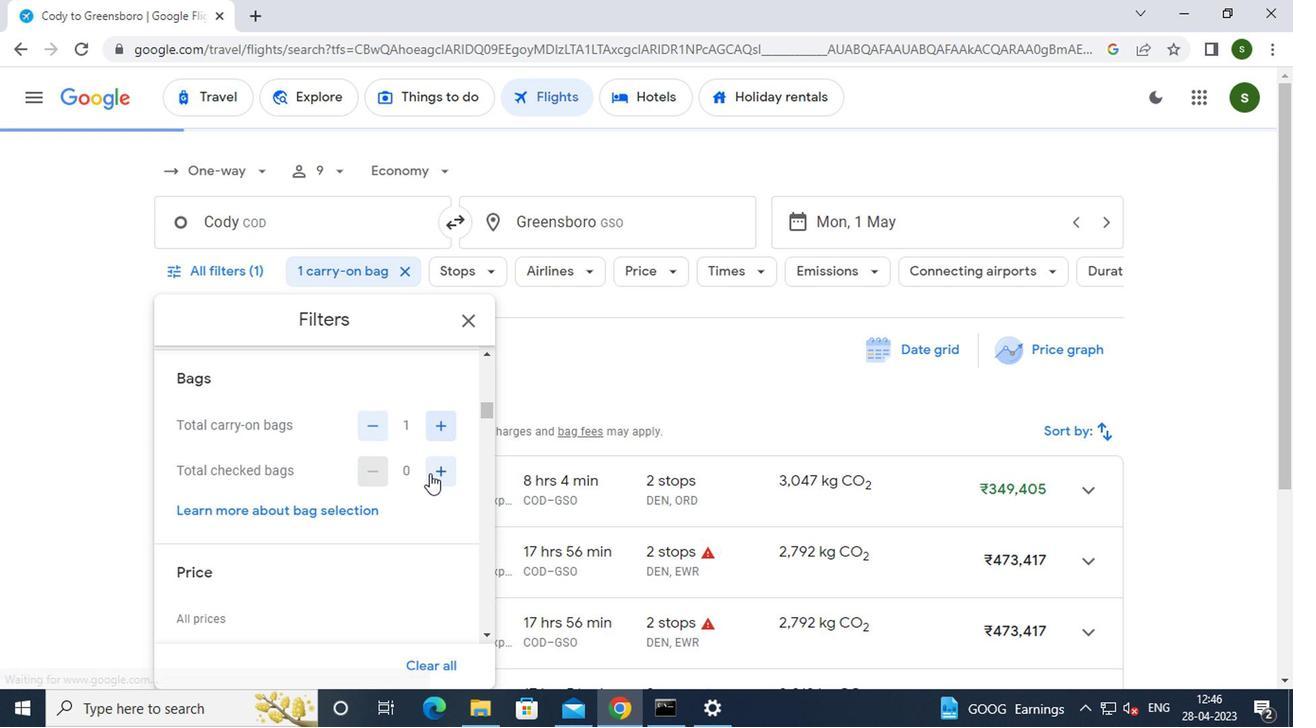 
Action: Mouse moved to (433, 508)
Screenshot: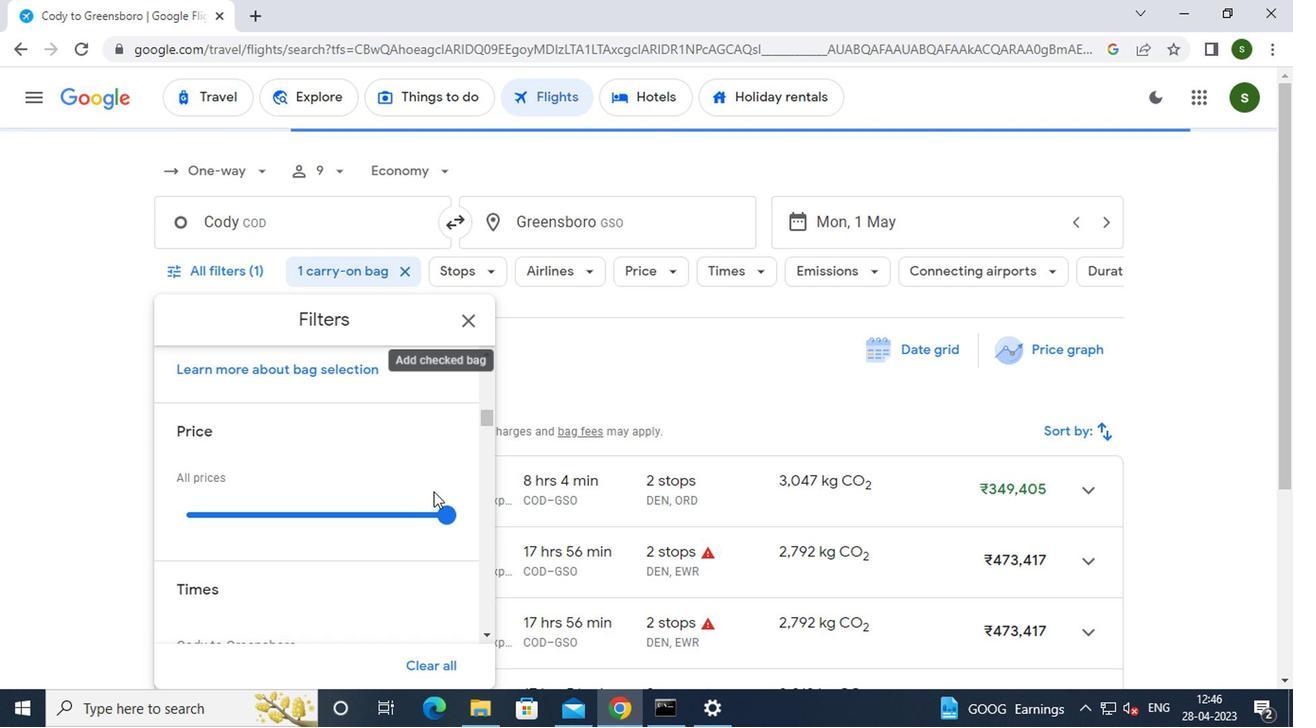 
Action: Mouse pressed left at (433, 508)
Screenshot: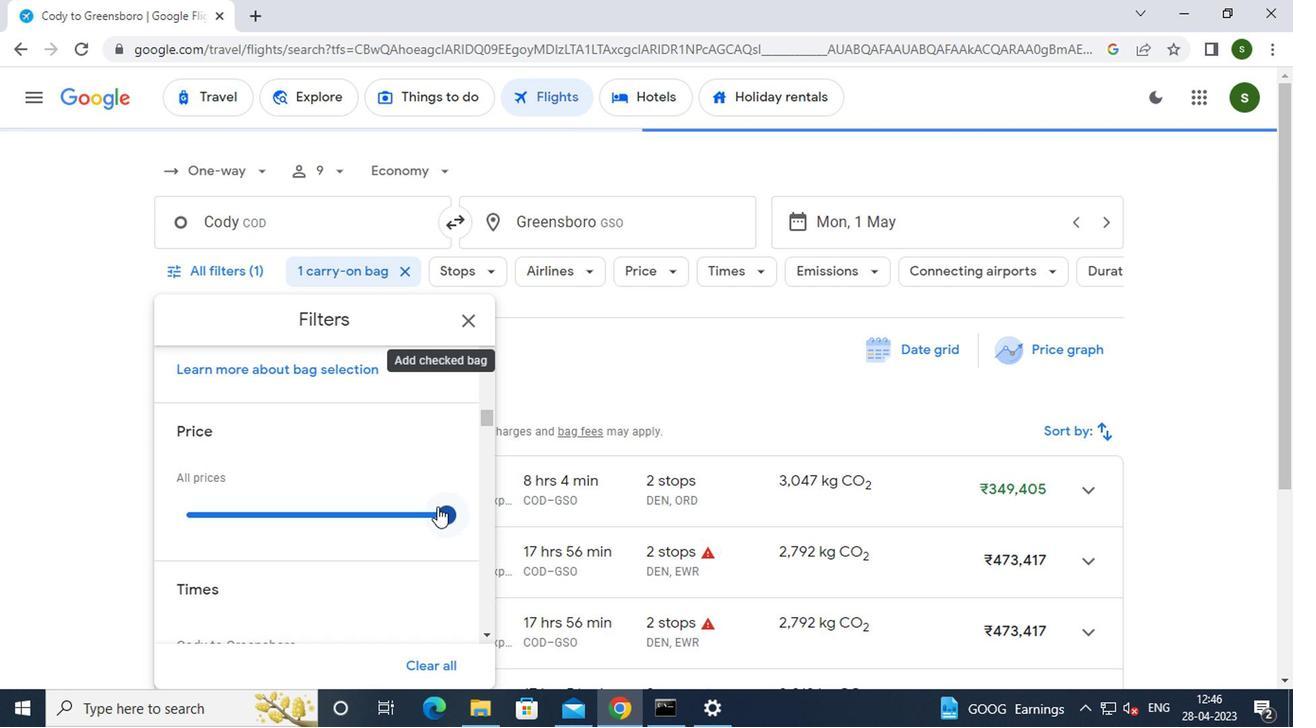 
Action: Mouse moved to (208, 515)
Screenshot: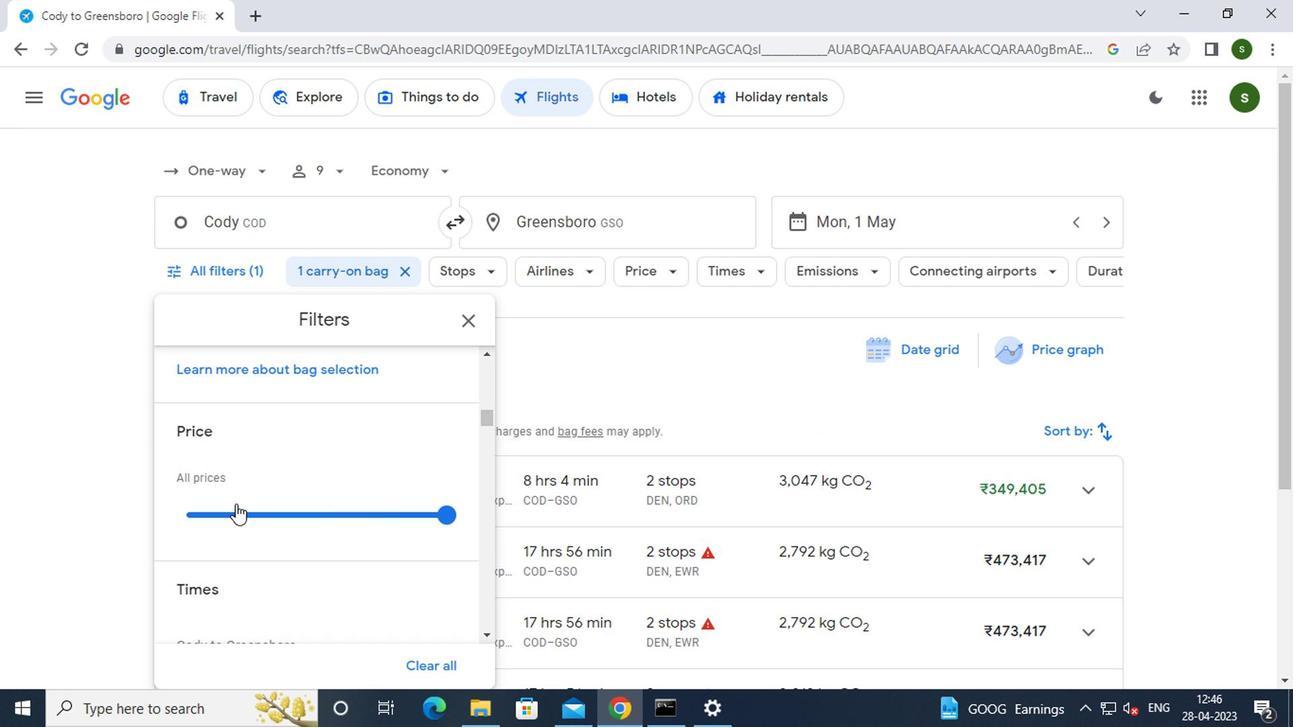 
Action: Mouse pressed left at (208, 515)
Screenshot: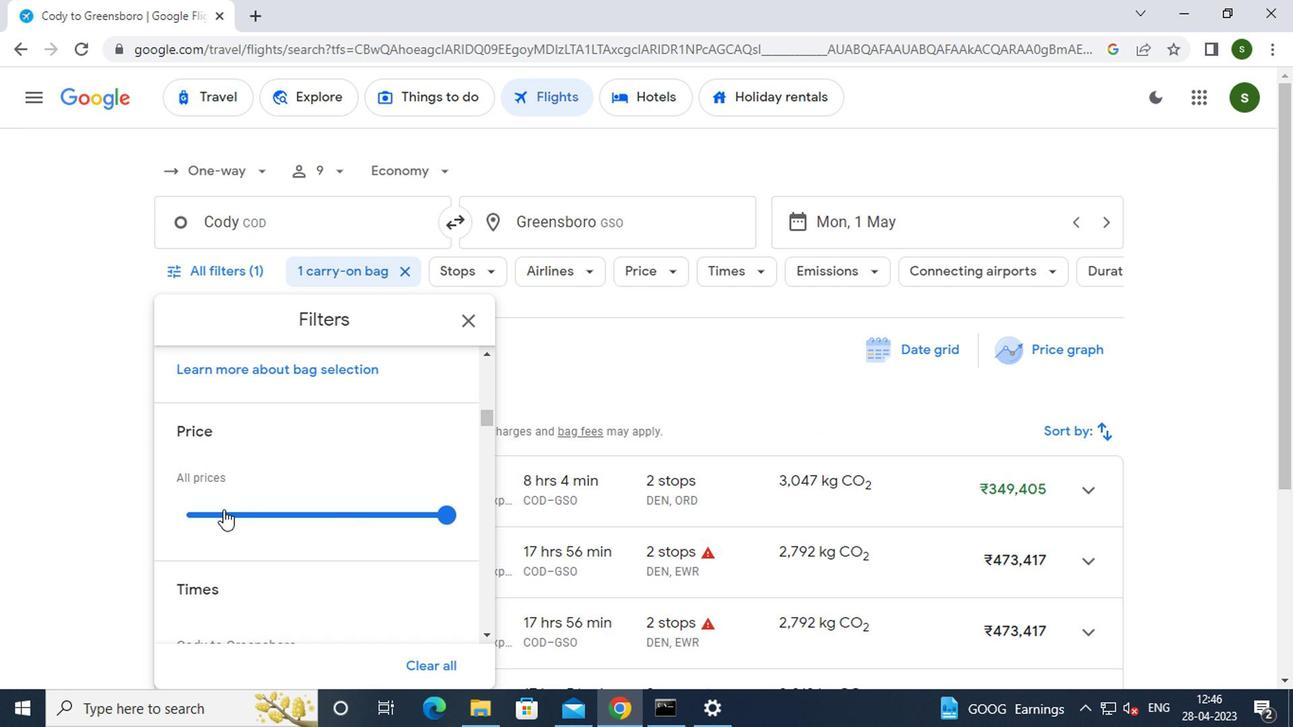 
Action: Mouse moved to (208, 514)
Screenshot: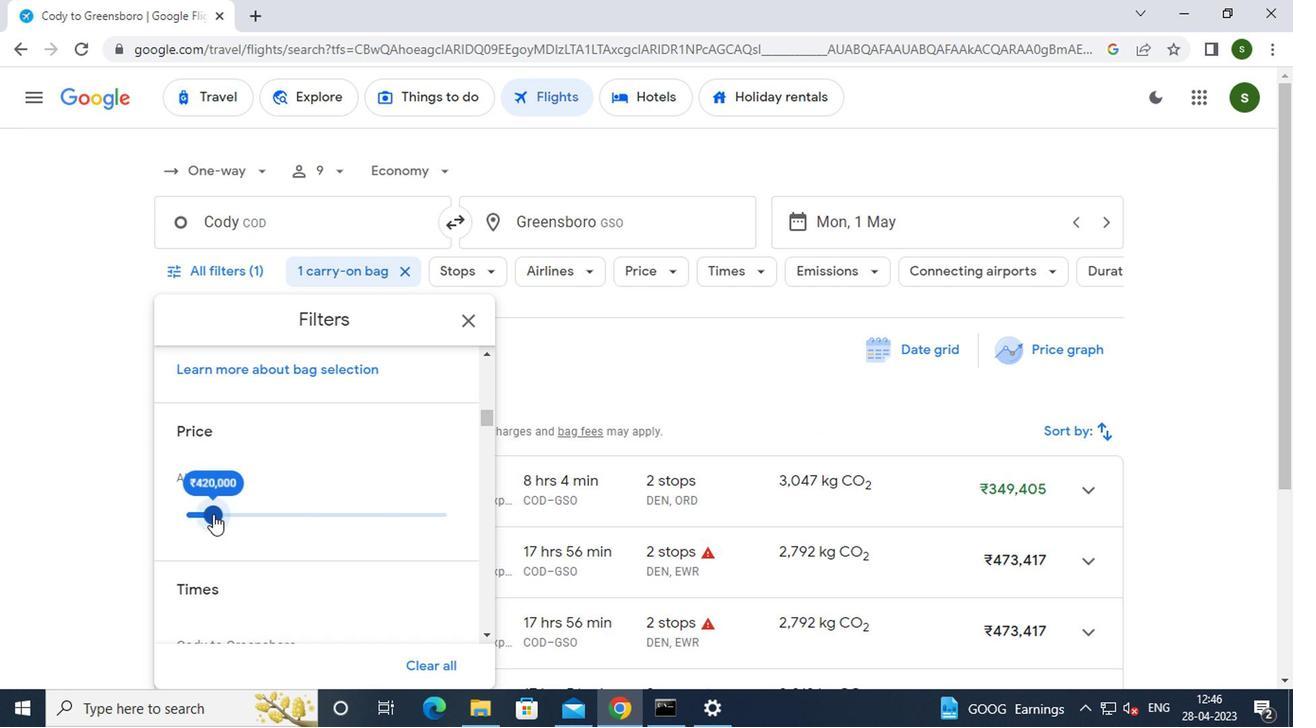 
Action: Mouse pressed left at (208, 514)
Screenshot: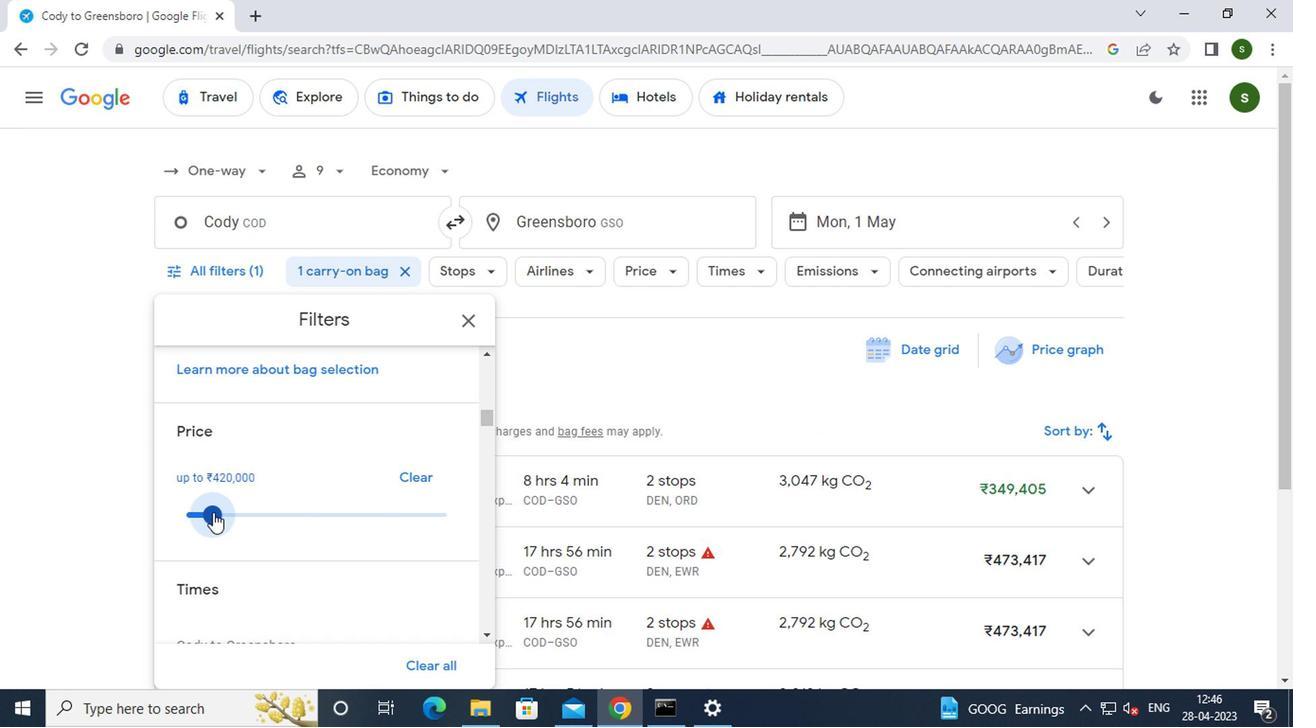 
Action: Mouse moved to (312, 453)
Screenshot: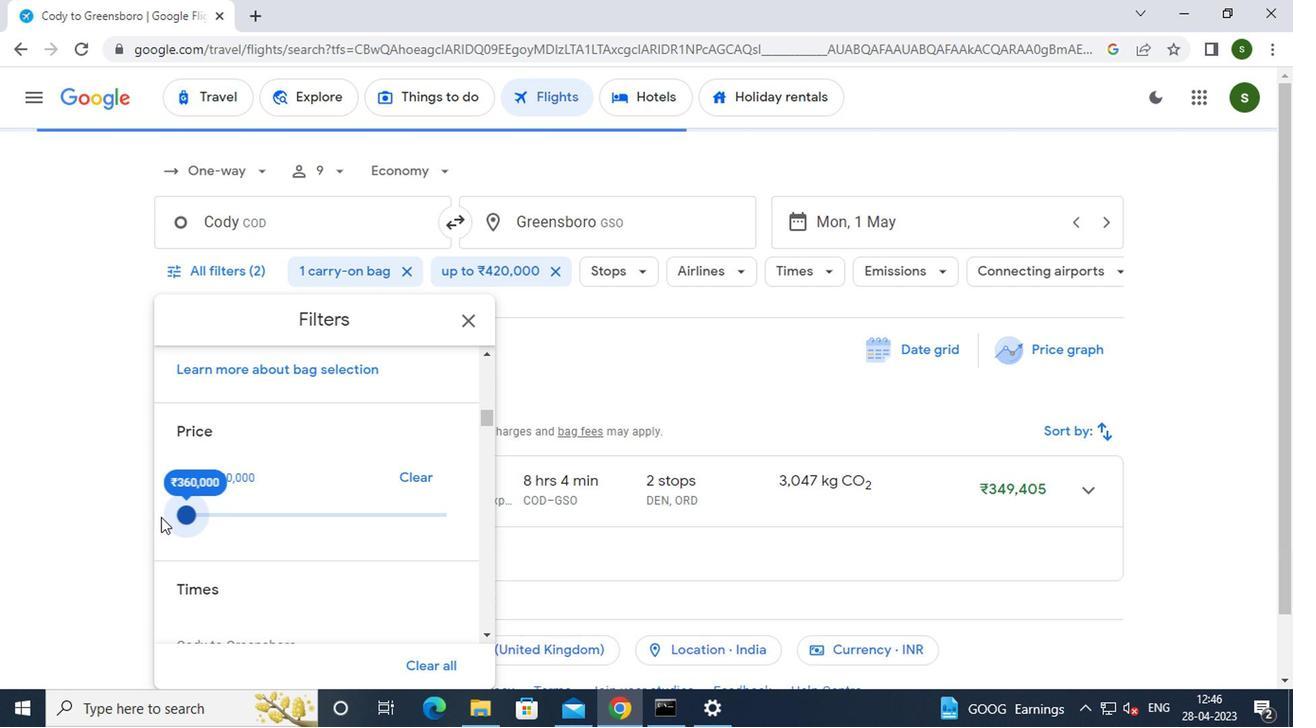
Action: Mouse scrolled (312, 452) with delta (0, -1)
Screenshot: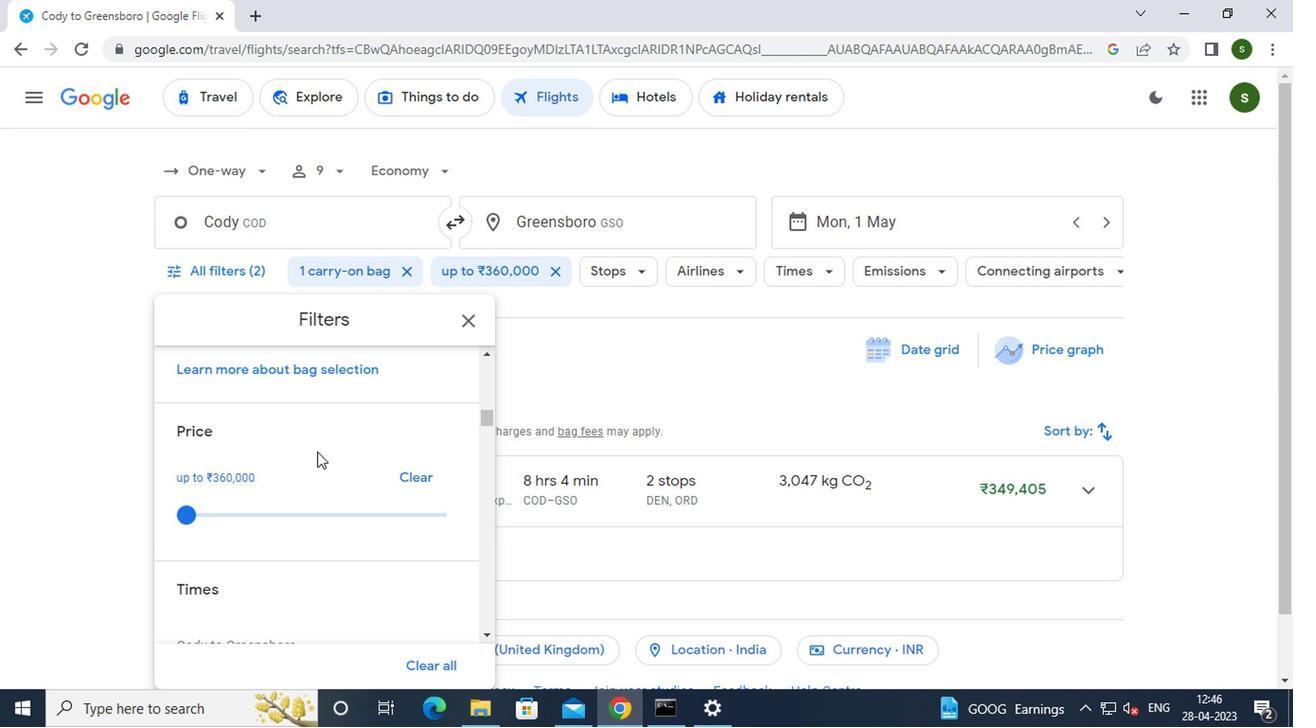
Action: Mouse scrolled (312, 452) with delta (0, -1)
Screenshot: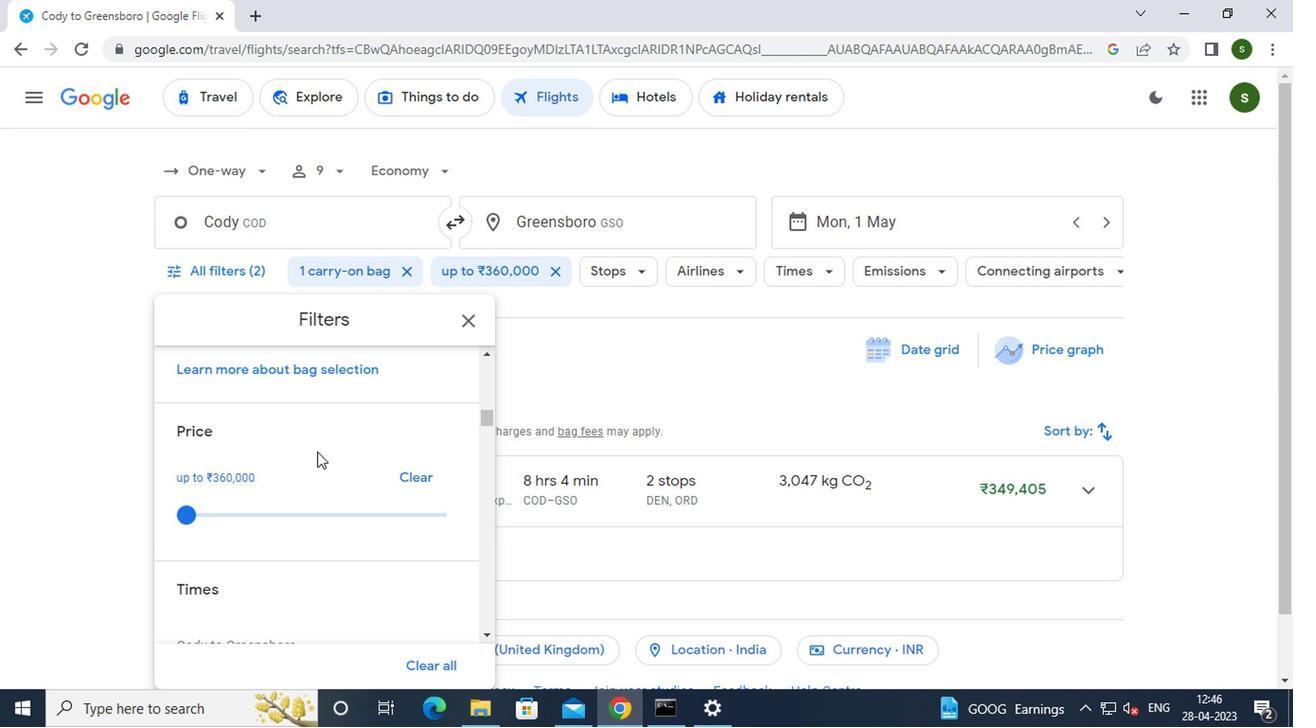 
Action: Mouse moved to (186, 541)
Screenshot: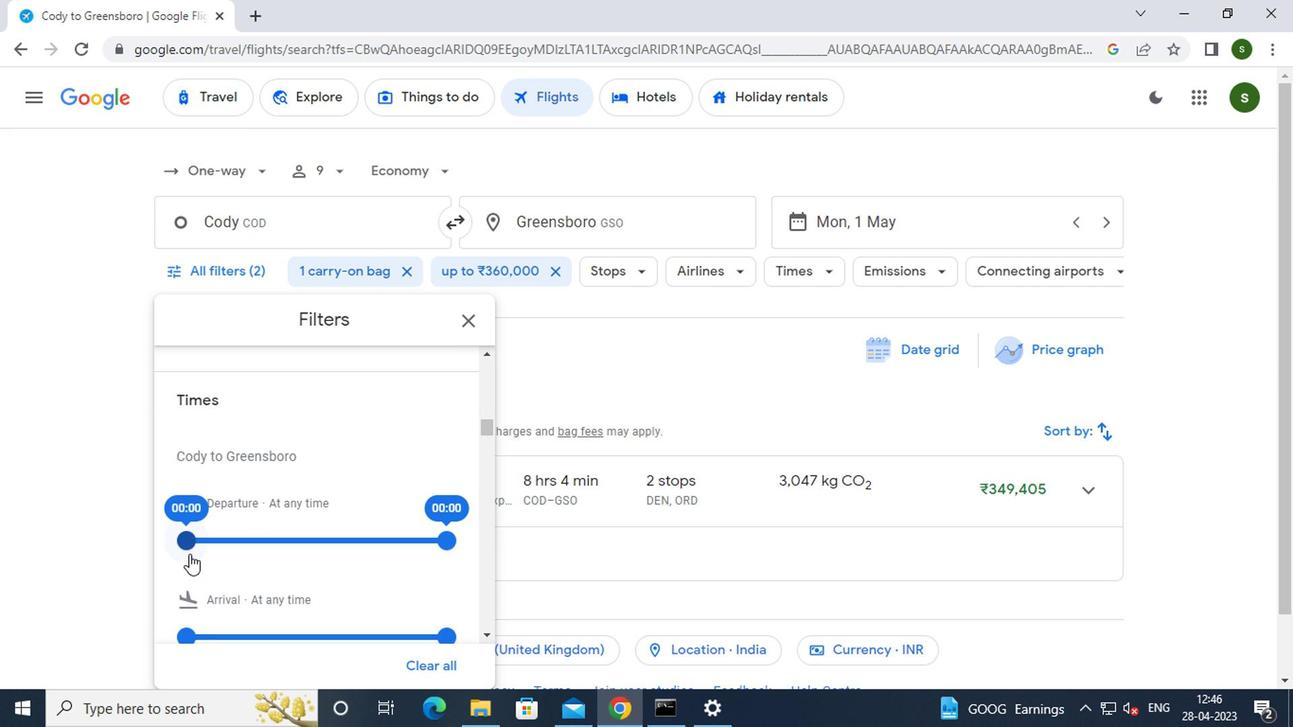 
Action: Mouse pressed left at (186, 541)
Screenshot: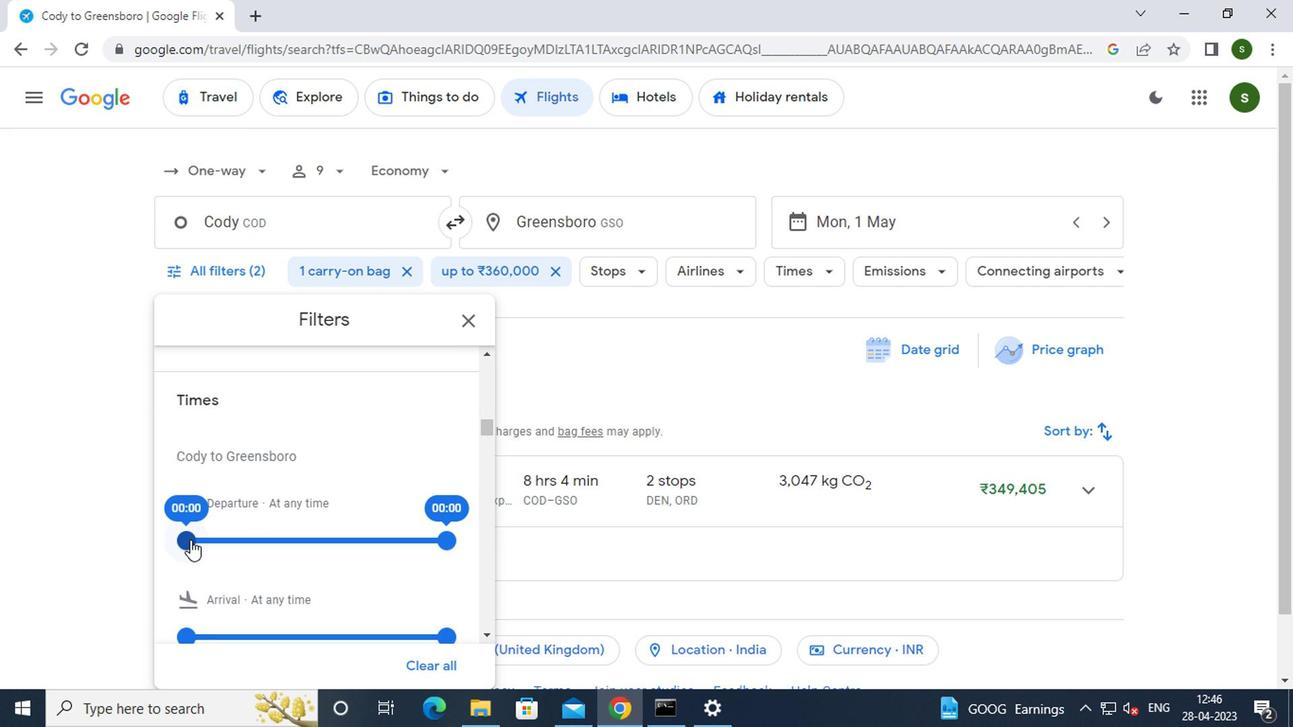 
Action: Mouse moved to (567, 380)
Screenshot: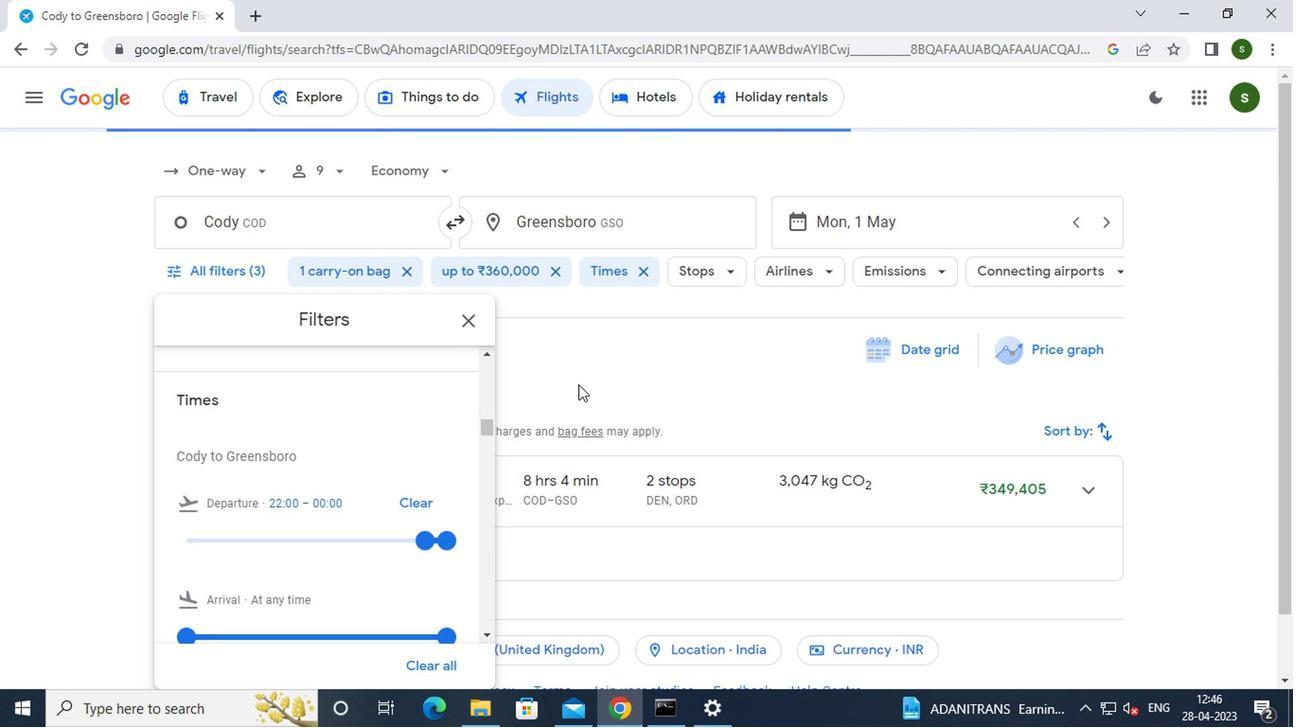 
Action: Mouse pressed left at (567, 380)
Screenshot: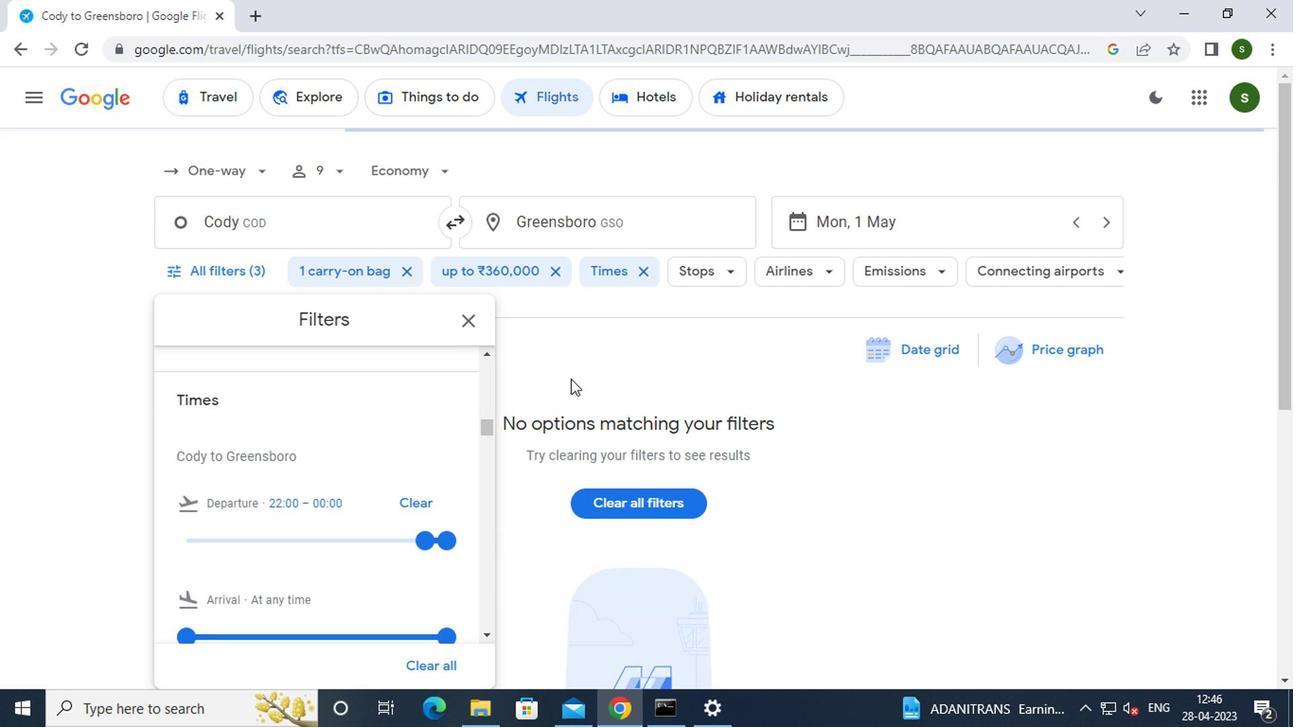 
